 Task: Find connections with filter location Parksville with filter topic #hiringwith filter profile language French with filter current company STL - Sterlite Technologies Limited with filter school A.N.College with filter industry Telecommunications Carriers with filter service category Tax Law with filter keywords title Playwright
Action: Mouse moved to (281, 336)
Screenshot: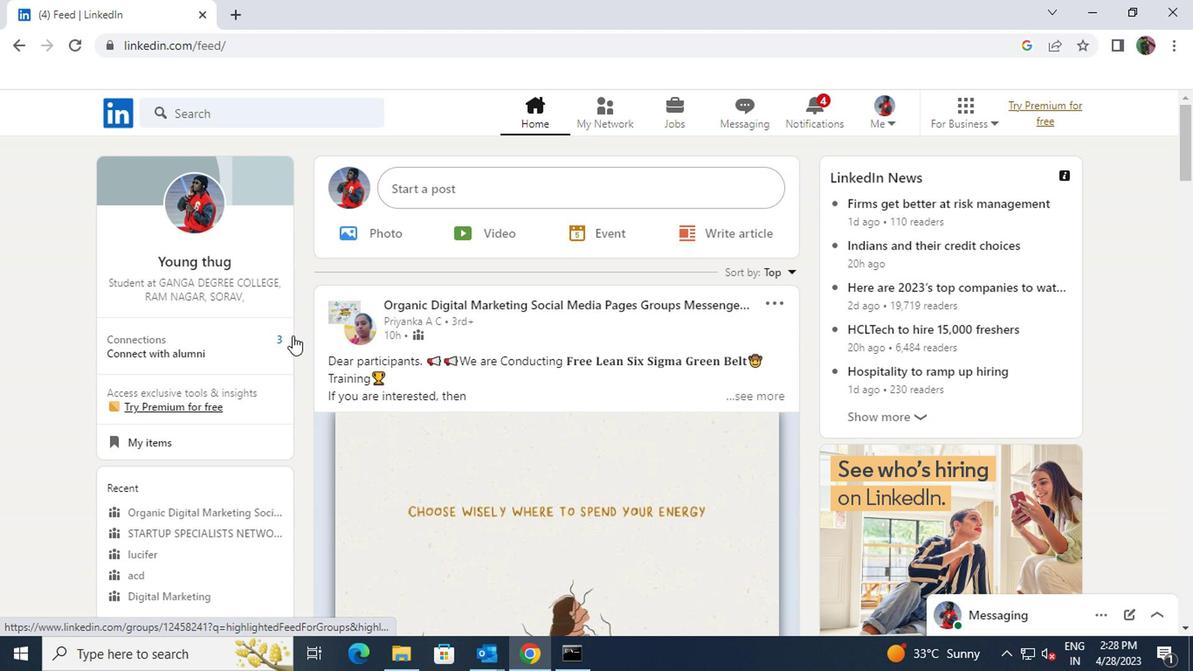 
Action: Mouse pressed left at (281, 336)
Screenshot: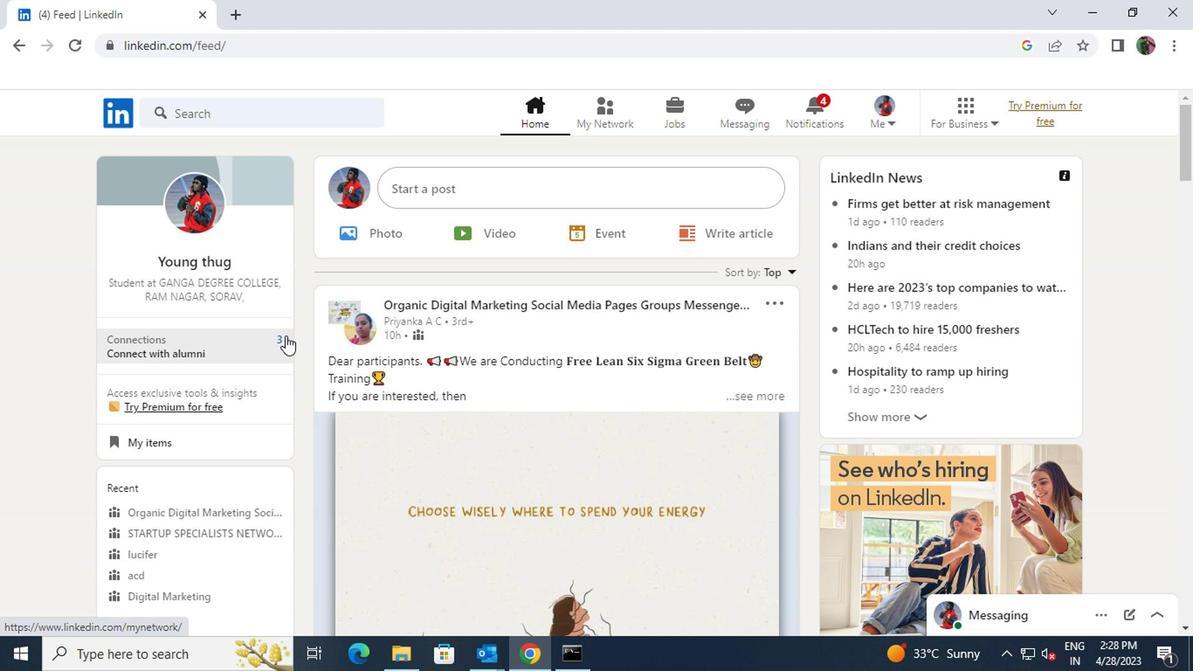 
Action: Mouse moved to (297, 212)
Screenshot: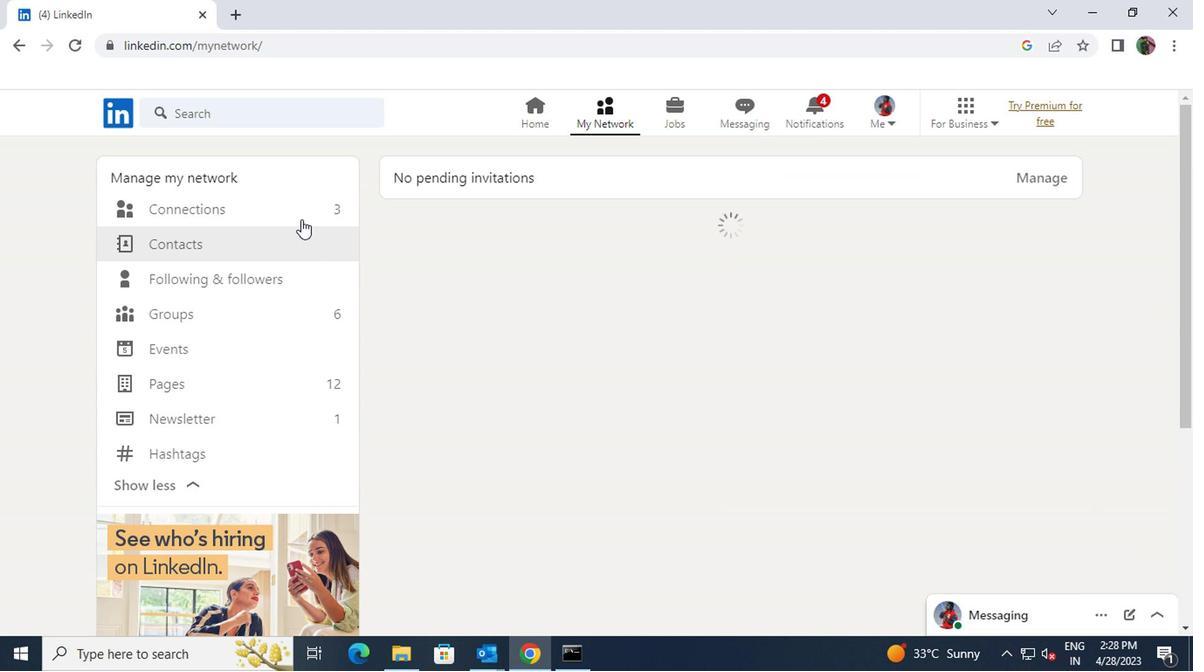 
Action: Mouse pressed left at (297, 212)
Screenshot: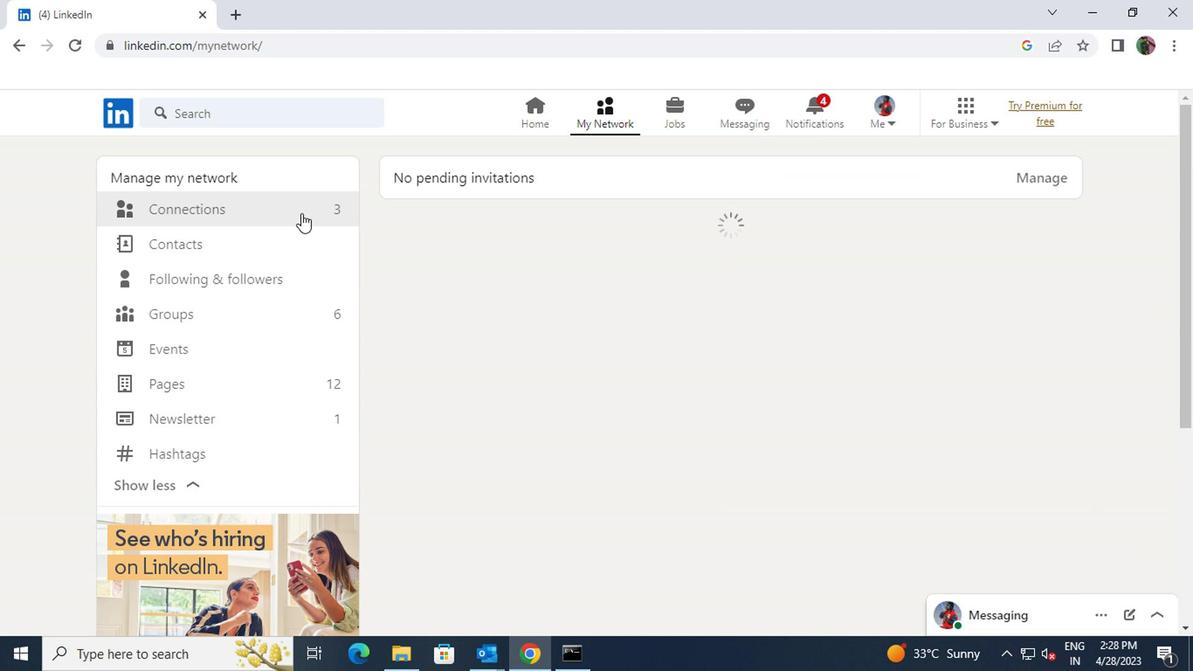 
Action: Mouse moved to (687, 213)
Screenshot: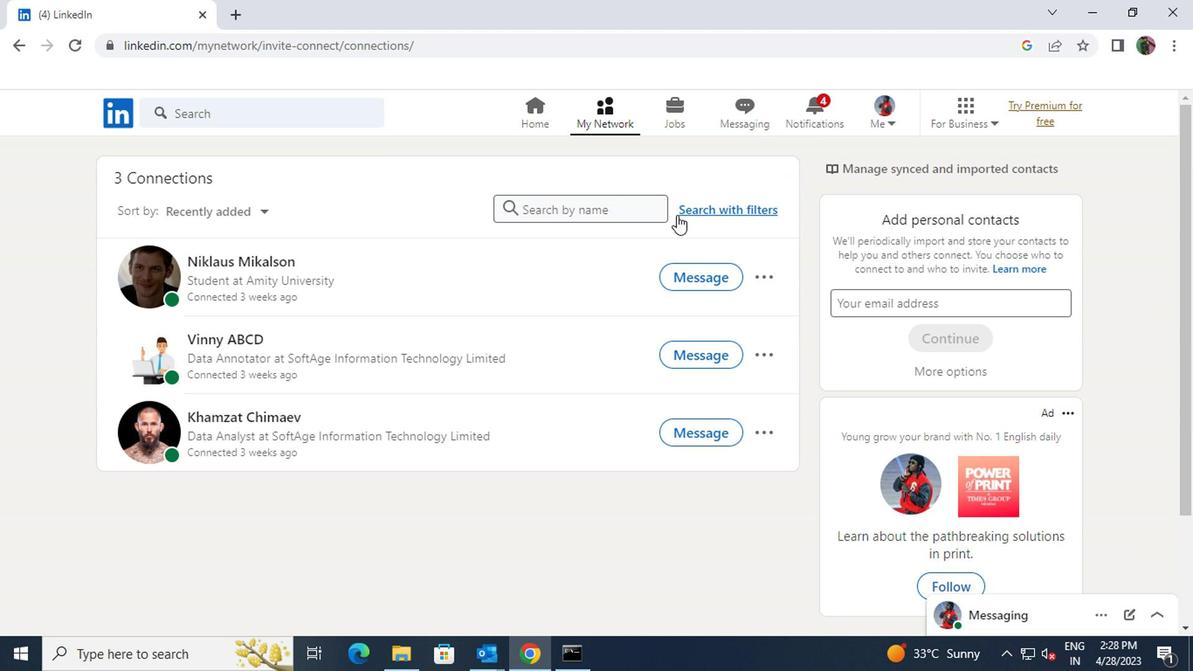 
Action: Mouse pressed left at (687, 213)
Screenshot: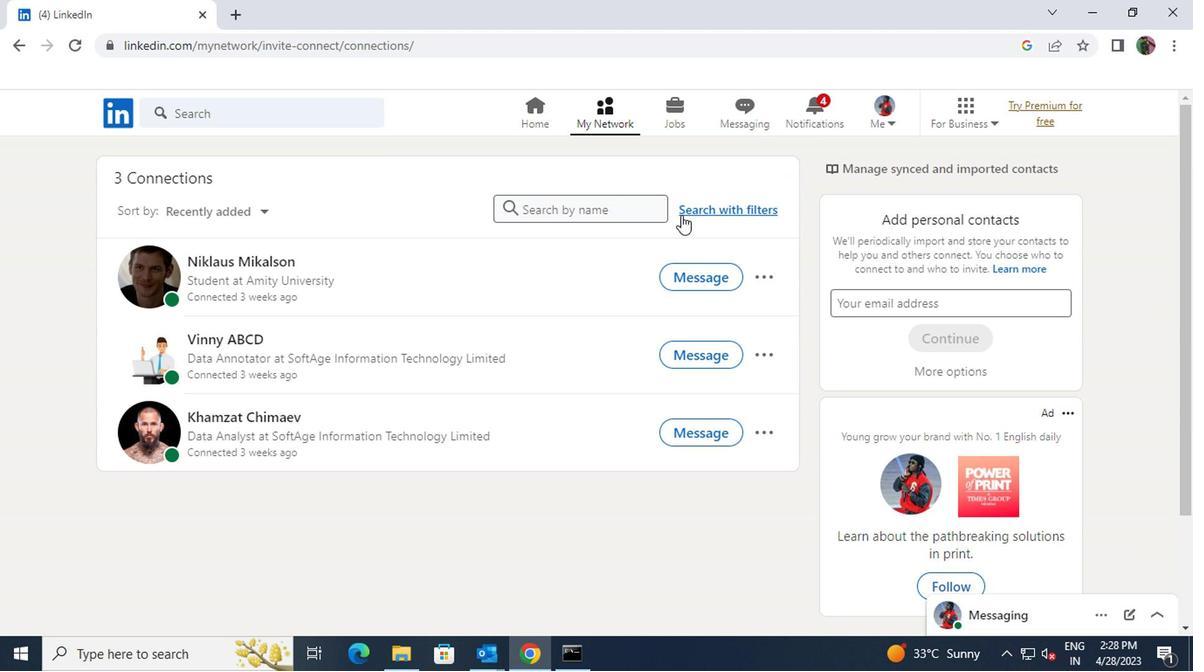 
Action: Mouse moved to (646, 162)
Screenshot: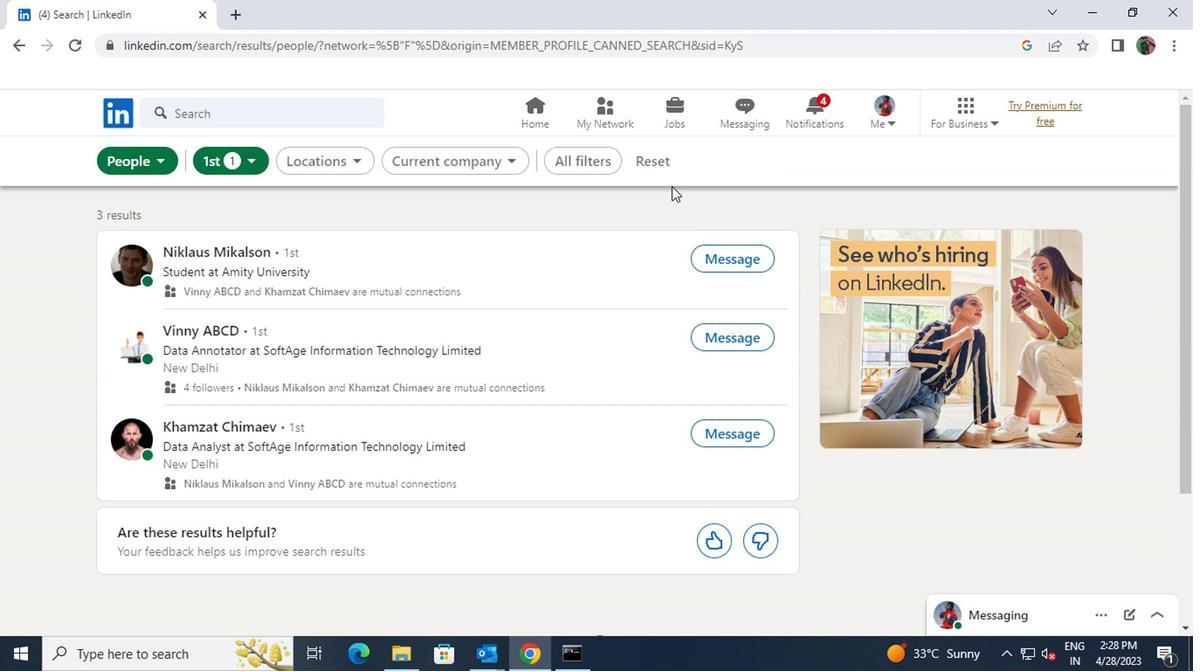 
Action: Mouse pressed left at (646, 162)
Screenshot: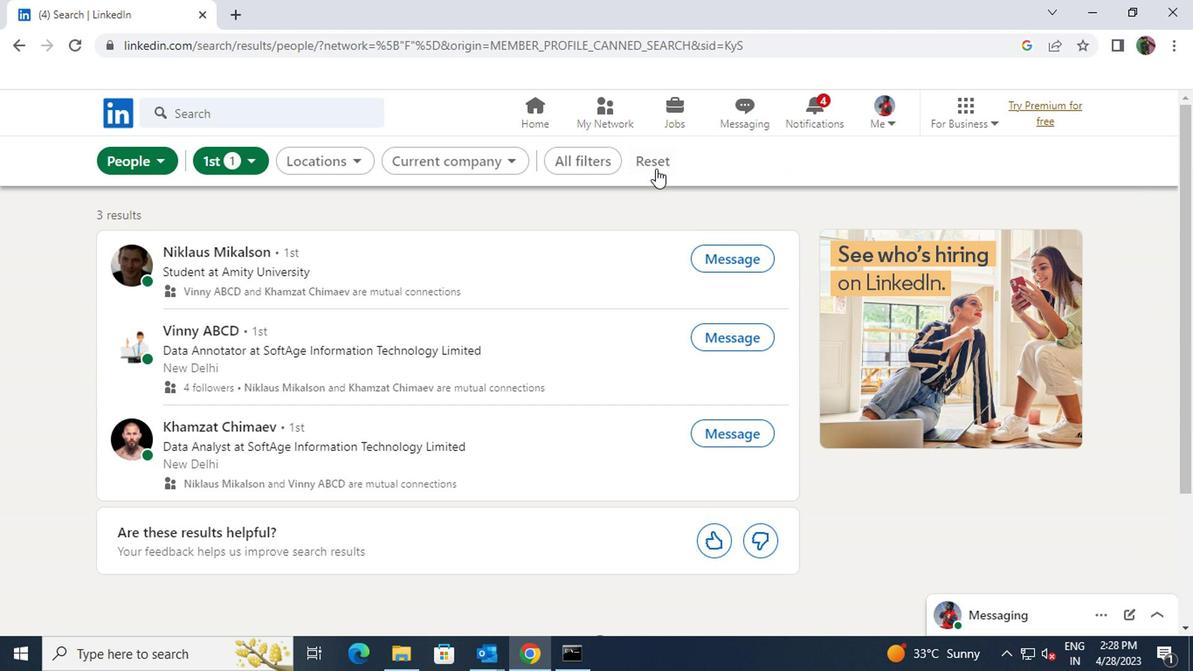 
Action: Mouse moved to (616, 160)
Screenshot: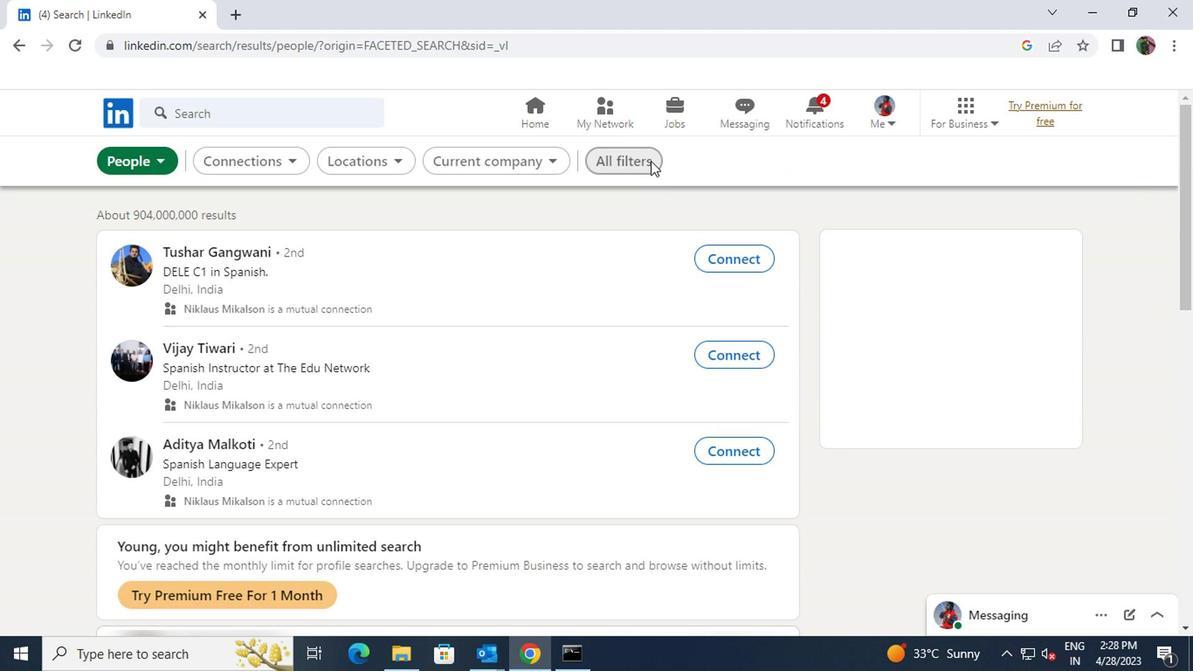 
Action: Mouse pressed left at (616, 160)
Screenshot: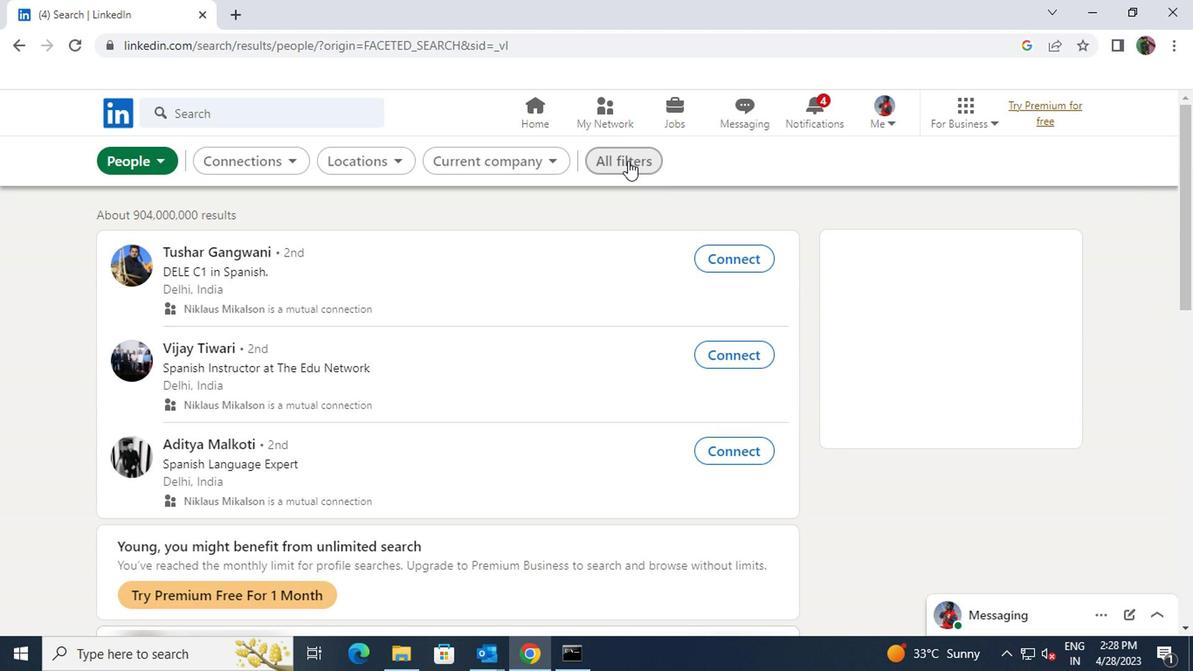 
Action: Mouse moved to (920, 426)
Screenshot: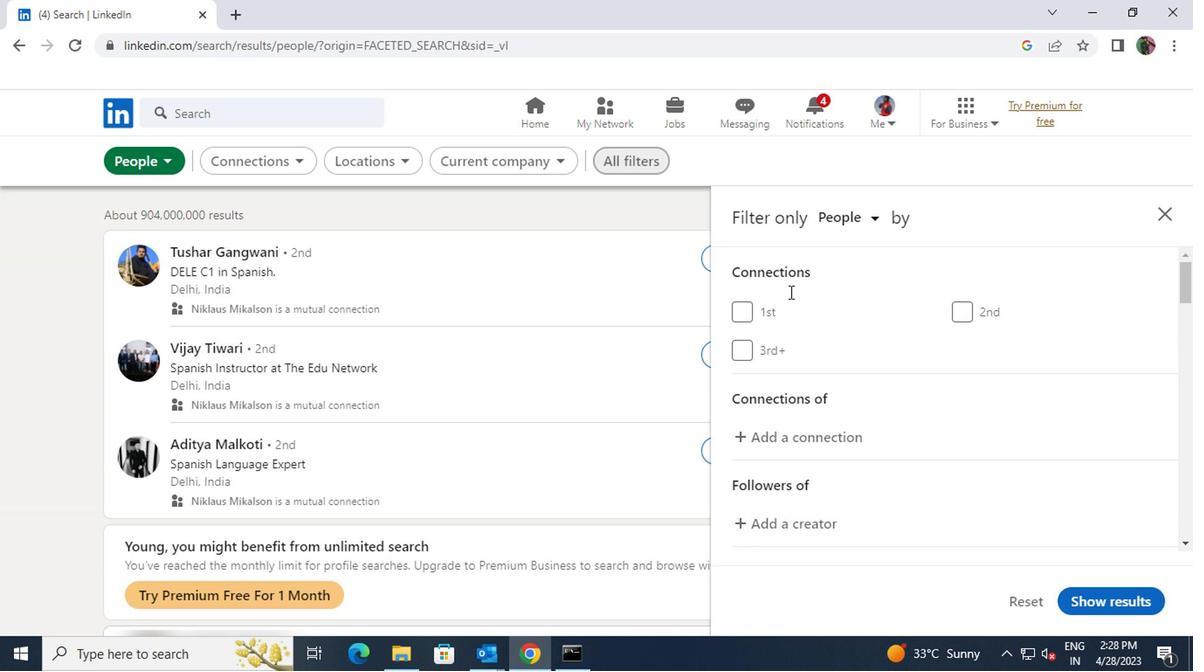 
Action: Mouse scrolled (920, 425) with delta (0, -1)
Screenshot: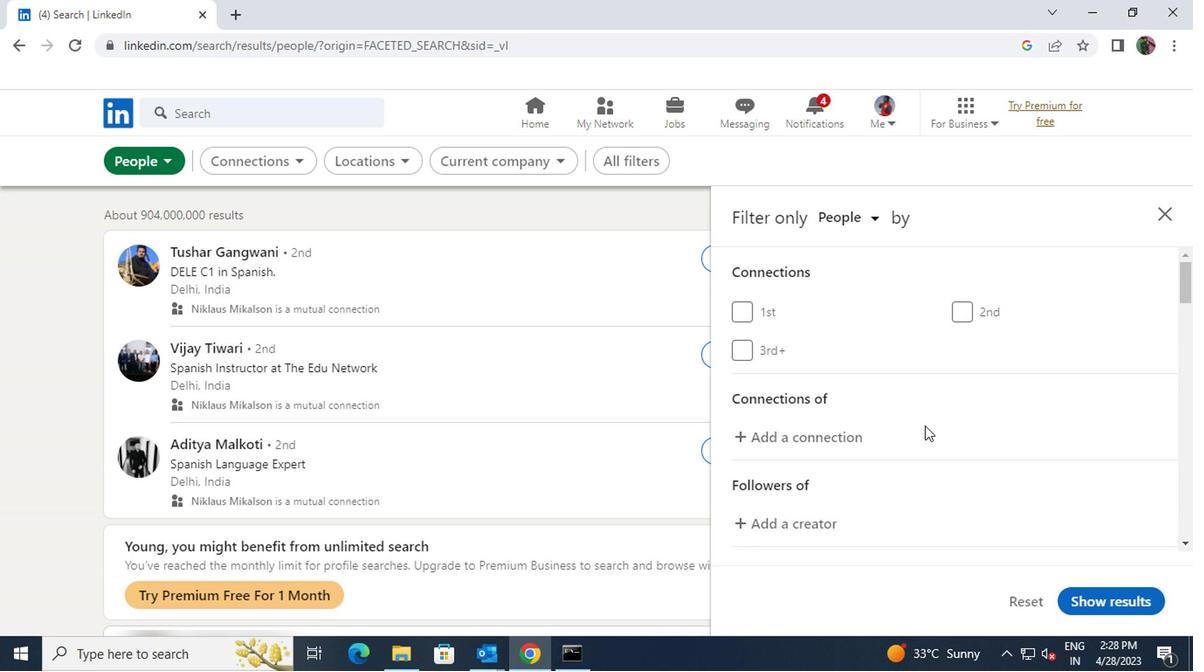 
Action: Mouse scrolled (920, 425) with delta (0, -1)
Screenshot: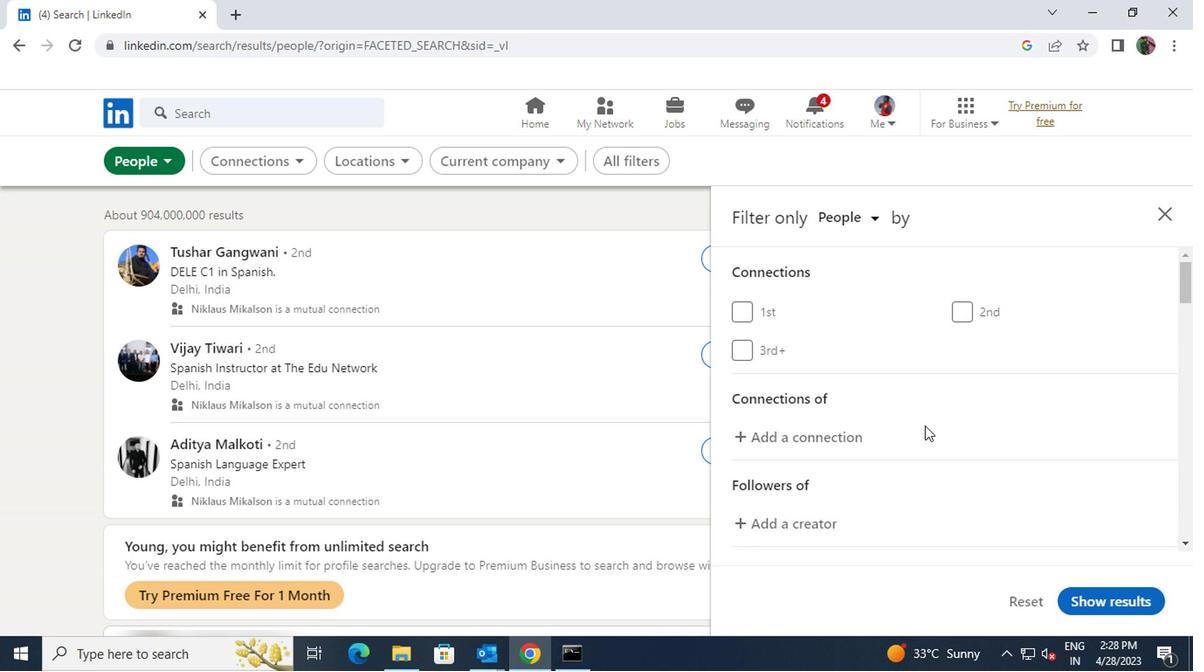 
Action: Mouse scrolled (920, 425) with delta (0, -1)
Screenshot: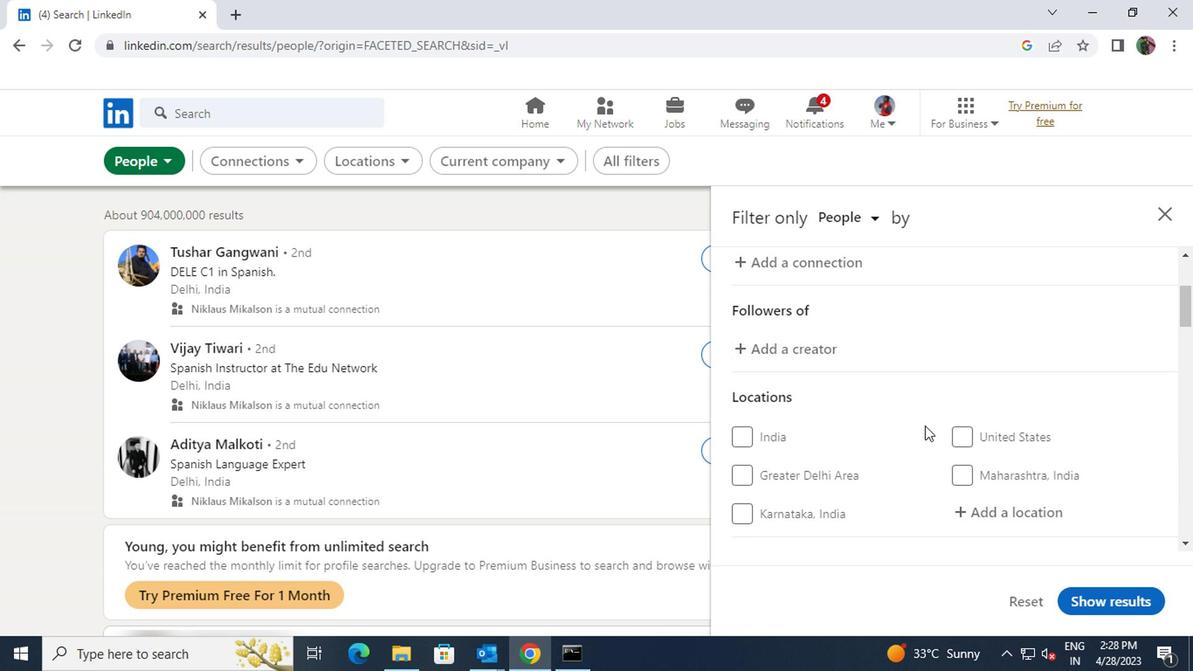 
Action: Mouse moved to (975, 422)
Screenshot: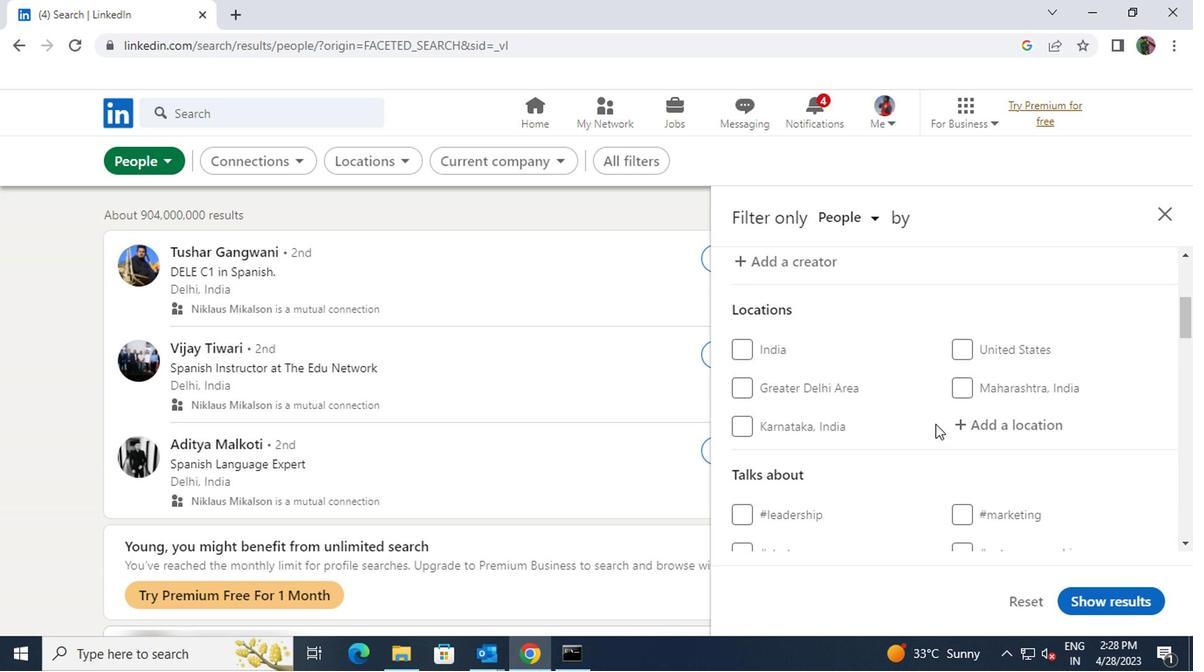 
Action: Mouse pressed left at (975, 422)
Screenshot: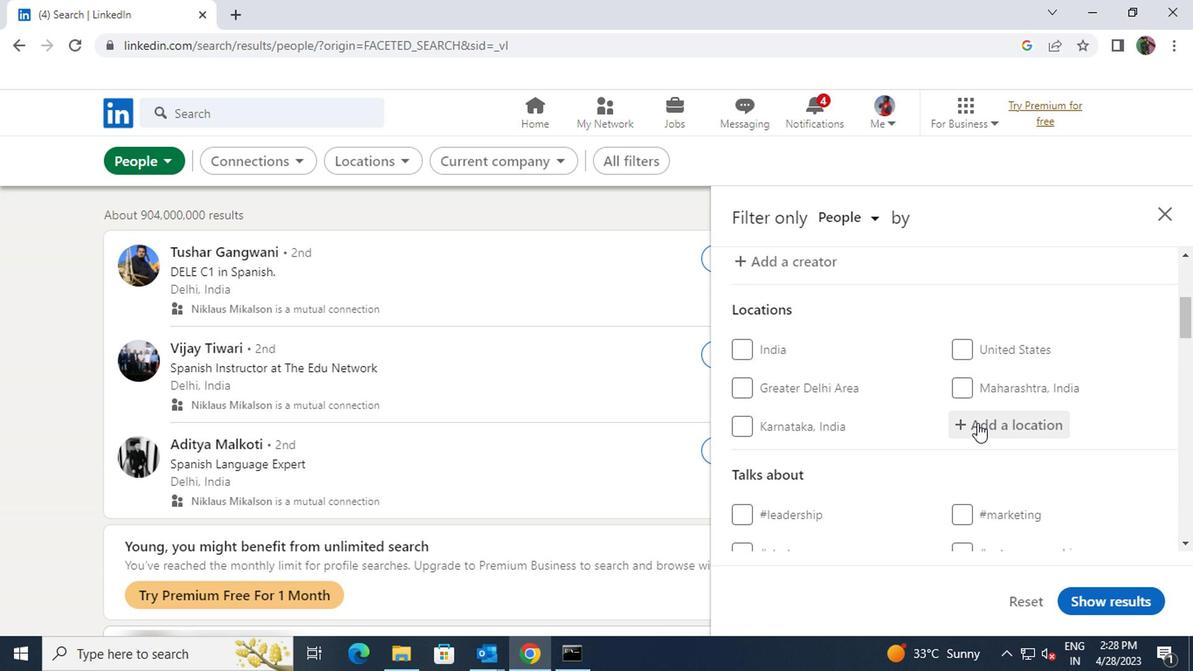 
Action: Key pressed <Key.shift>PARKSVILLE
Screenshot: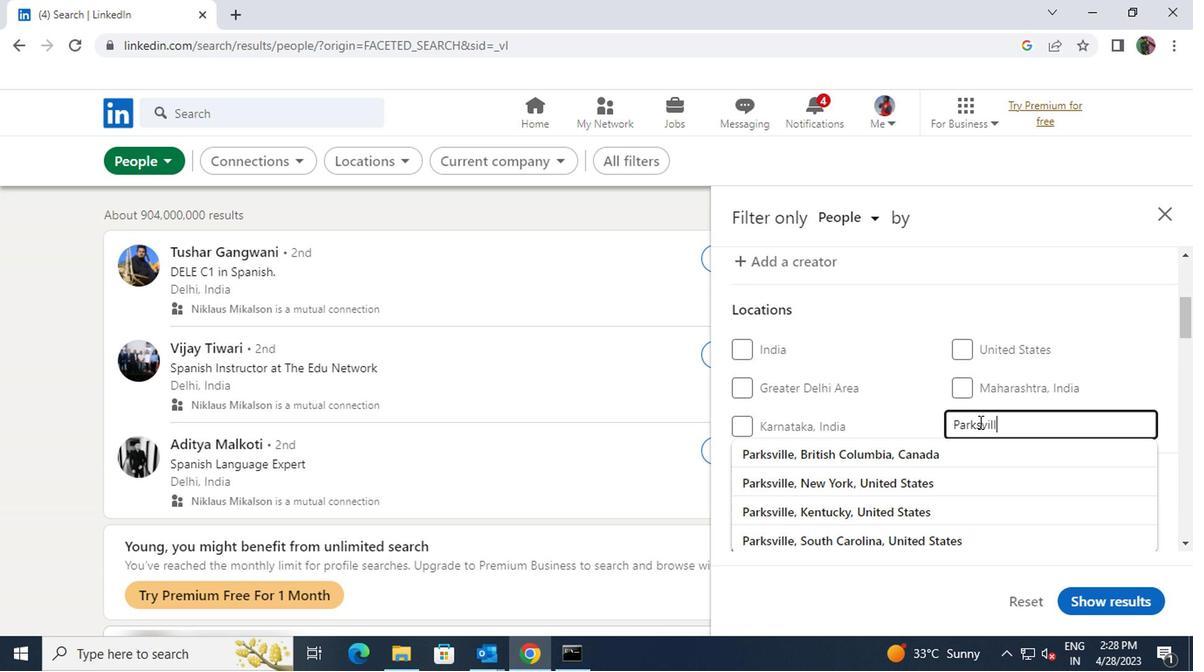 
Action: Mouse moved to (968, 455)
Screenshot: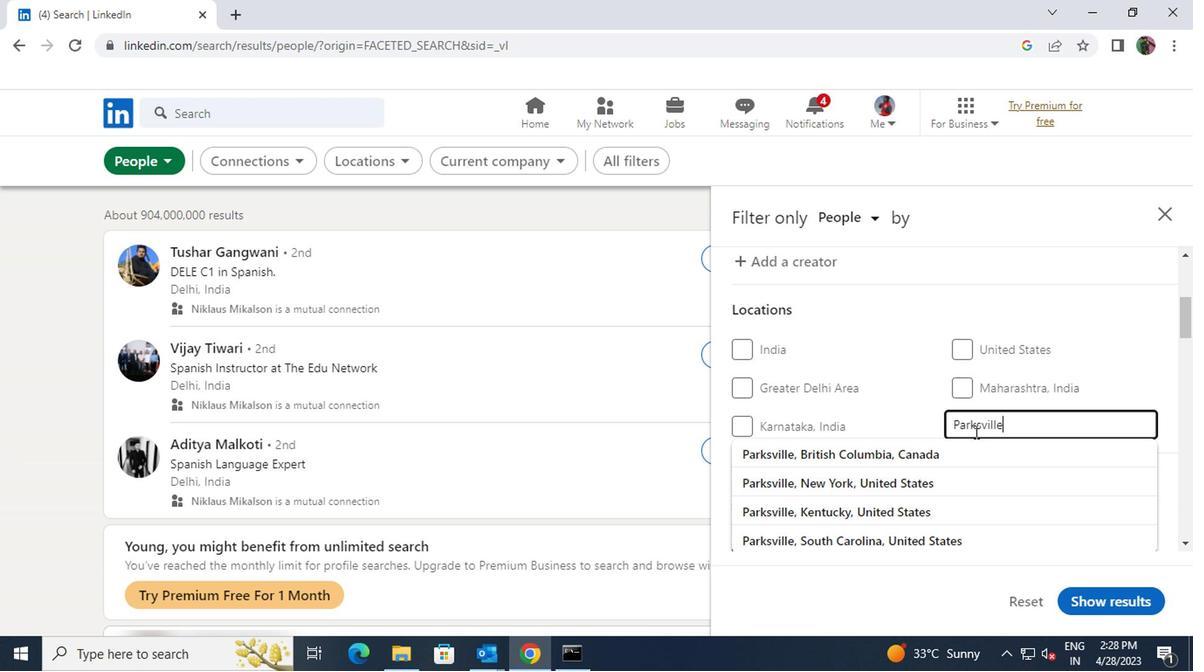 
Action: Mouse pressed left at (968, 455)
Screenshot: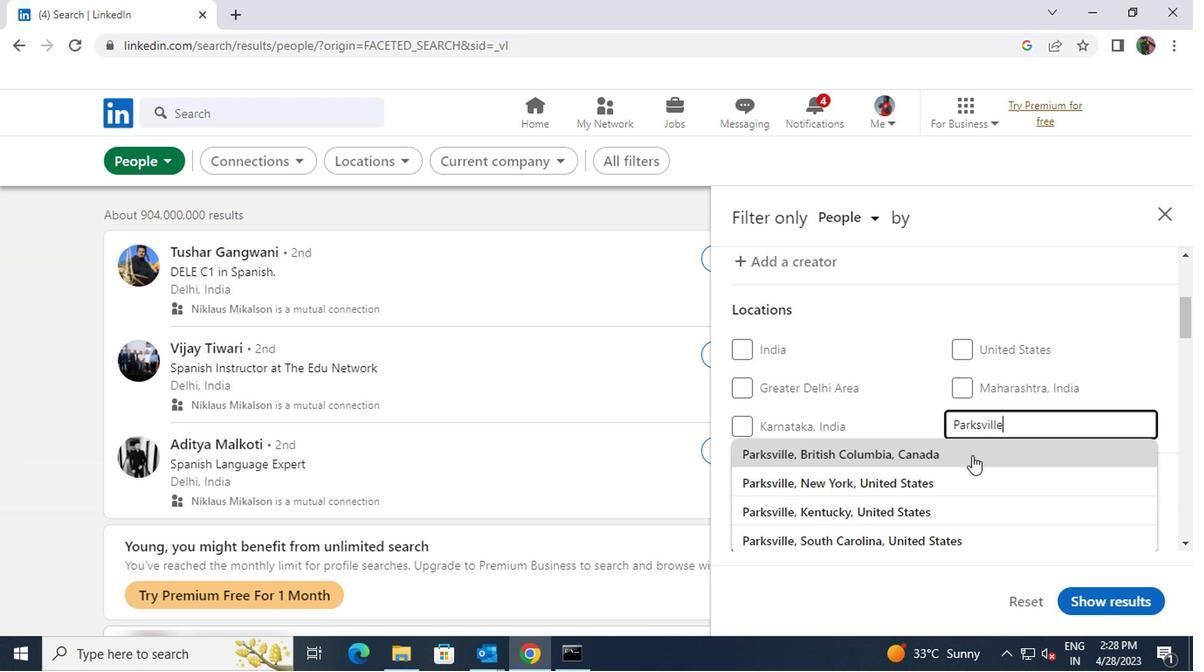 
Action: Mouse scrolled (968, 455) with delta (0, 0)
Screenshot: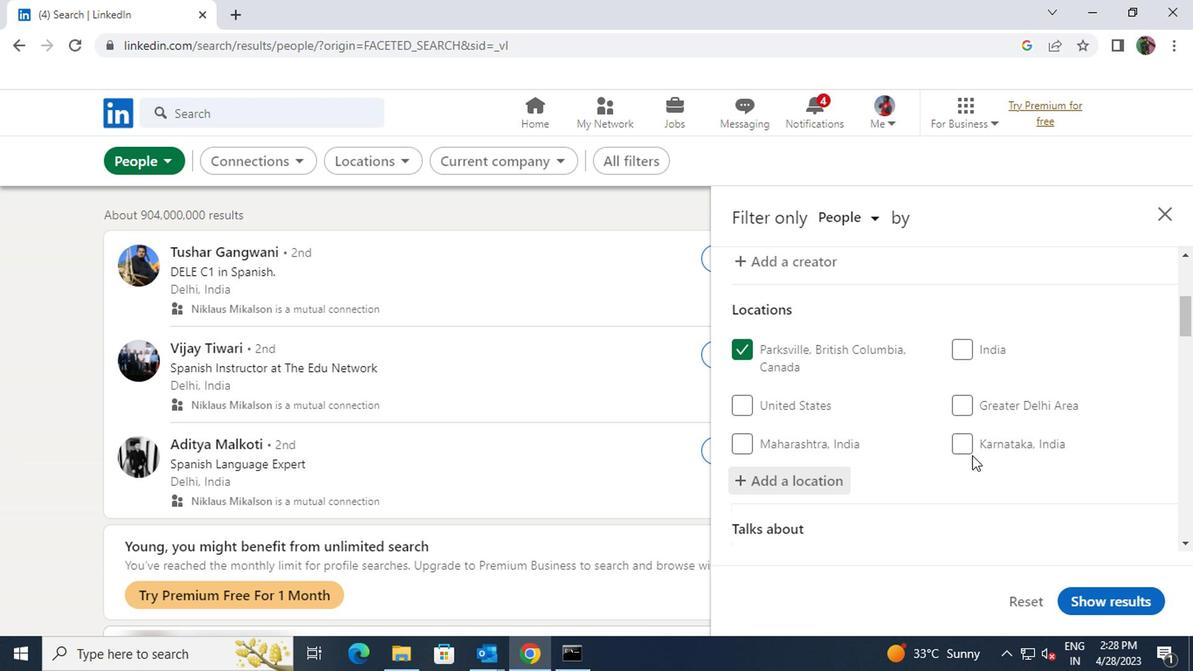 
Action: Mouse scrolled (968, 455) with delta (0, 0)
Screenshot: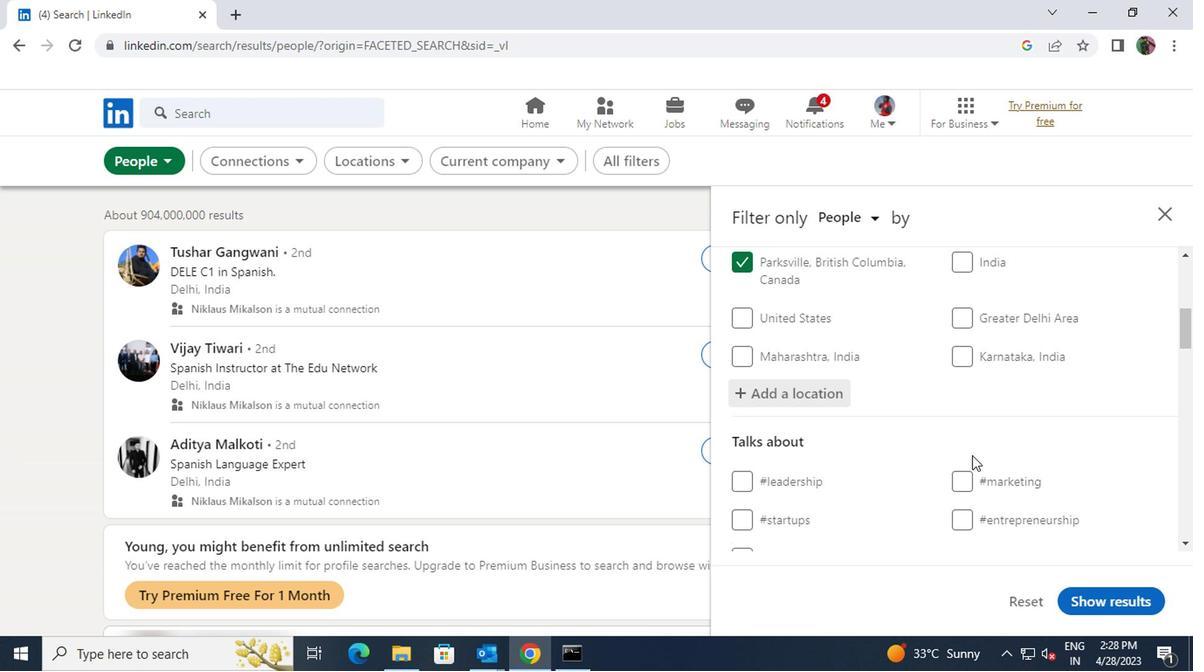 
Action: Mouse moved to (975, 465)
Screenshot: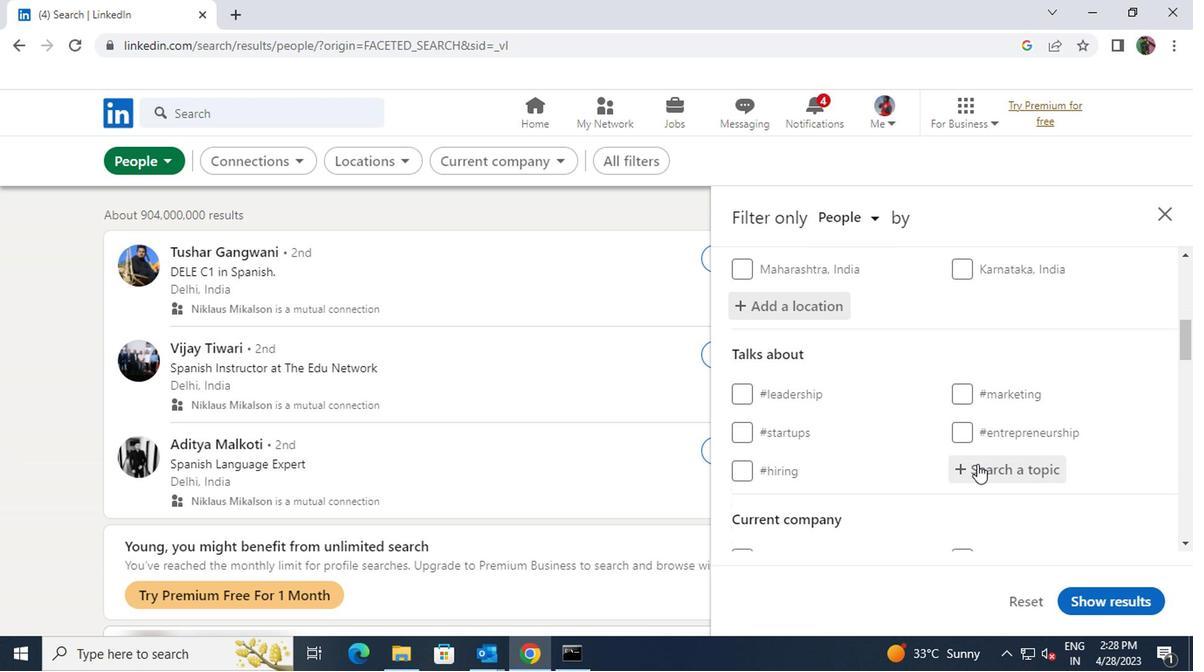 
Action: Mouse pressed left at (975, 465)
Screenshot: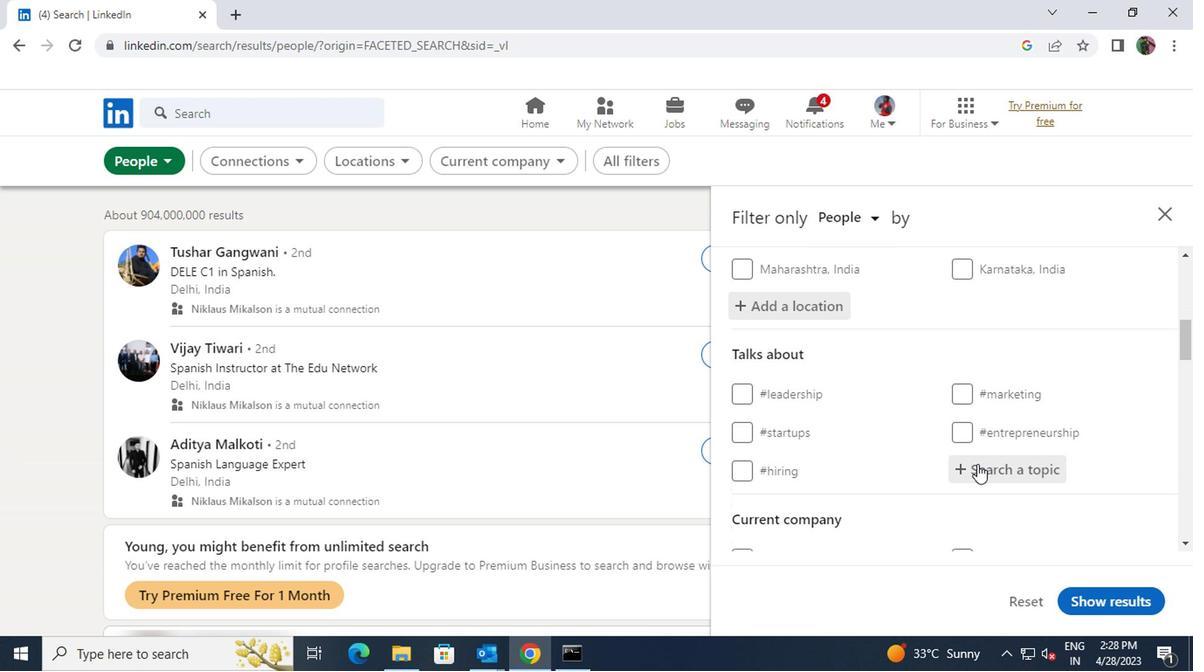 
Action: Key pressed <Key.shift>HIRING
Screenshot: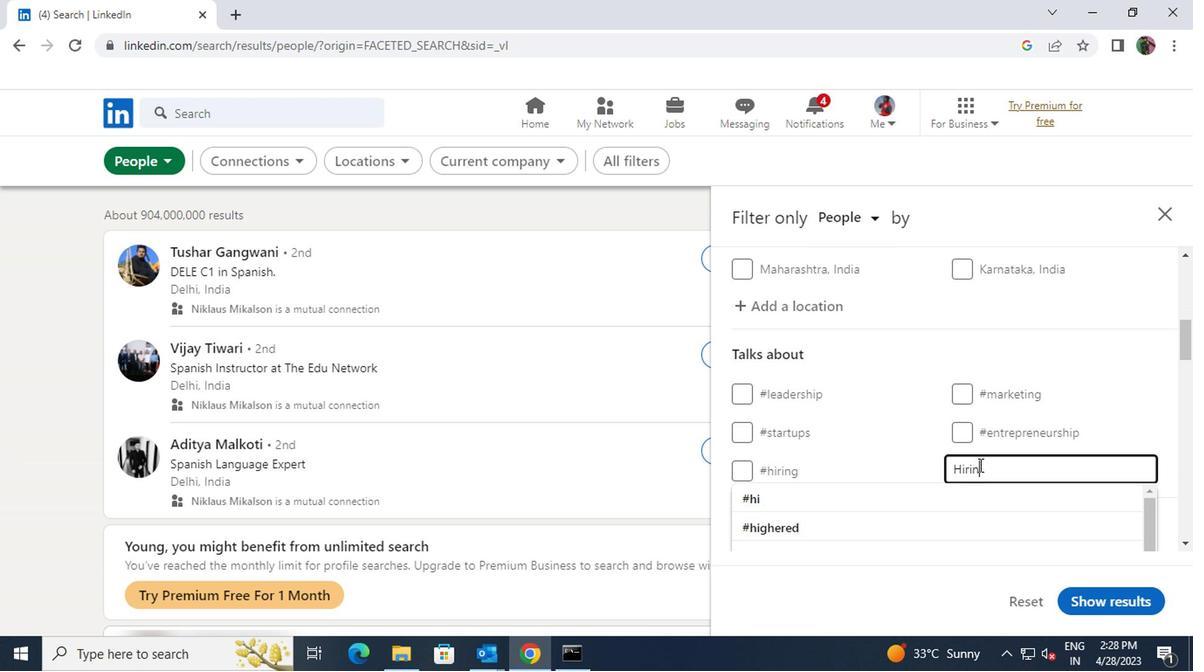 
Action: Mouse moved to (889, 504)
Screenshot: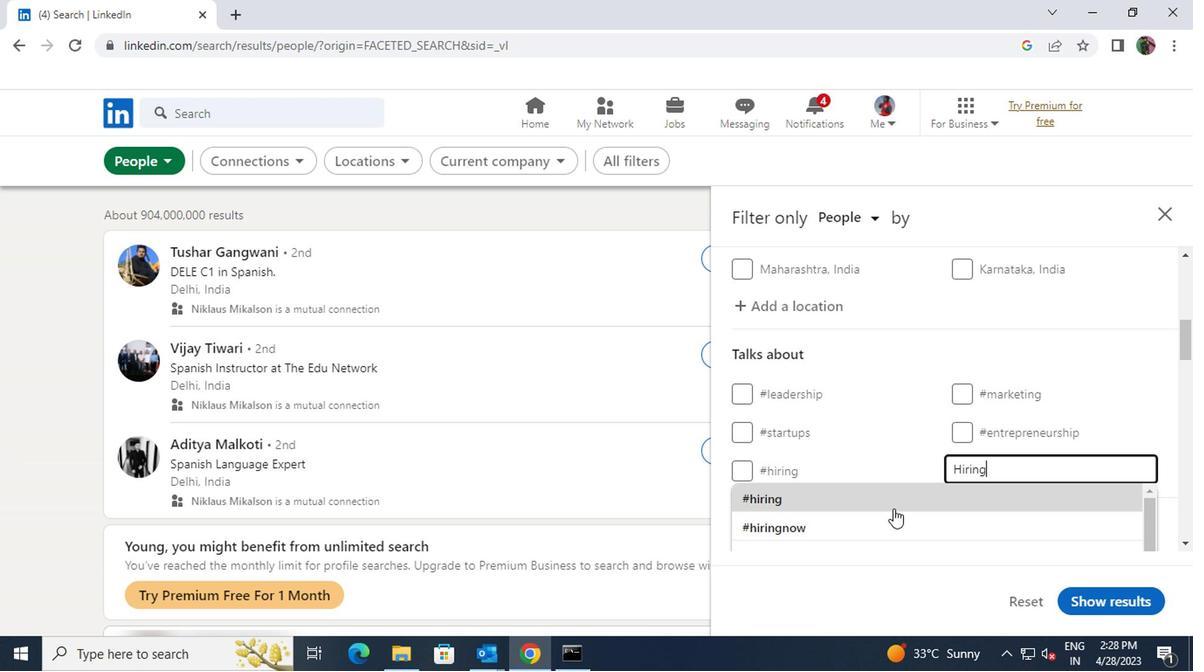 
Action: Mouse pressed left at (889, 504)
Screenshot: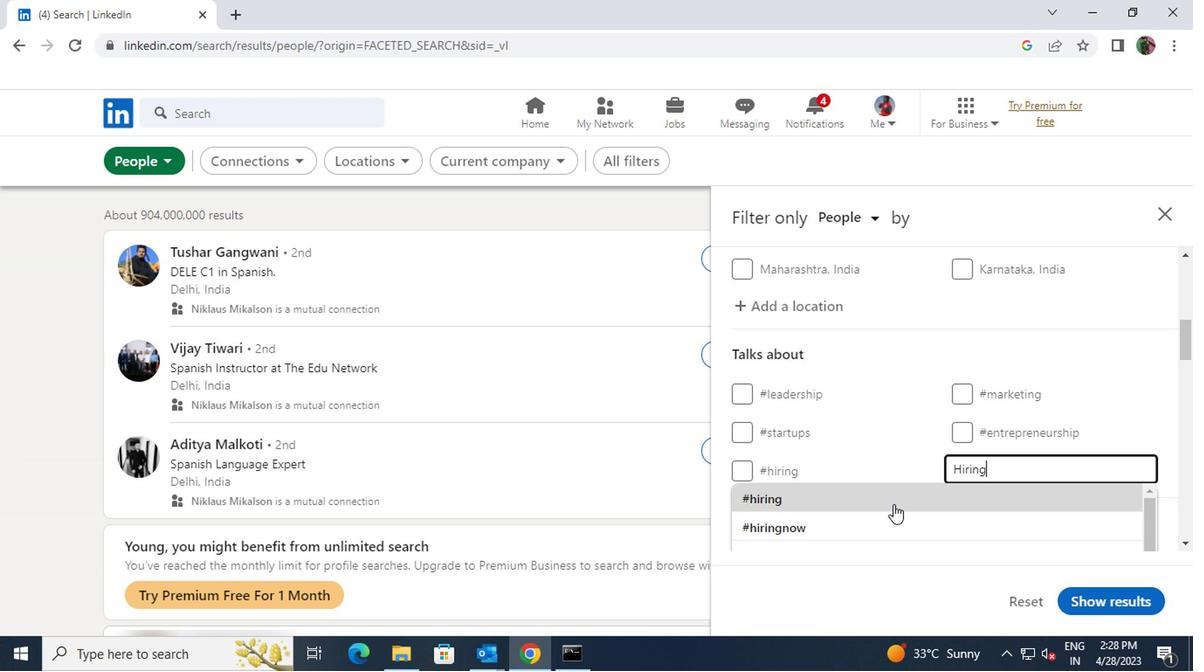 
Action: Mouse scrolled (889, 503) with delta (0, -1)
Screenshot: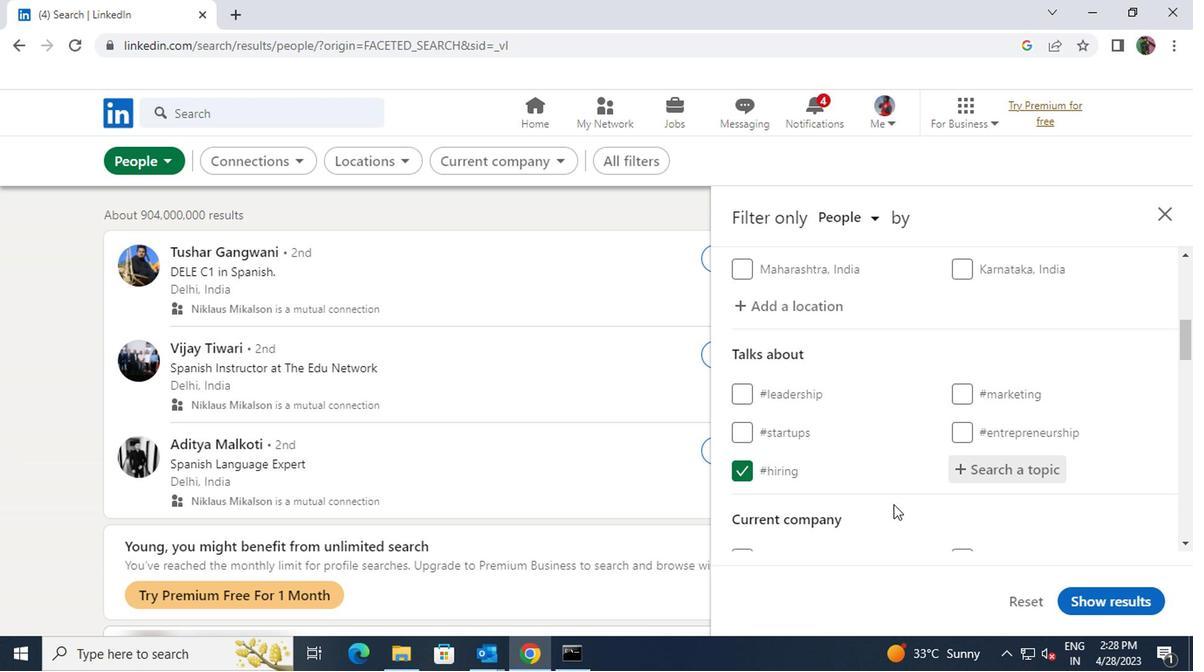 
Action: Mouse scrolled (889, 503) with delta (0, -1)
Screenshot: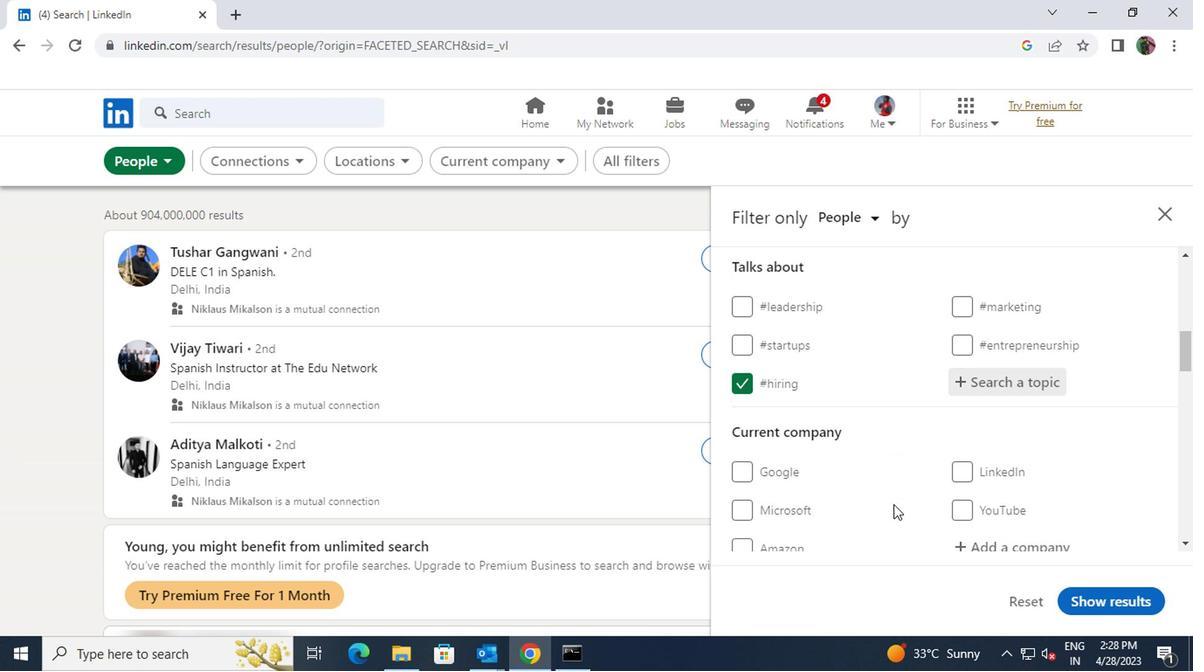 
Action: Mouse scrolled (889, 503) with delta (0, -1)
Screenshot: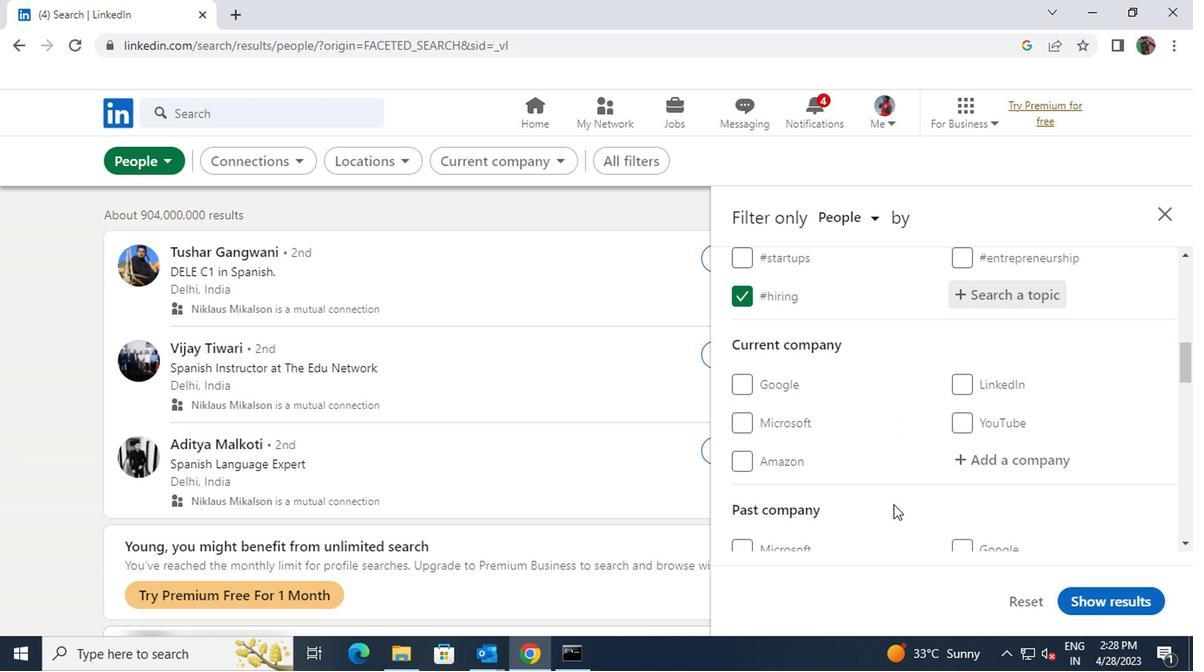 
Action: Mouse scrolled (889, 503) with delta (0, -1)
Screenshot: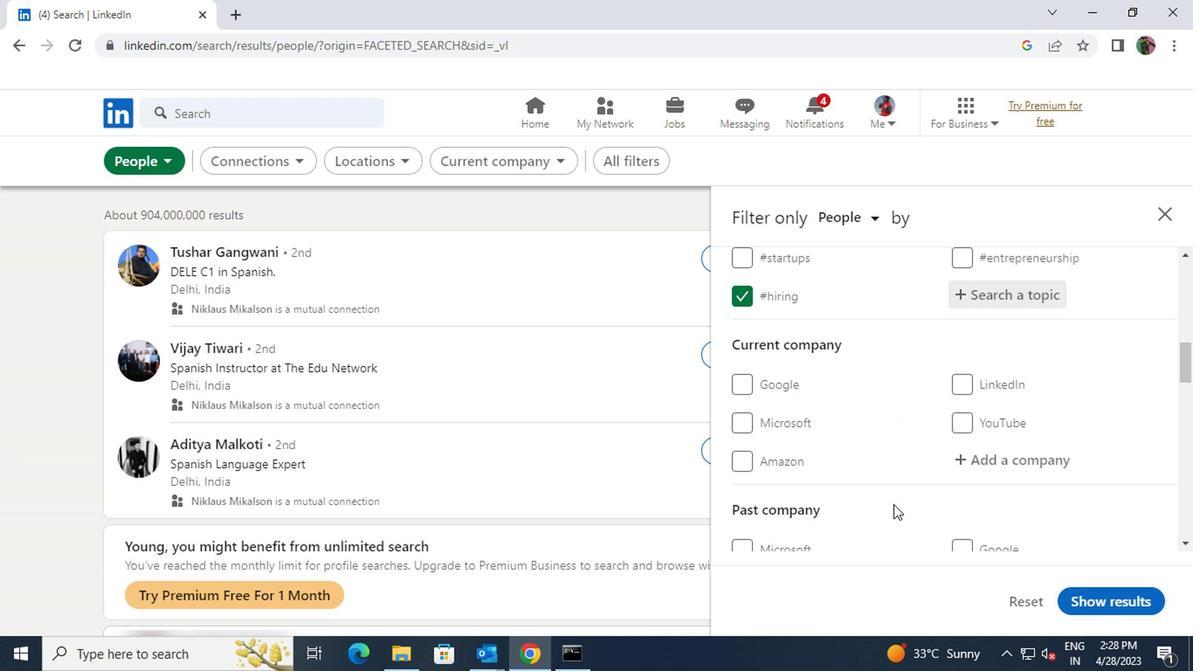 
Action: Mouse scrolled (889, 503) with delta (0, -1)
Screenshot: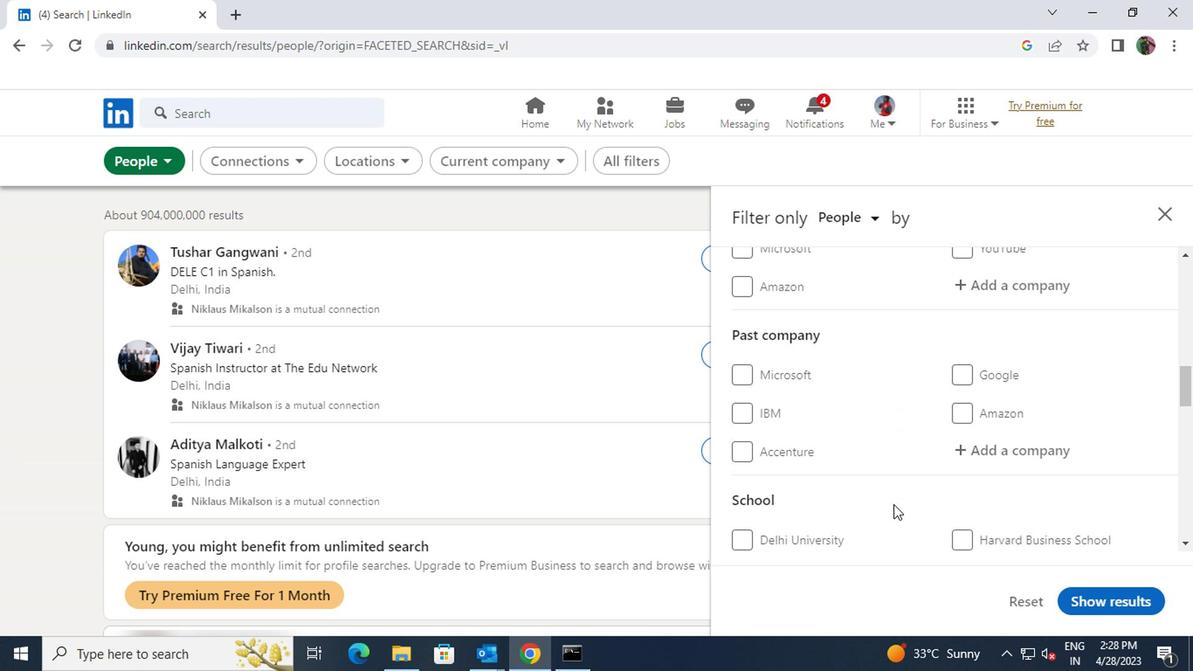 
Action: Mouse scrolled (889, 503) with delta (0, -1)
Screenshot: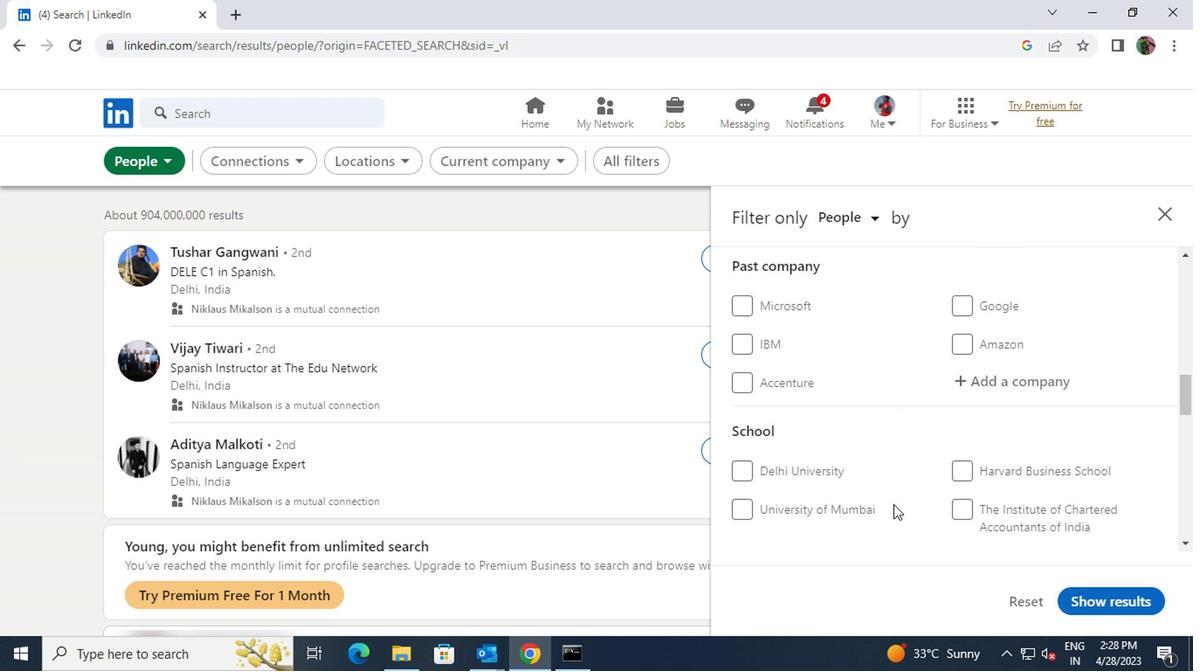 
Action: Mouse scrolled (889, 503) with delta (0, -1)
Screenshot: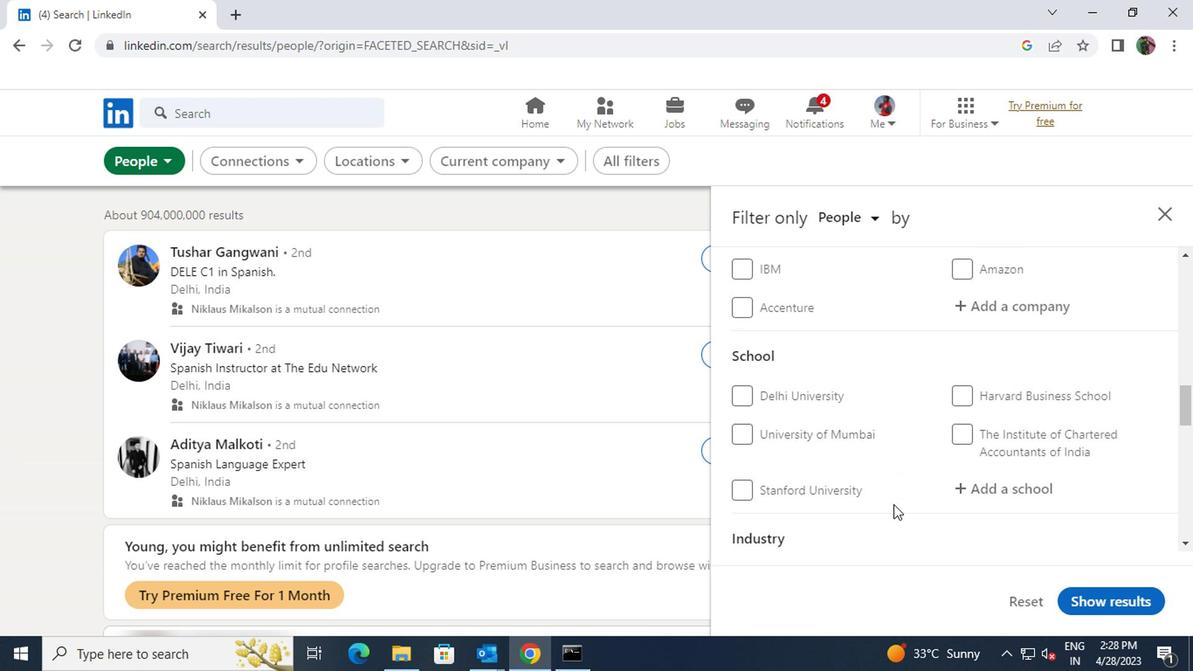 
Action: Mouse scrolled (889, 503) with delta (0, -1)
Screenshot: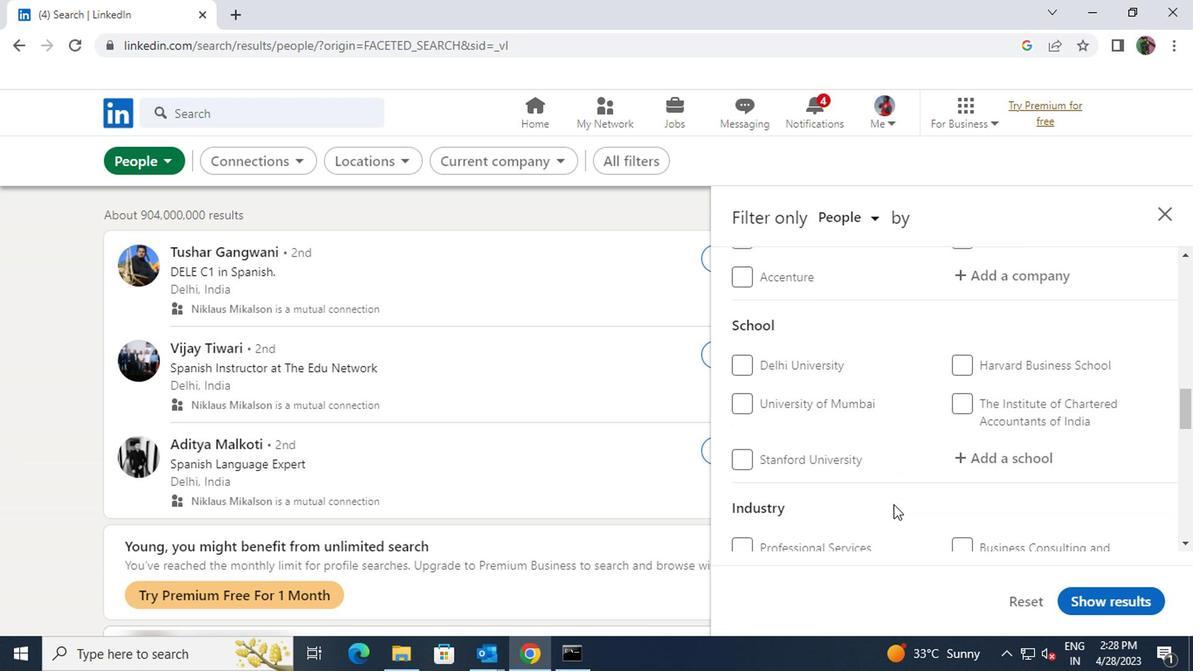 
Action: Mouse scrolled (889, 503) with delta (0, -1)
Screenshot: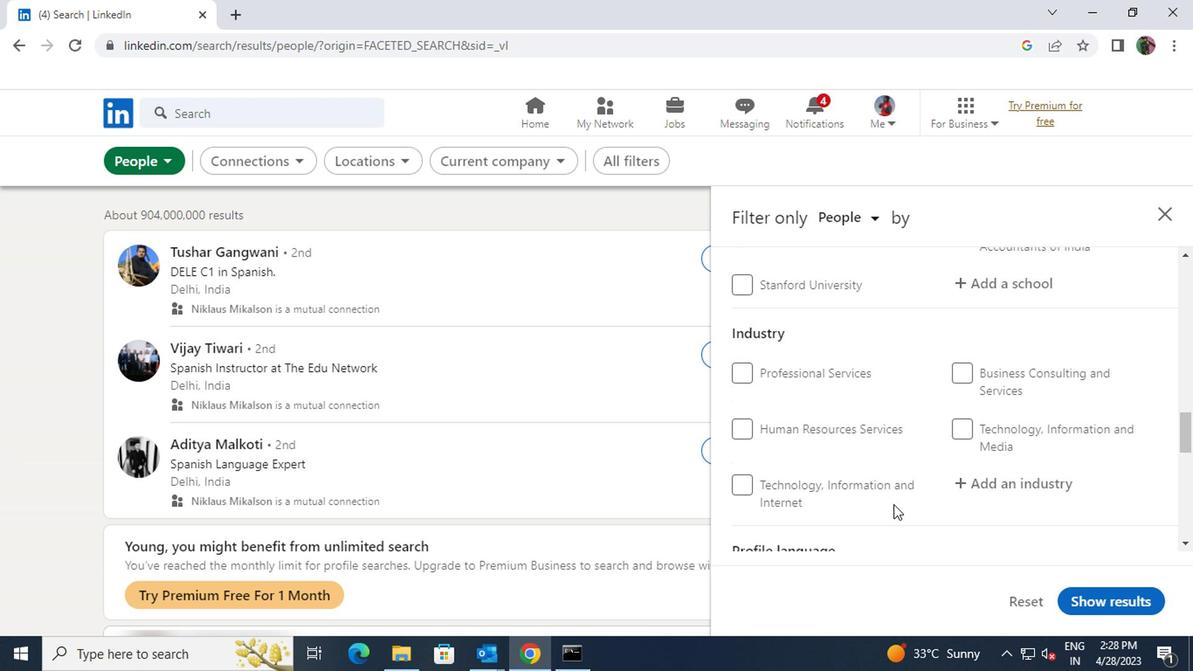 
Action: Mouse scrolled (889, 503) with delta (0, -1)
Screenshot: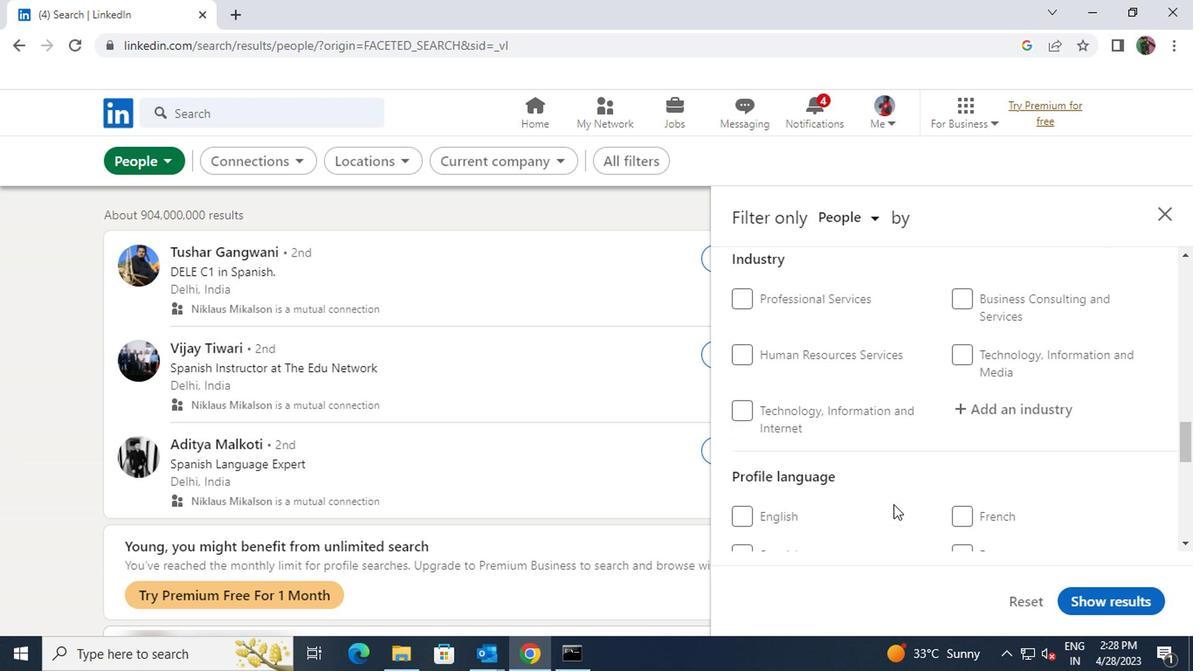 
Action: Mouse moved to (955, 414)
Screenshot: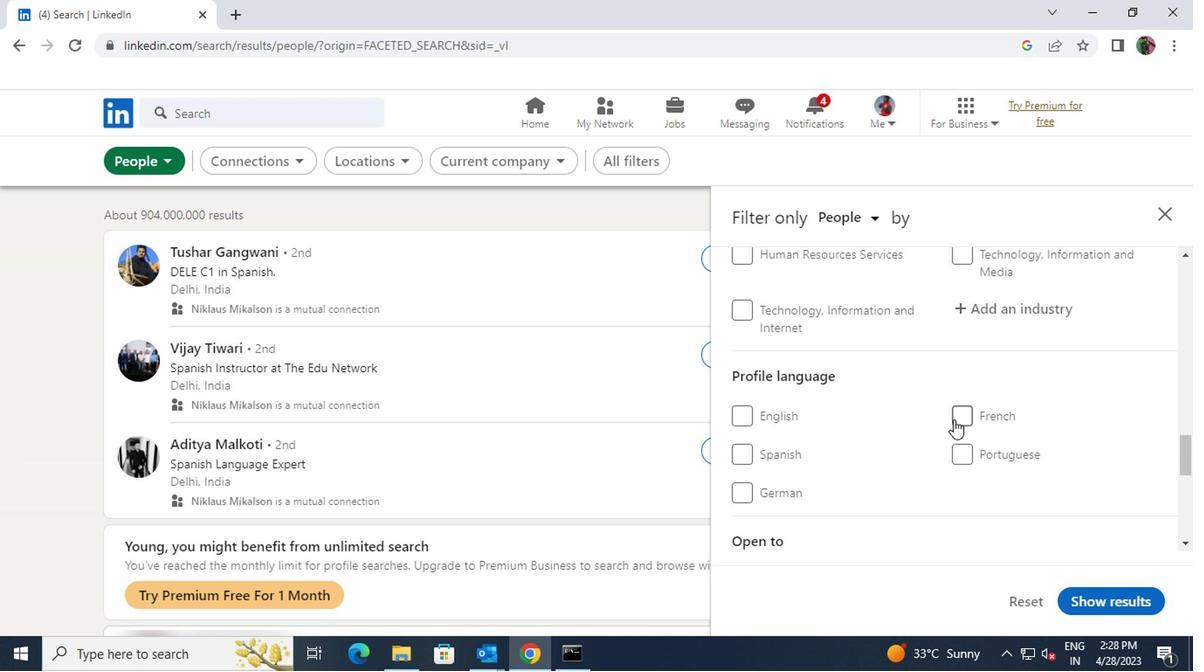 
Action: Mouse pressed left at (955, 414)
Screenshot: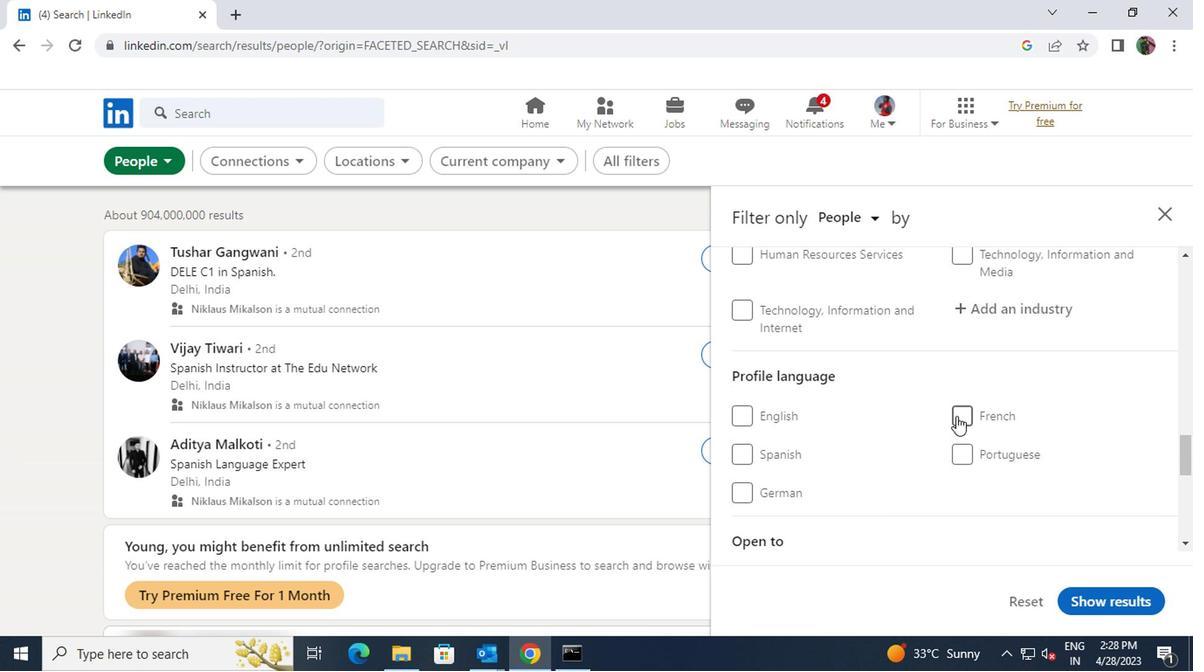 
Action: Mouse moved to (928, 433)
Screenshot: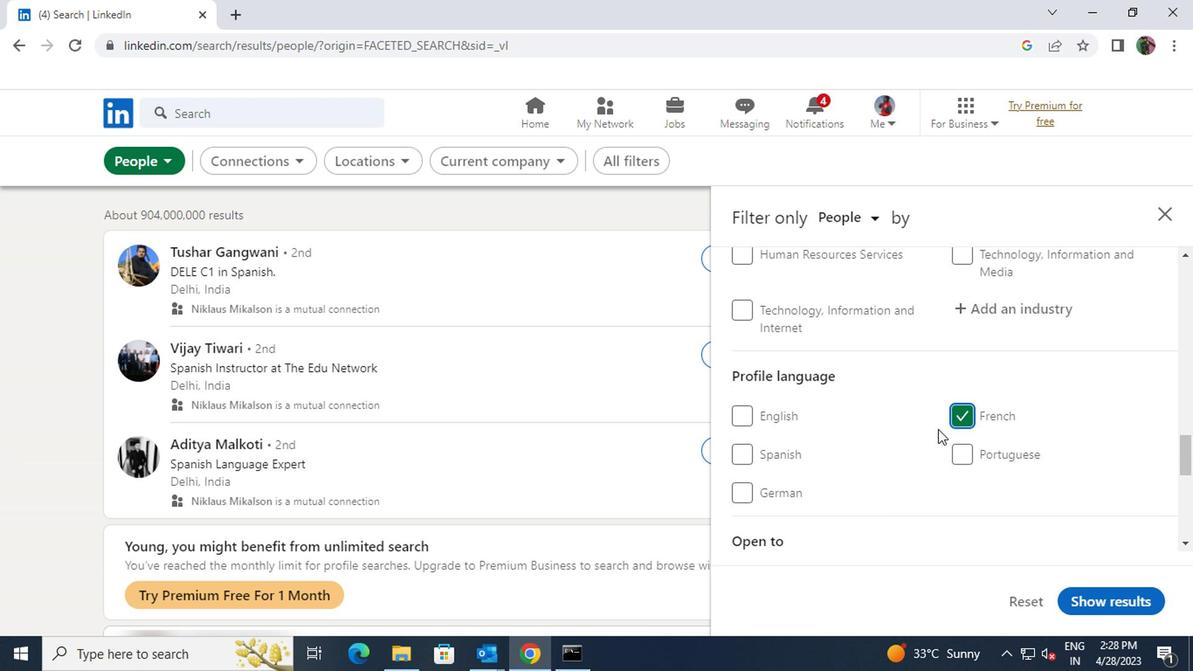 
Action: Mouse scrolled (928, 434) with delta (0, 0)
Screenshot: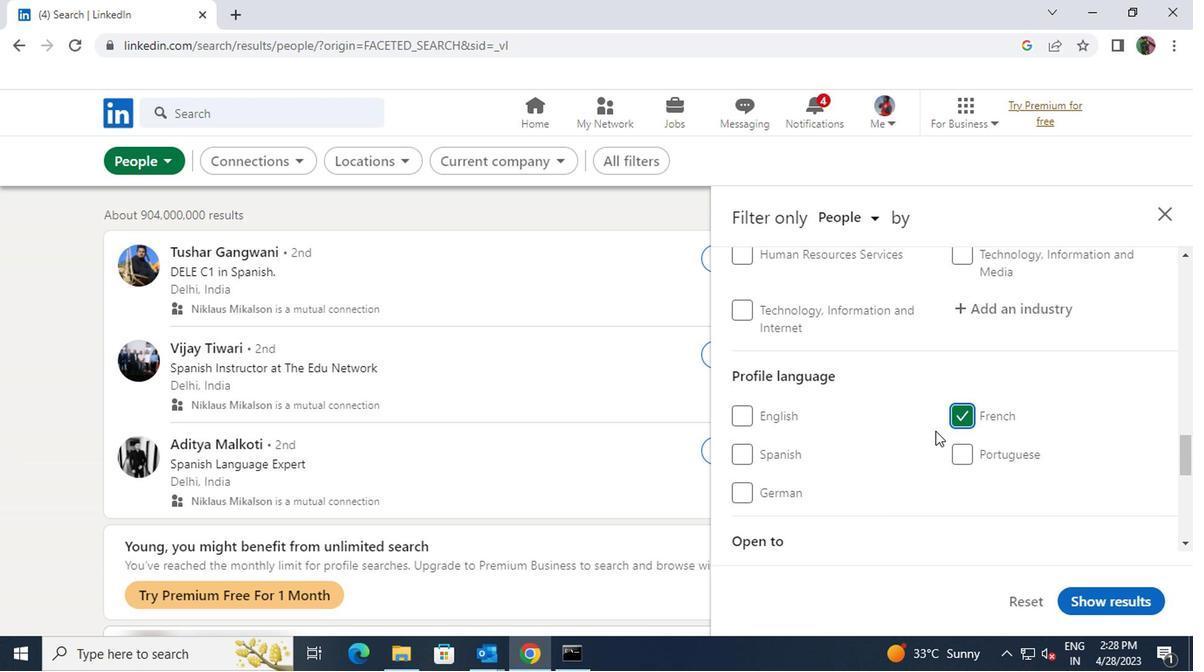 
Action: Mouse scrolled (928, 434) with delta (0, 0)
Screenshot: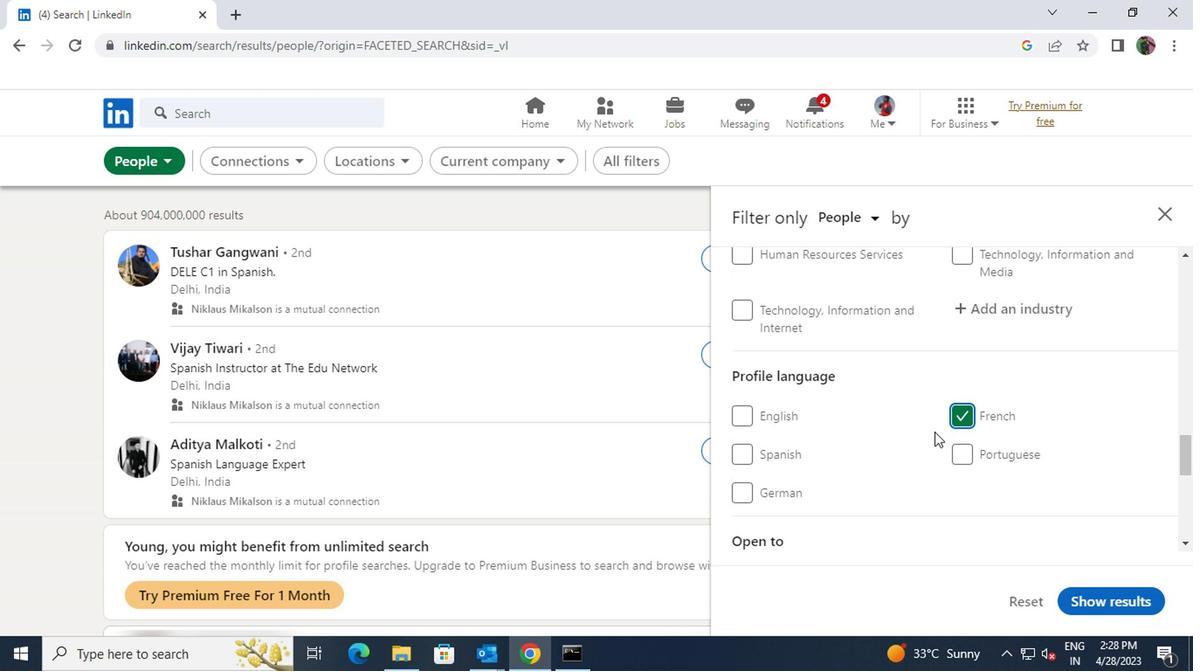 
Action: Mouse scrolled (928, 434) with delta (0, 0)
Screenshot: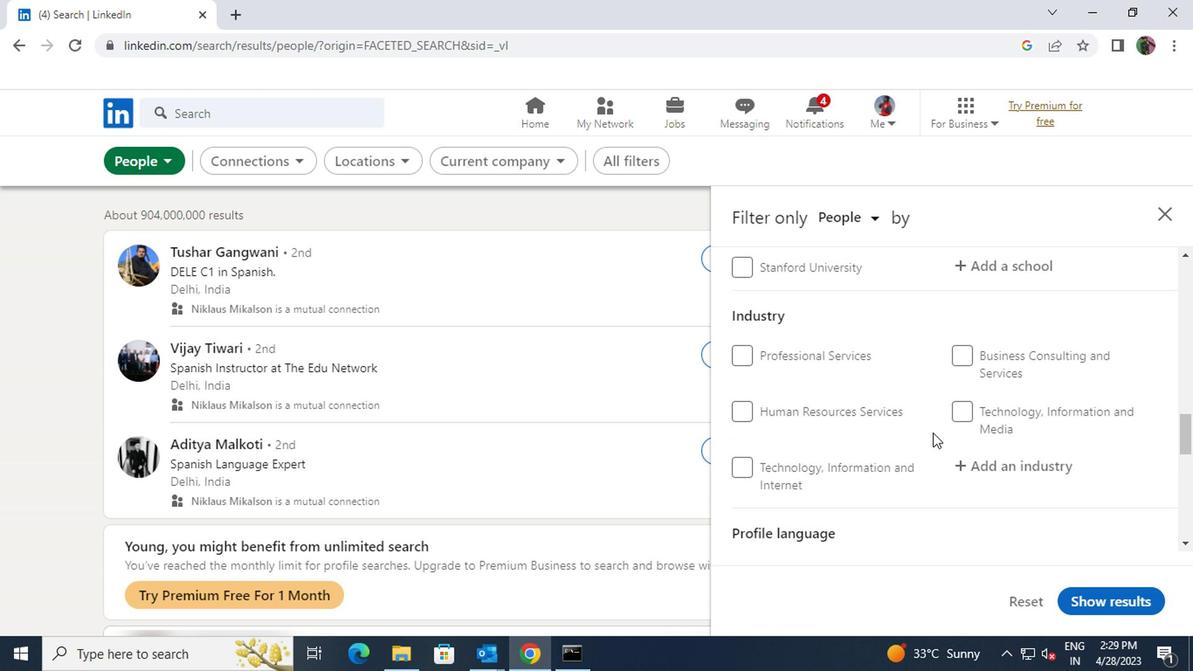 
Action: Mouse scrolled (928, 434) with delta (0, 0)
Screenshot: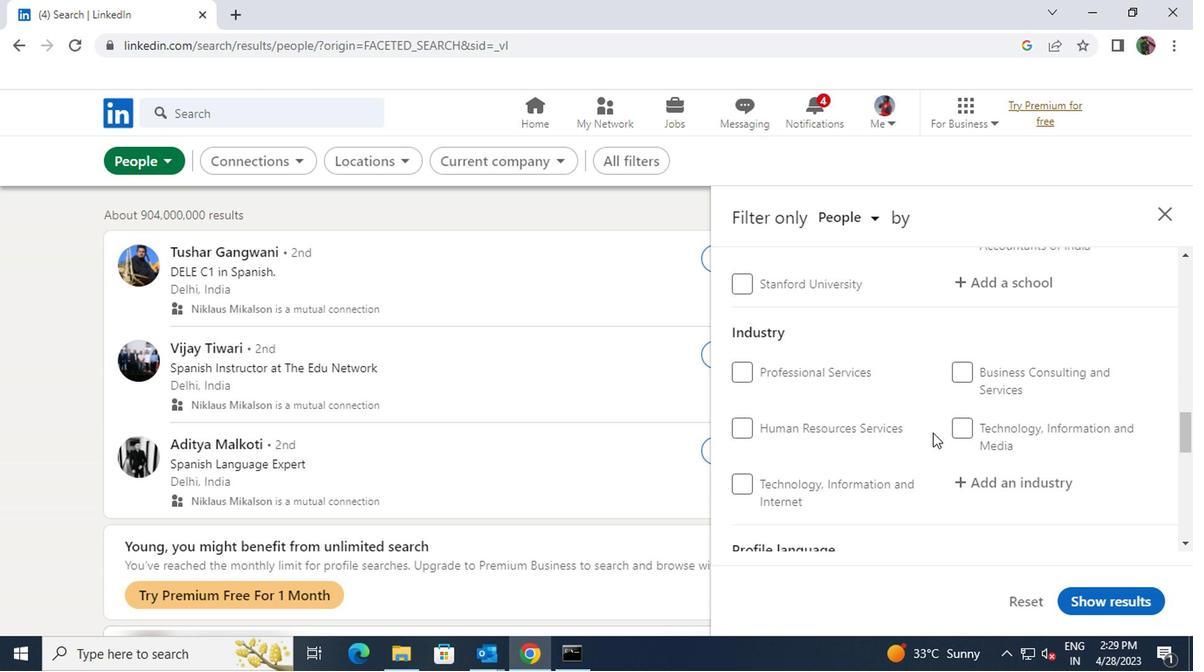 
Action: Mouse scrolled (928, 434) with delta (0, 0)
Screenshot: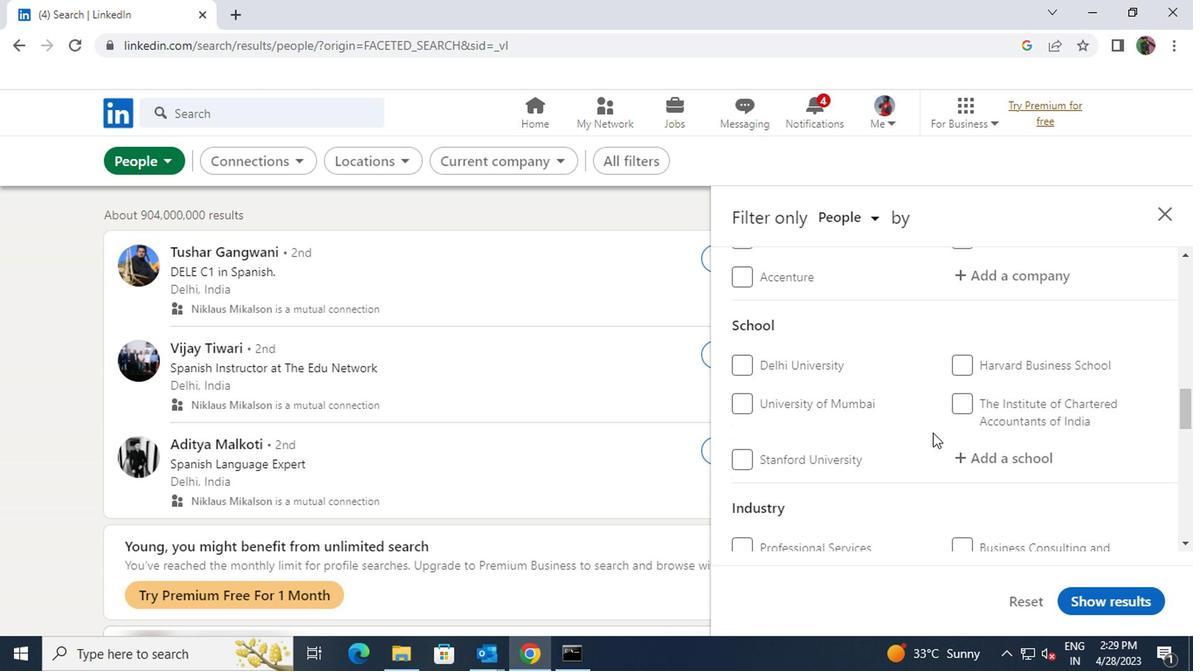 
Action: Mouse scrolled (928, 434) with delta (0, 0)
Screenshot: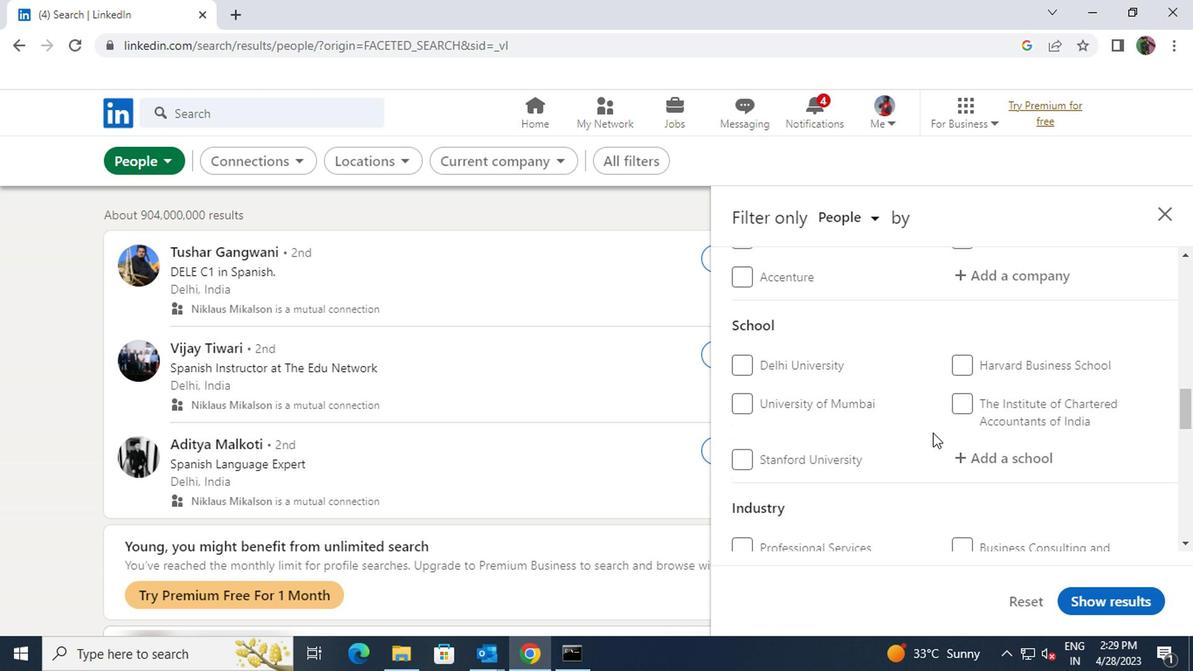 
Action: Mouse scrolled (928, 434) with delta (0, 0)
Screenshot: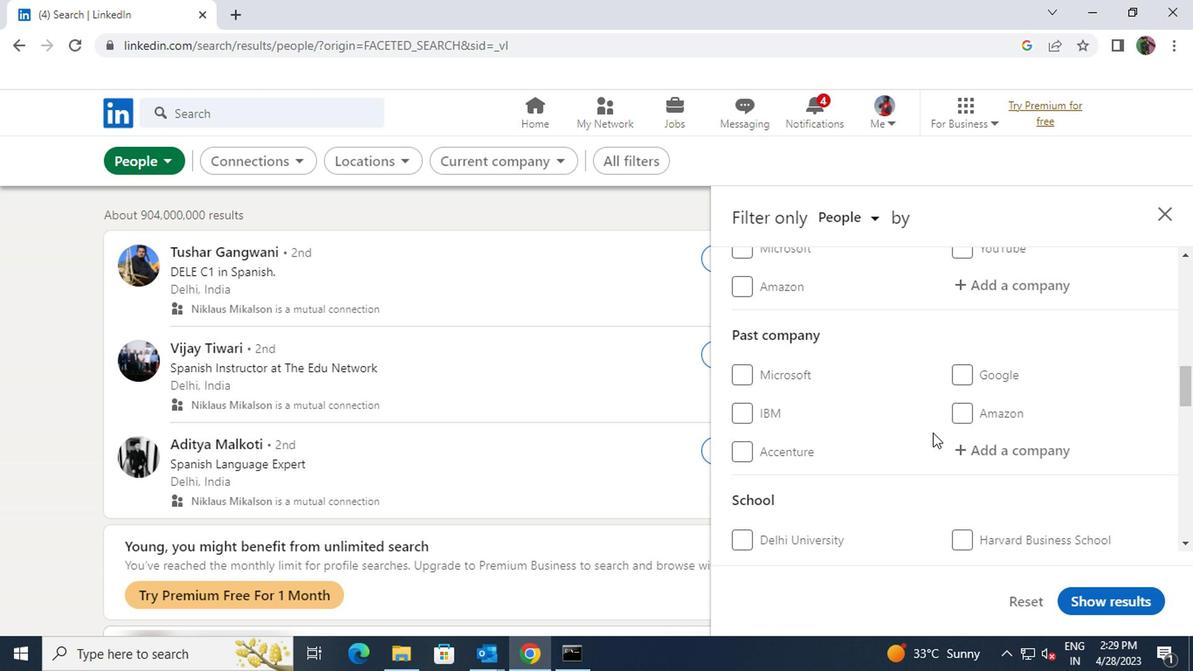 
Action: Mouse moved to (983, 379)
Screenshot: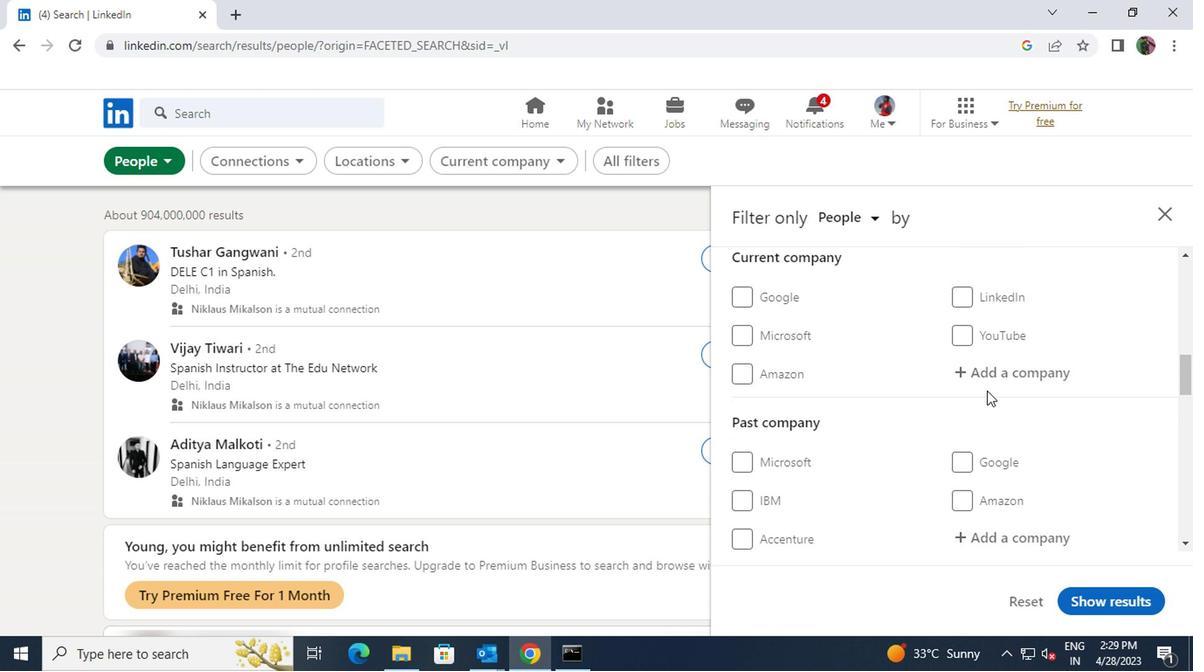 
Action: Mouse pressed left at (983, 379)
Screenshot: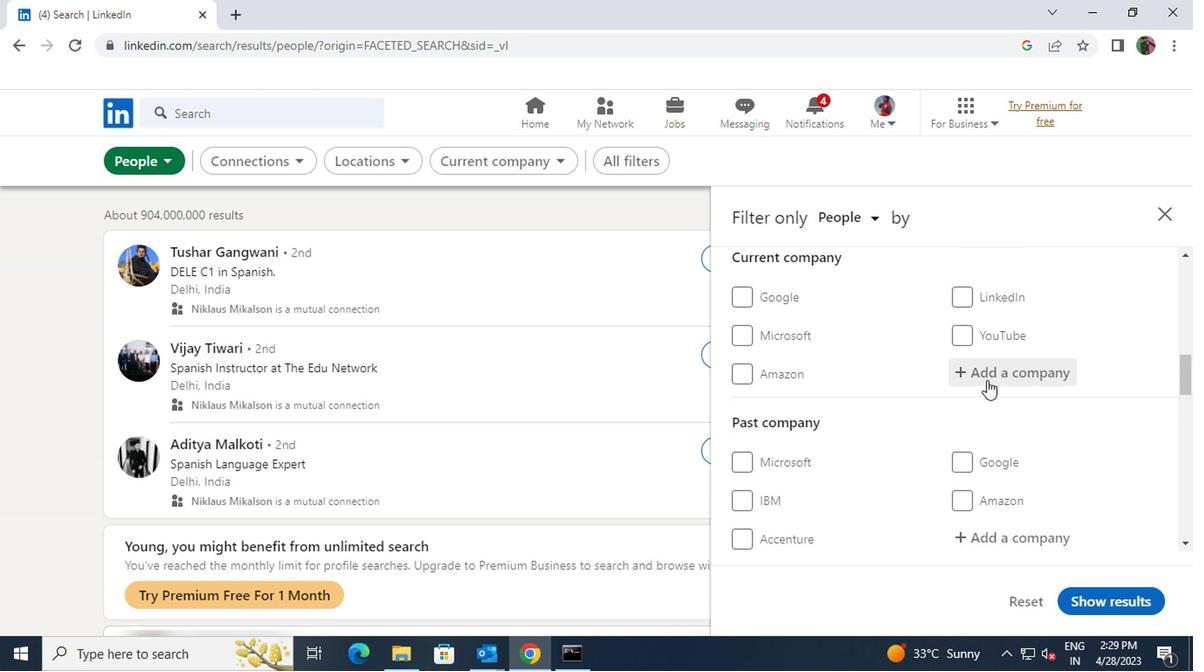 
Action: Key pressed <Key.shift>STL
Screenshot: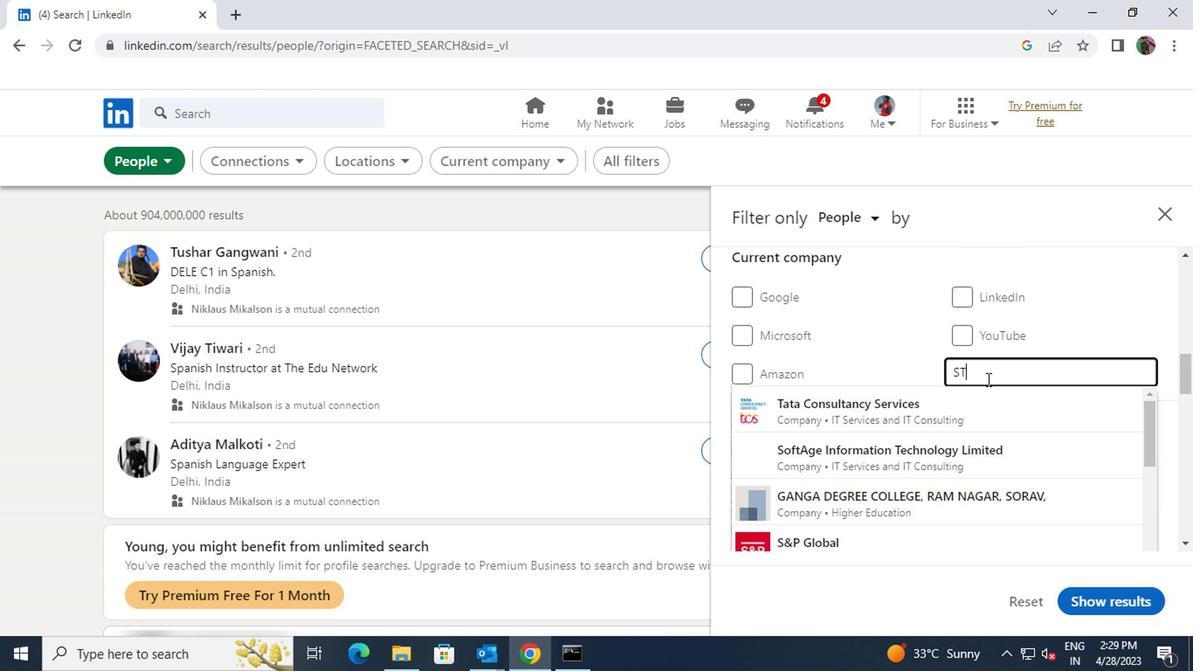 
Action: Mouse moved to (983, 406)
Screenshot: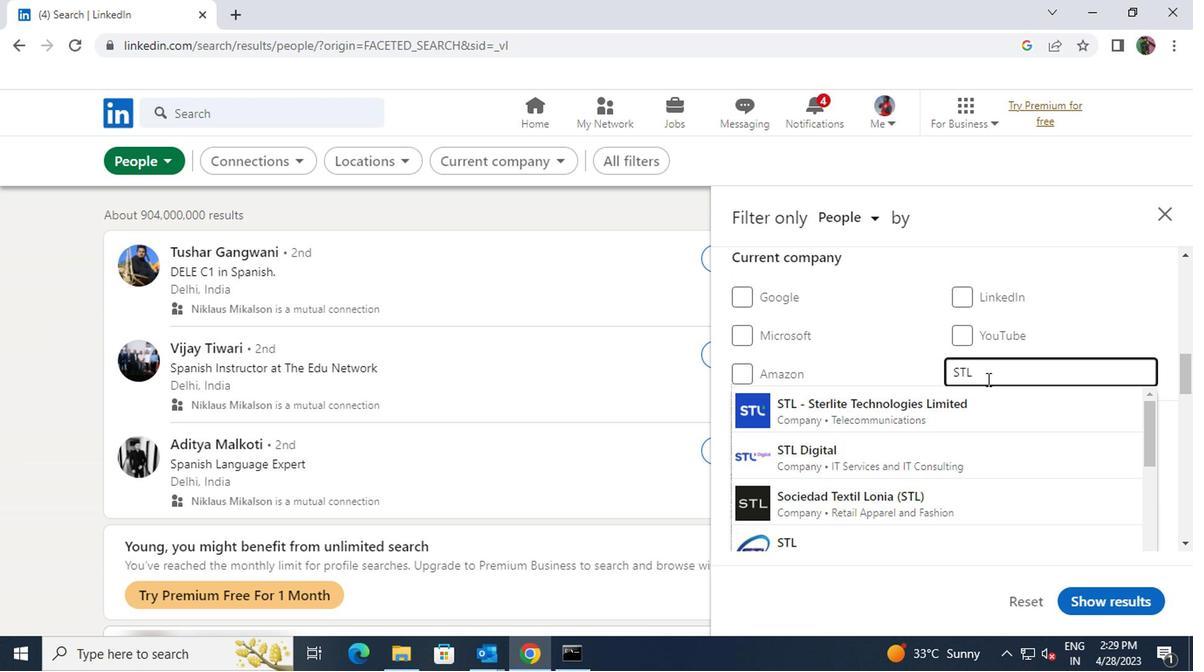 
Action: Mouse pressed left at (983, 406)
Screenshot: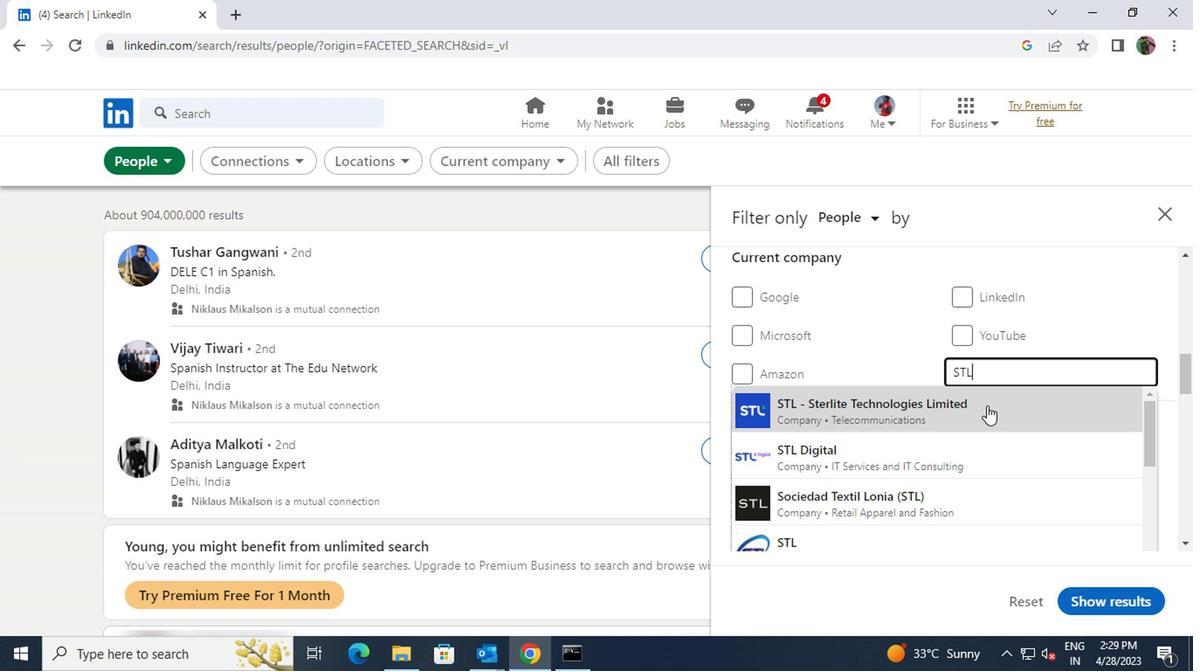 
Action: Mouse scrolled (983, 405) with delta (0, 0)
Screenshot: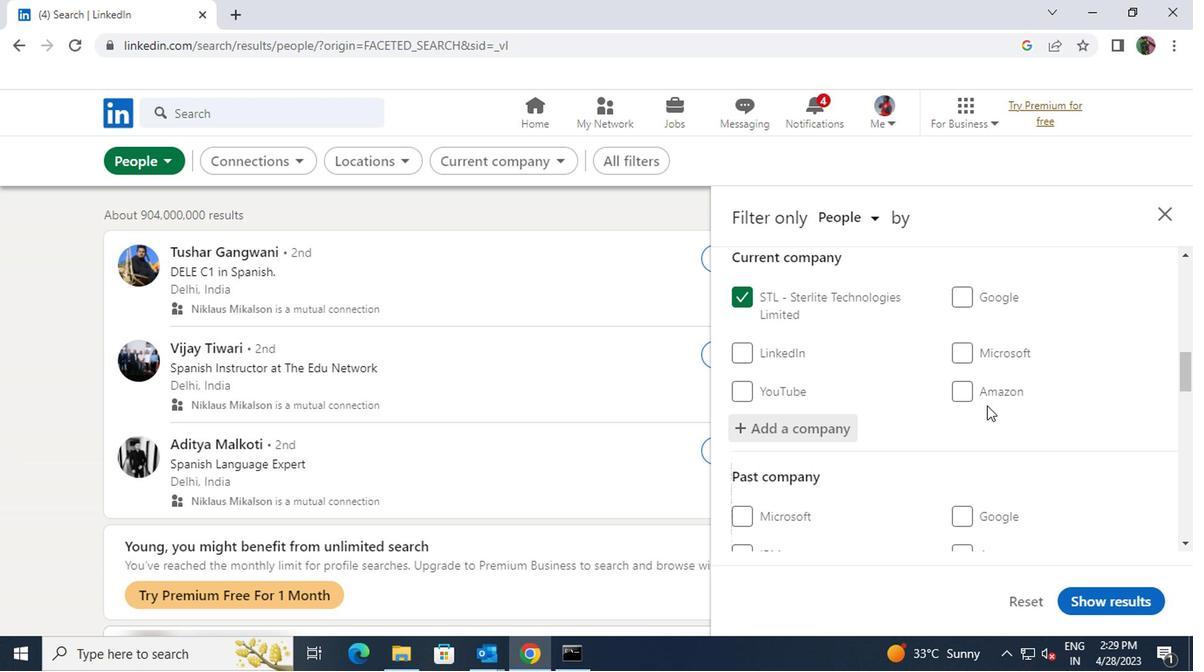 
Action: Mouse scrolled (983, 405) with delta (0, 0)
Screenshot: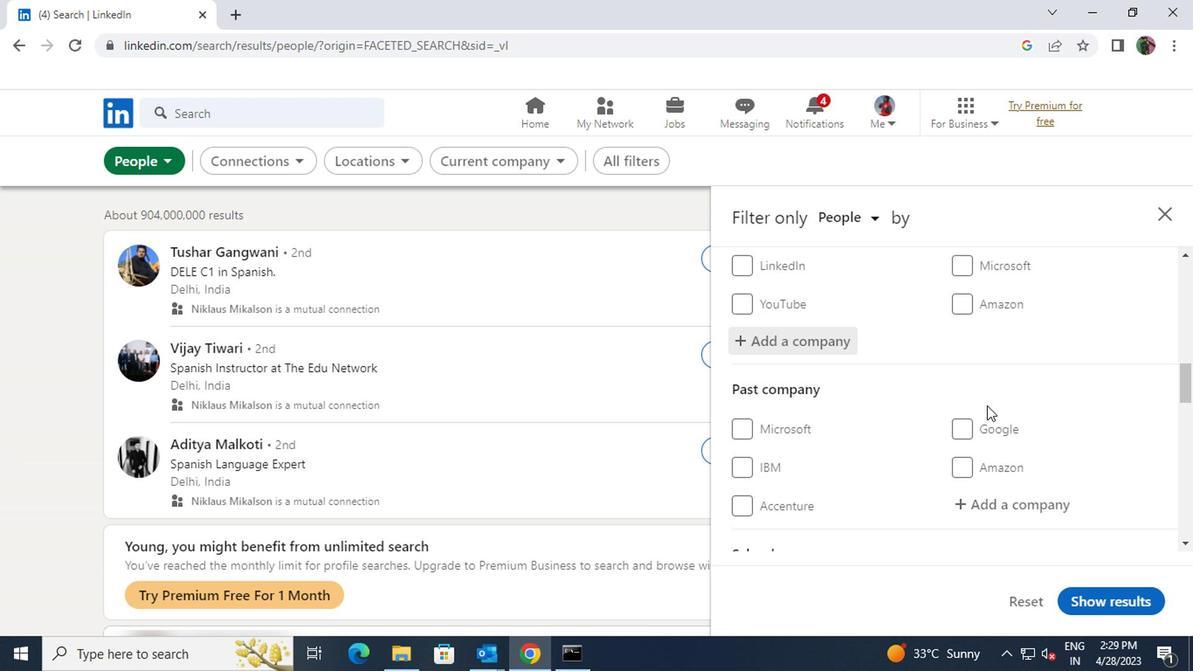 
Action: Mouse scrolled (983, 405) with delta (0, 0)
Screenshot: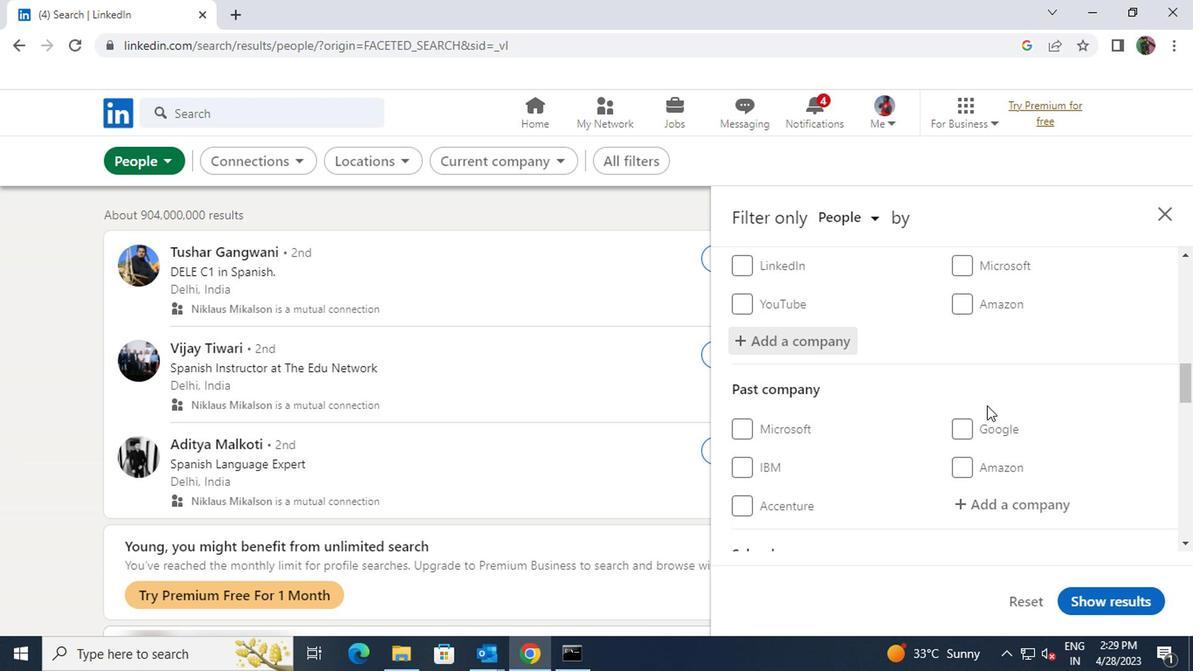 
Action: Mouse scrolled (983, 405) with delta (0, 0)
Screenshot: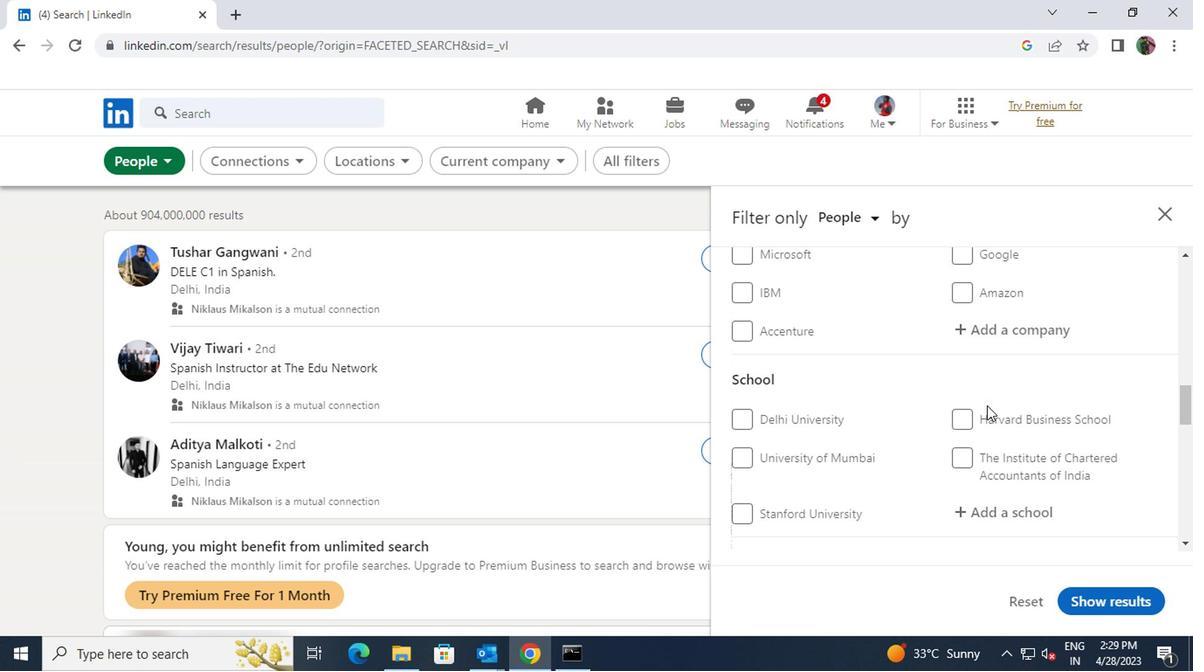 
Action: Mouse moved to (982, 416)
Screenshot: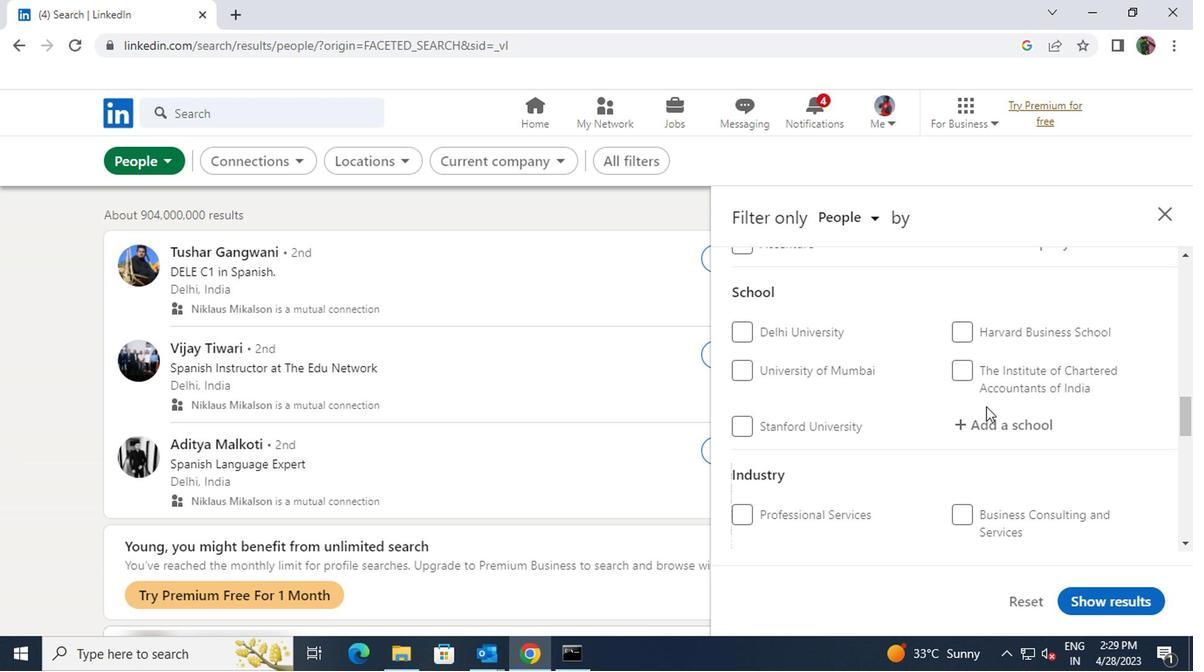 
Action: Mouse pressed left at (982, 416)
Screenshot: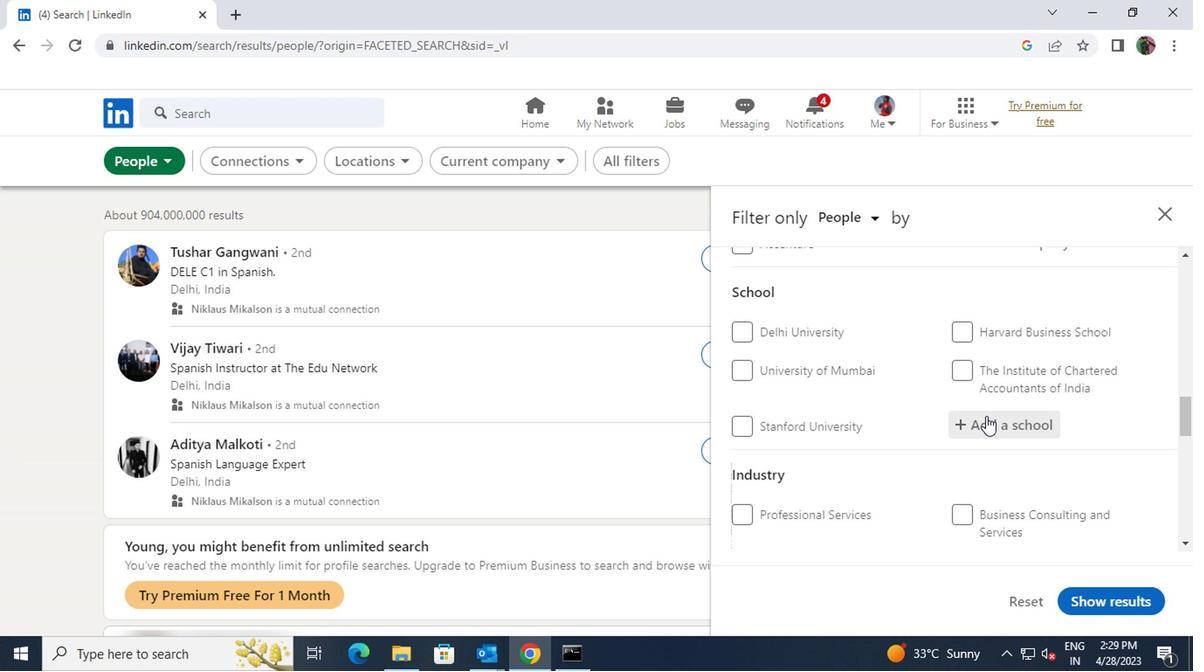 
Action: Key pressed <Key.shift><Key.shift><Key.shift><Key.shift><Key.shift>A.<Key.shift>N<Key.space><Key.shift>COLL
Screenshot: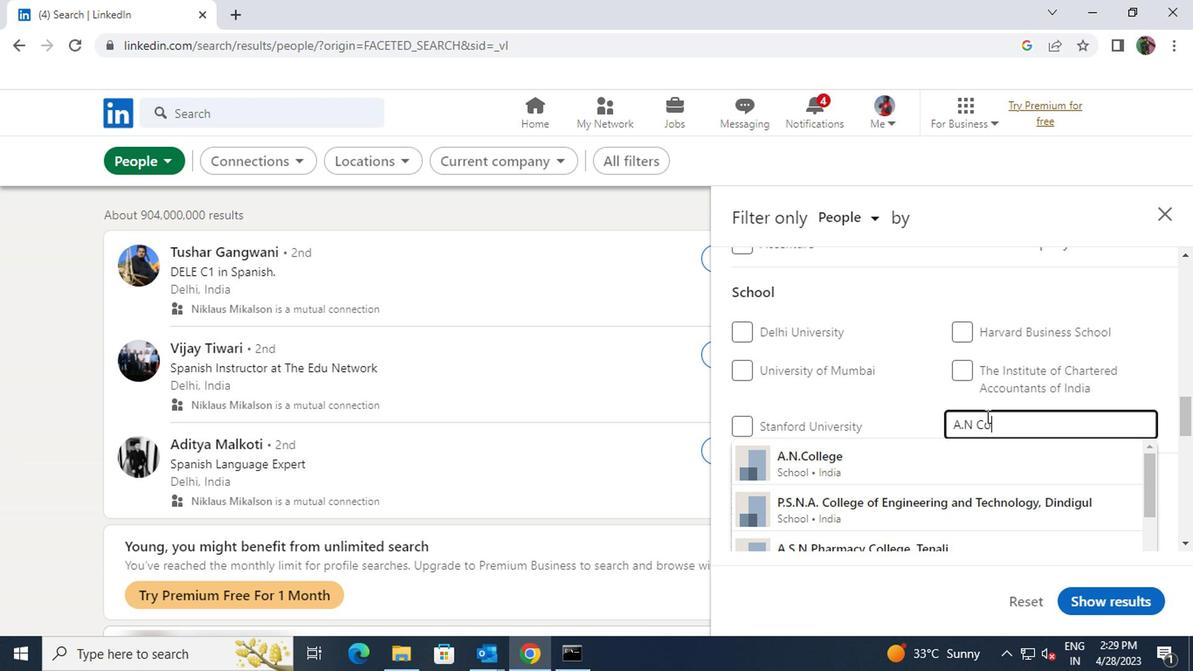 
Action: Mouse moved to (972, 450)
Screenshot: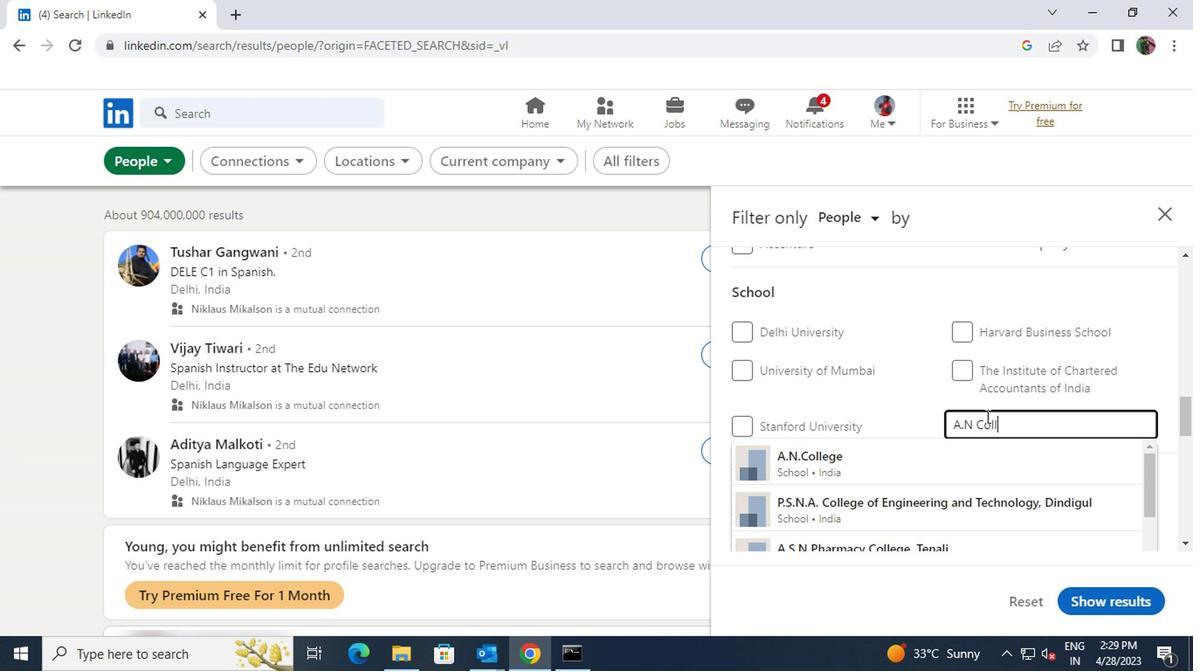 
Action: Mouse pressed left at (972, 450)
Screenshot: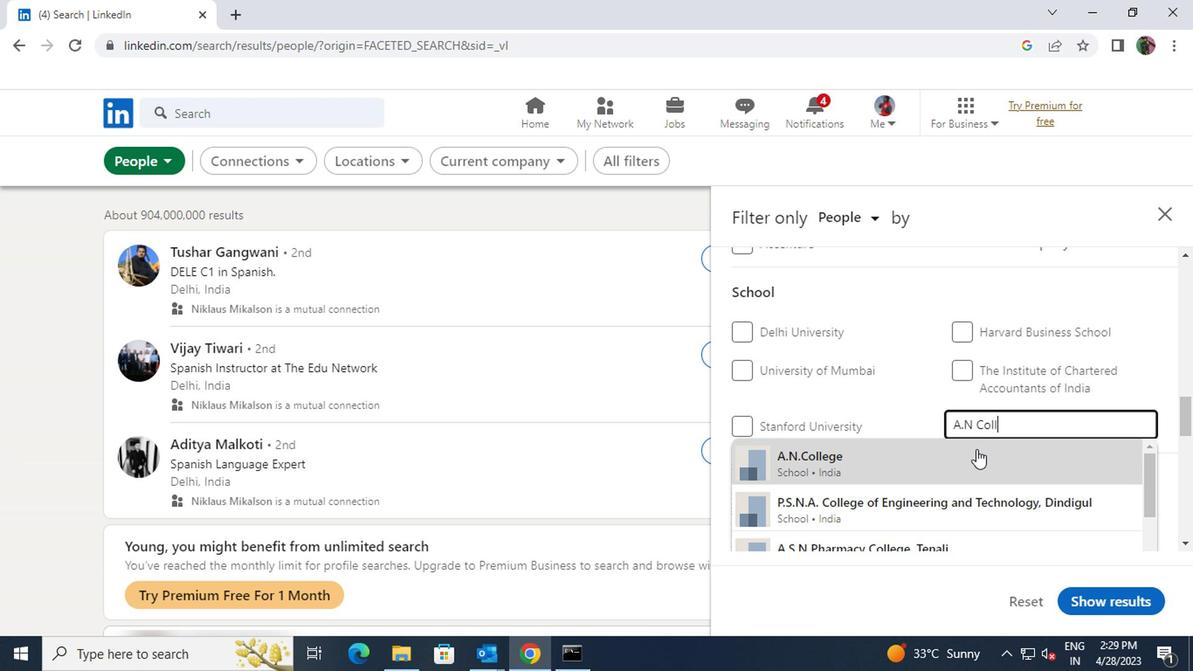 
Action: Mouse scrolled (972, 448) with delta (0, -1)
Screenshot: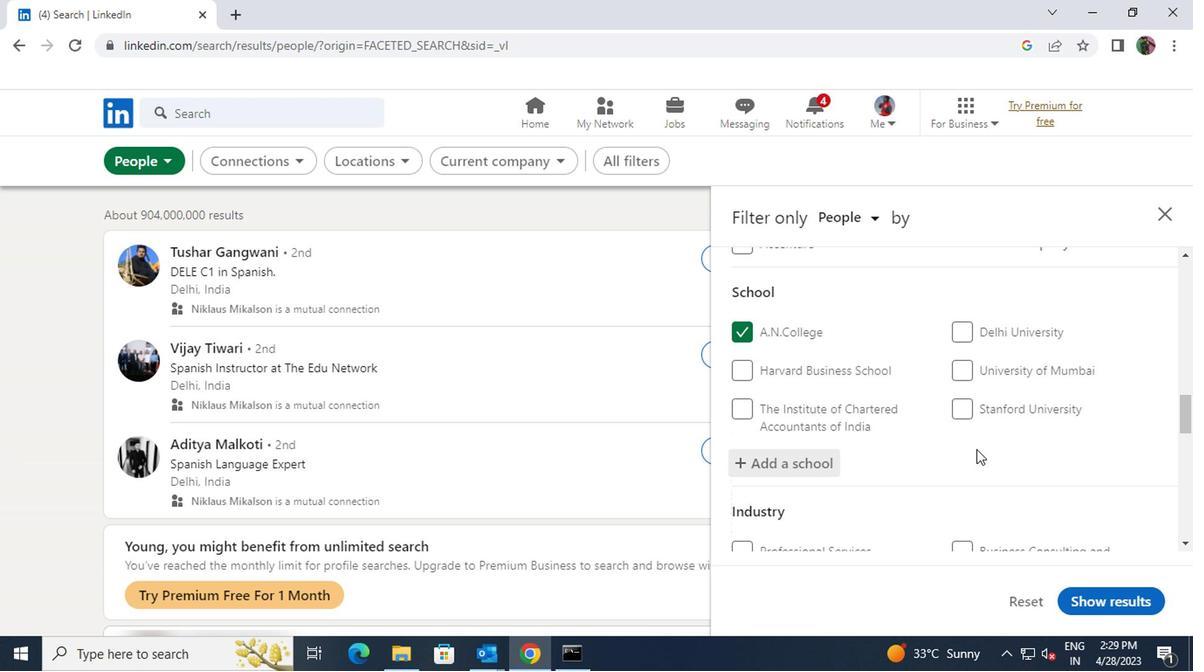 
Action: Mouse scrolled (972, 448) with delta (0, -1)
Screenshot: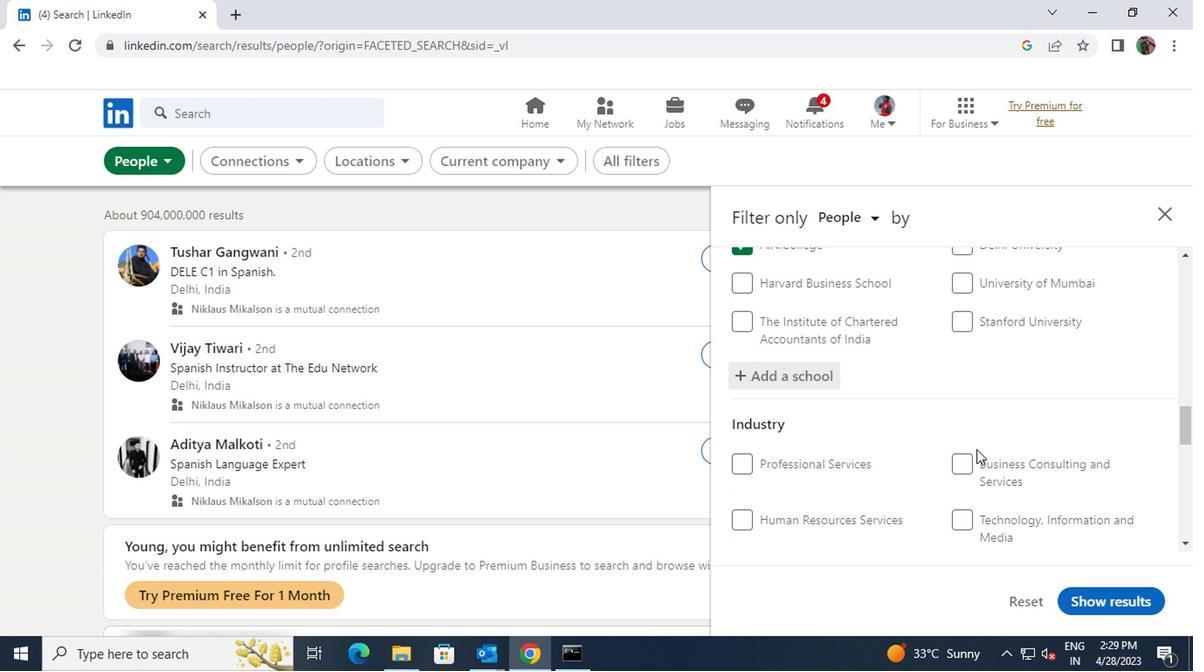 
Action: Mouse moved to (972, 476)
Screenshot: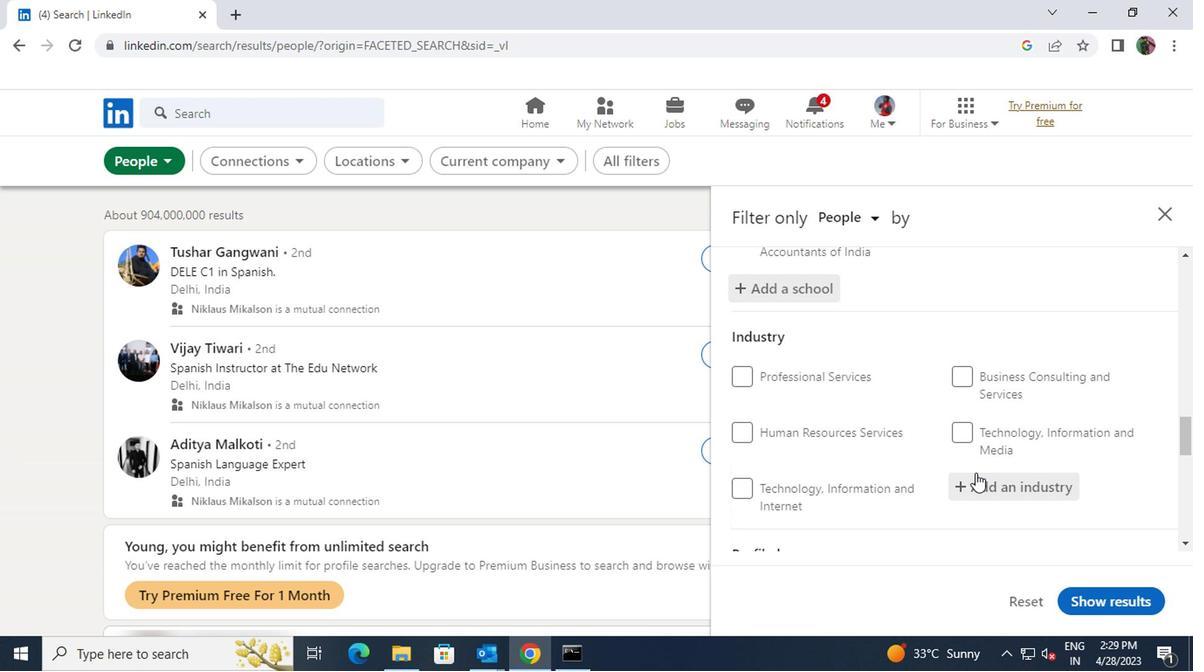 
Action: Mouse pressed left at (972, 476)
Screenshot: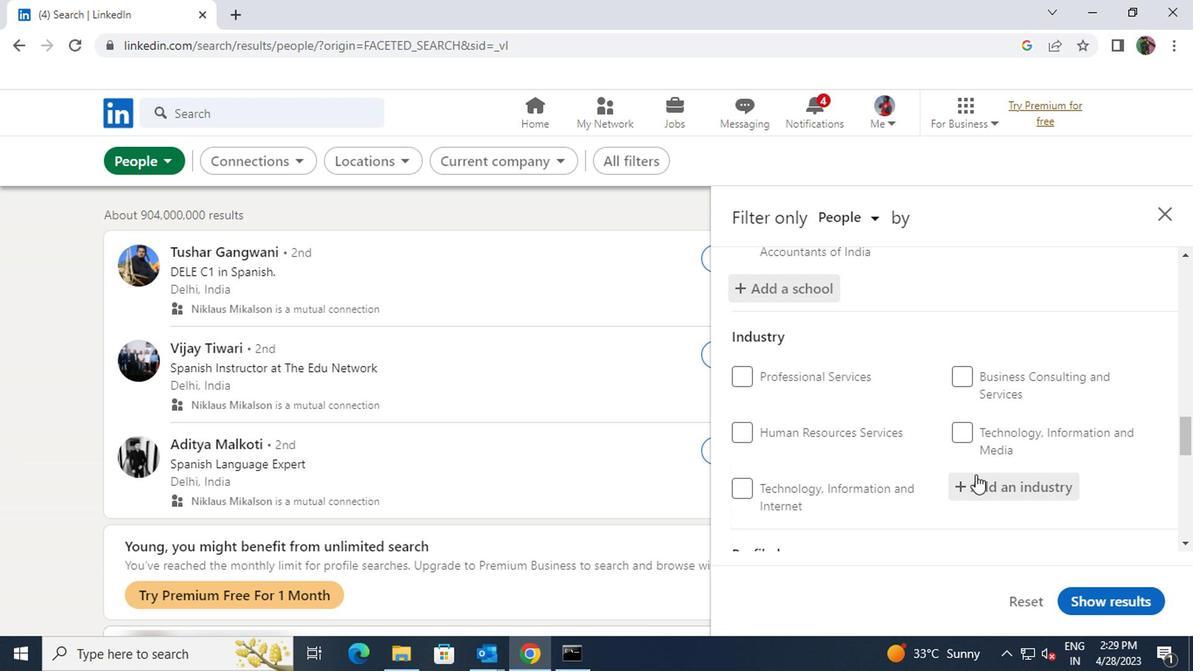 
Action: Key pressed <Key.shift>TELECOMMUNICATION<Key.space><Key.shift>CAR
Screenshot: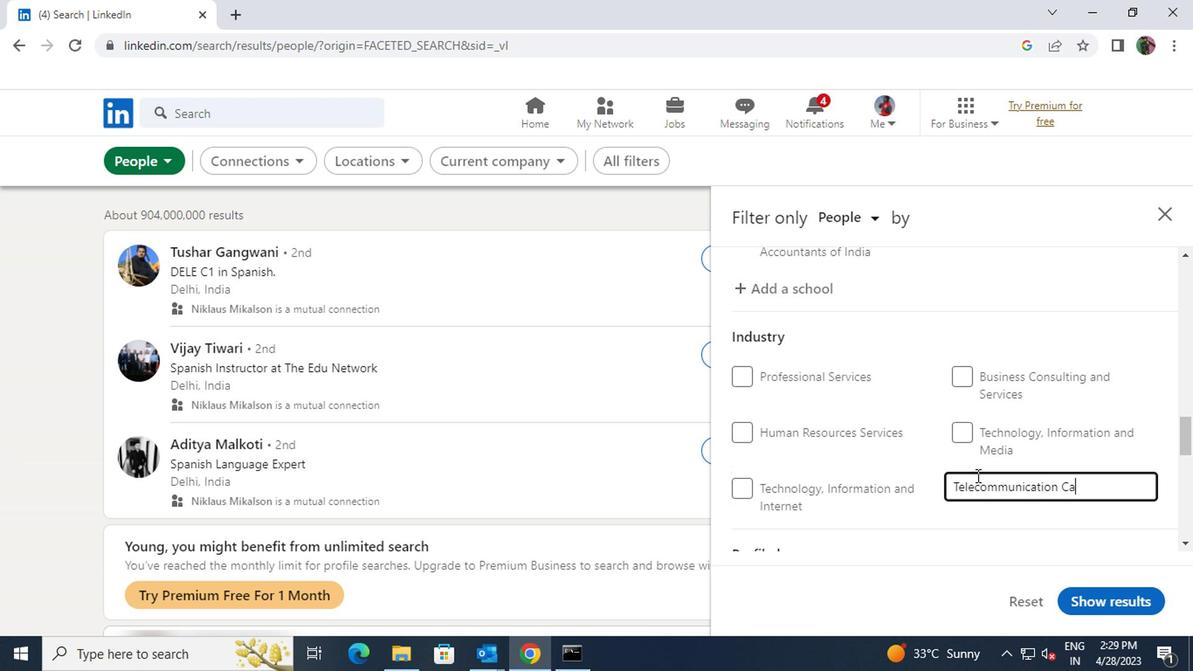 
Action: Mouse moved to (996, 484)
Screenshot: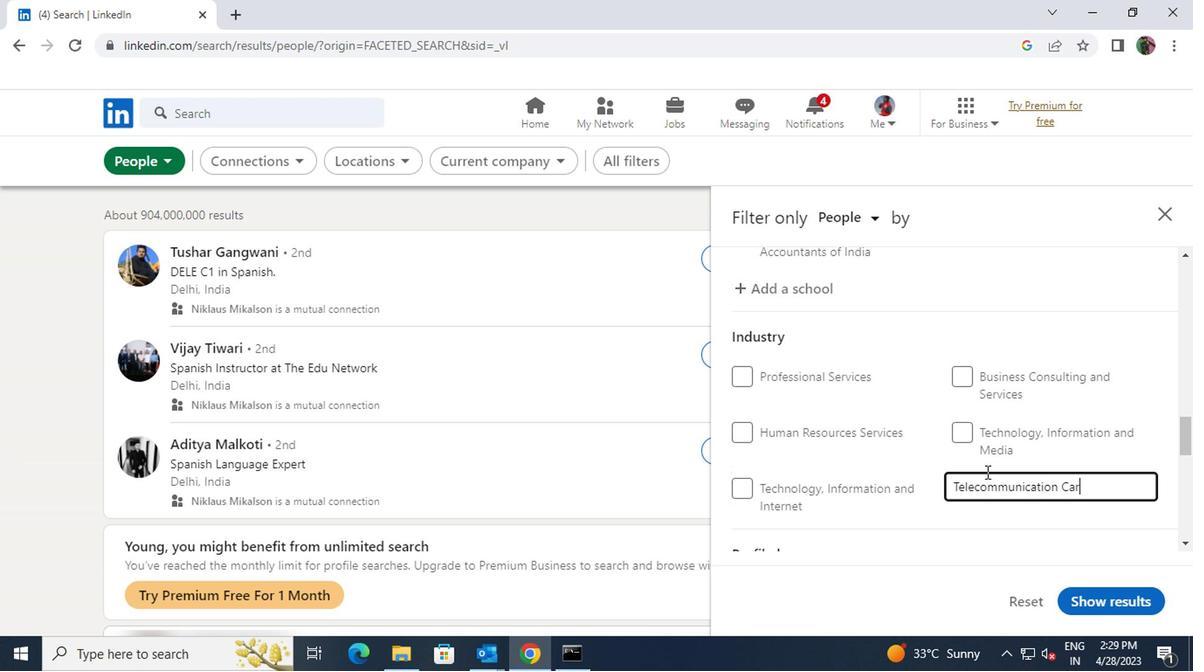 
Action: Mouse scrolled (996, 483) with delta (0, -1)
Screenshot: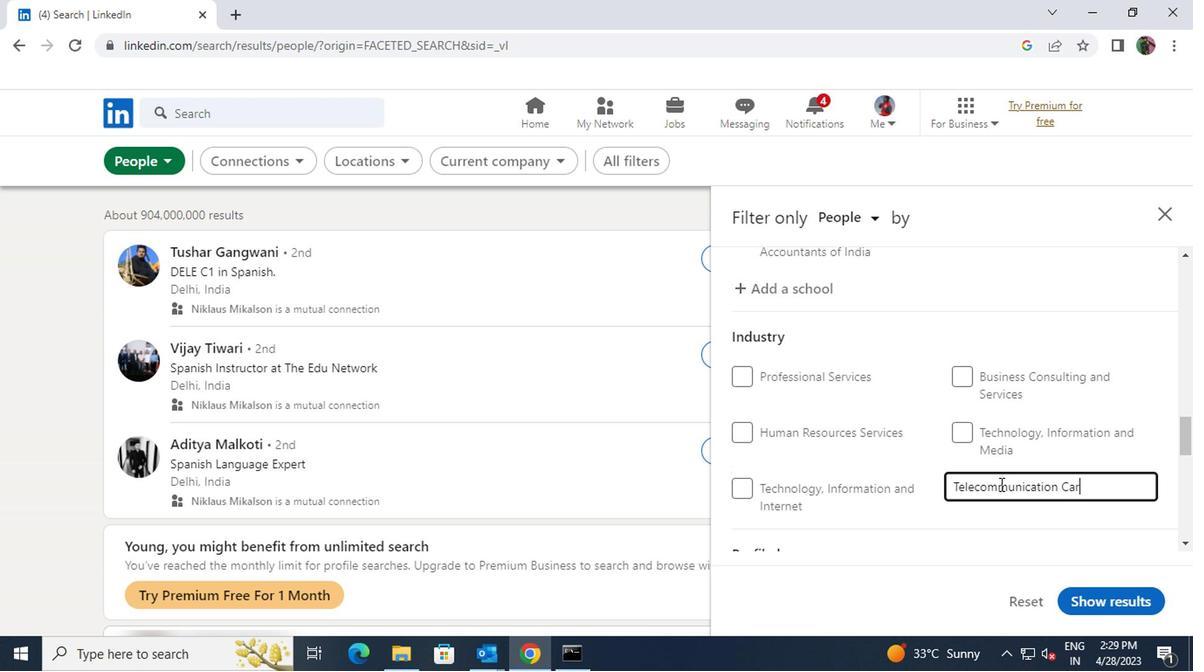 
Action: Key pressed RIERS
Screenshot: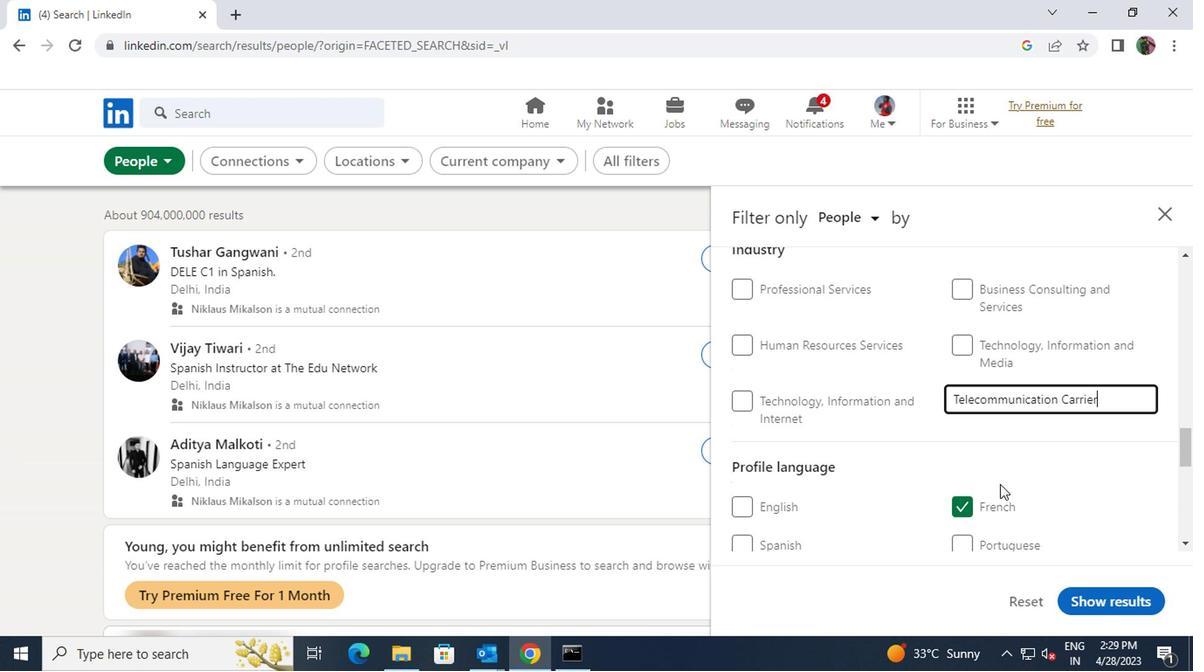 
Action: Mouse moved to (931, 470)
Screenshot: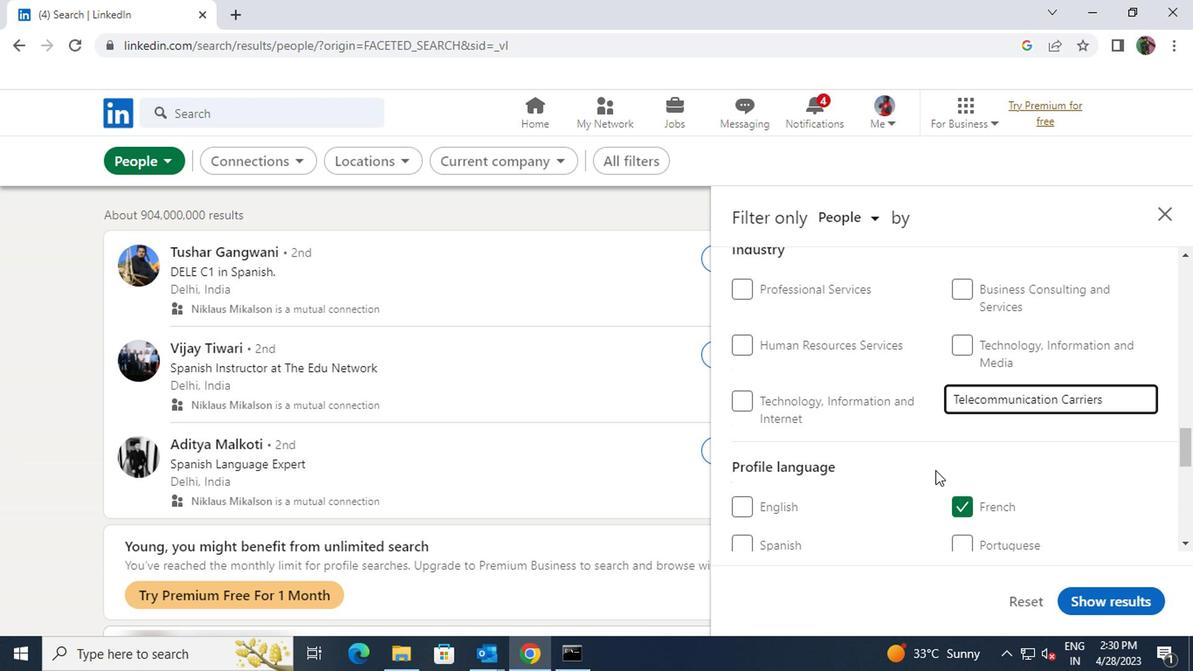 
Action: Mouse scrolled (931, 468) with delta (0, -1)
Screenshot: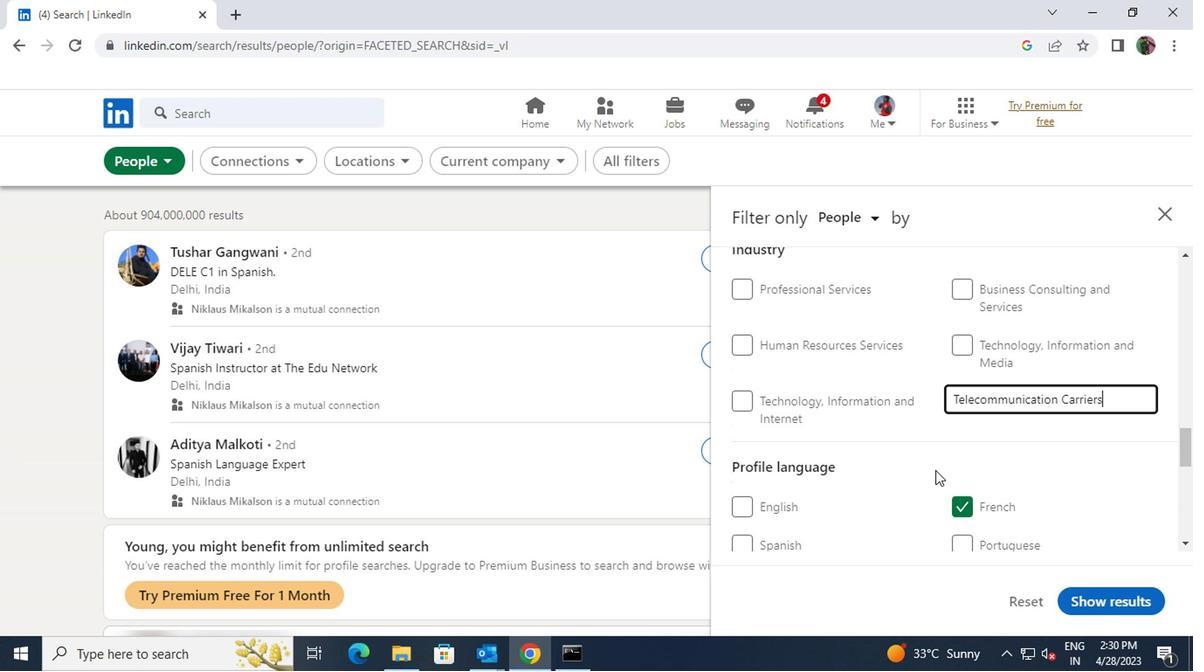 
Action: Mouse scrolled (931, 468) with delta (0, -1)
Screenshot: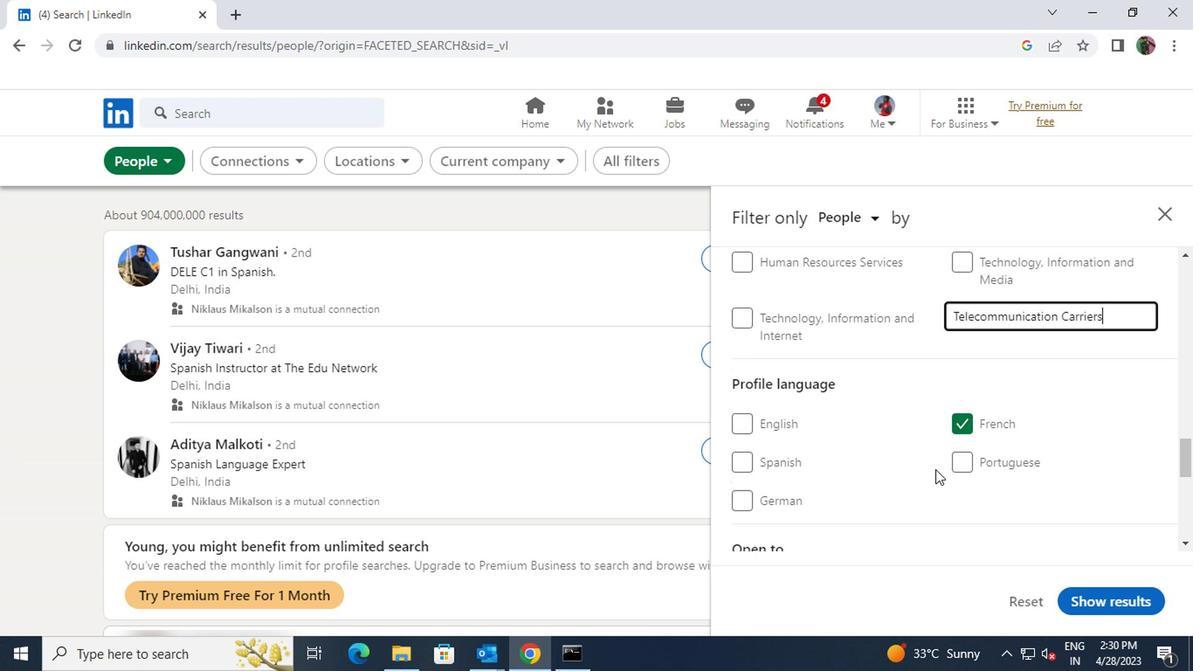 
Action: Mouse scrolled (931, 468) with delta (0, -1)
Screenshot: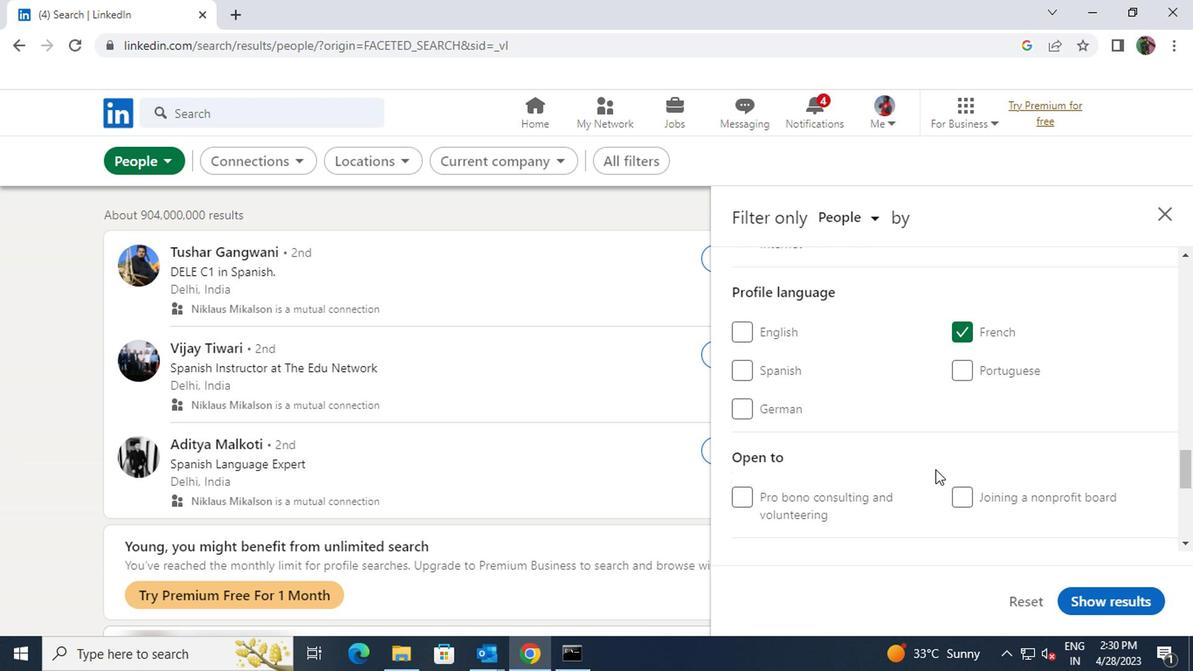 
Action: Mouse scrolled (931, 468) with delta (0, -1)
Screenshot: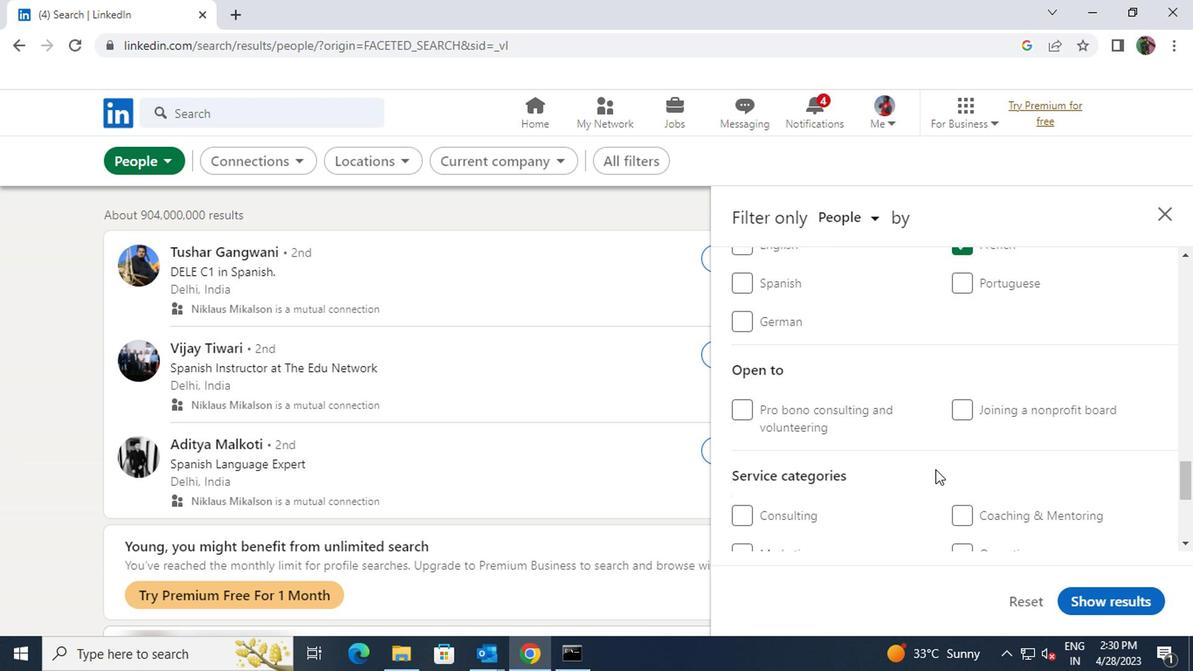 
Action: Mouse scrolled (931, 468) with delta (0, -1)
Screenshot: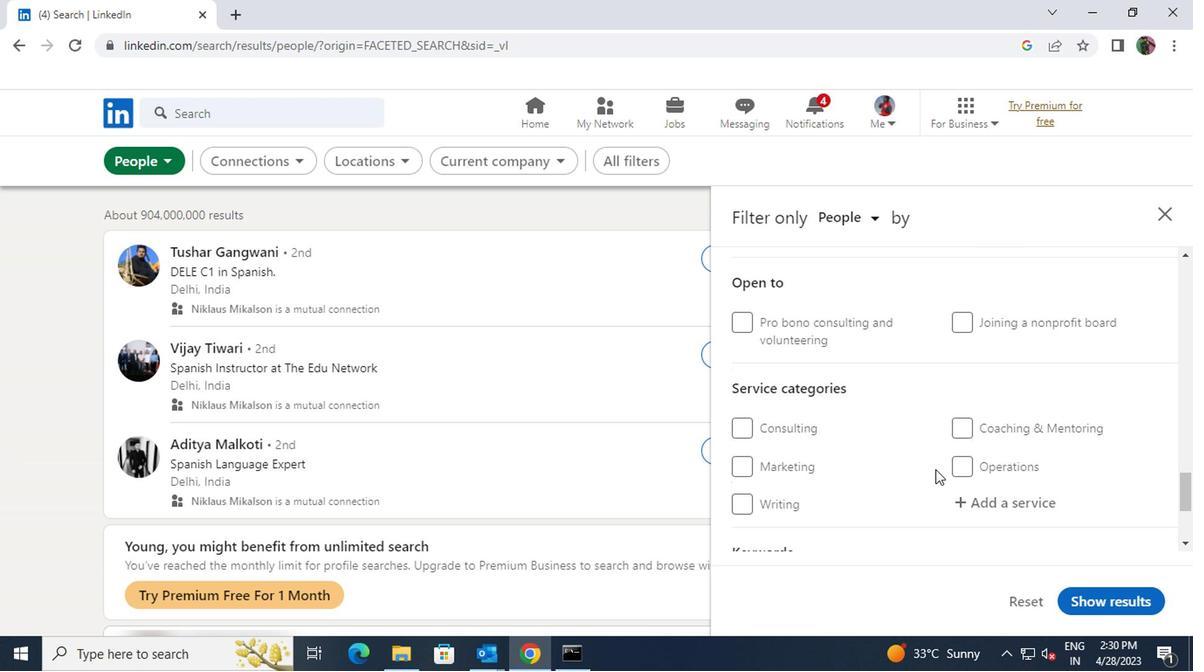 
Action: Mouse moved to (978, 418)
Screenshot: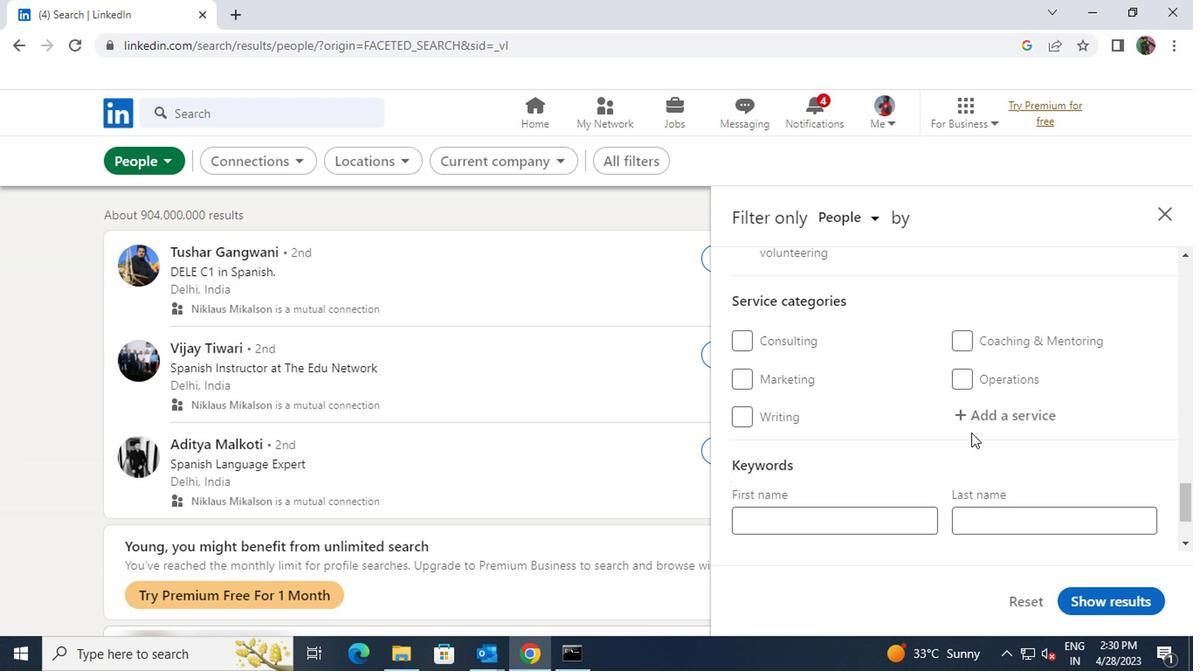 
Action: Mouse pressed left at (978, 418)
Screenshot: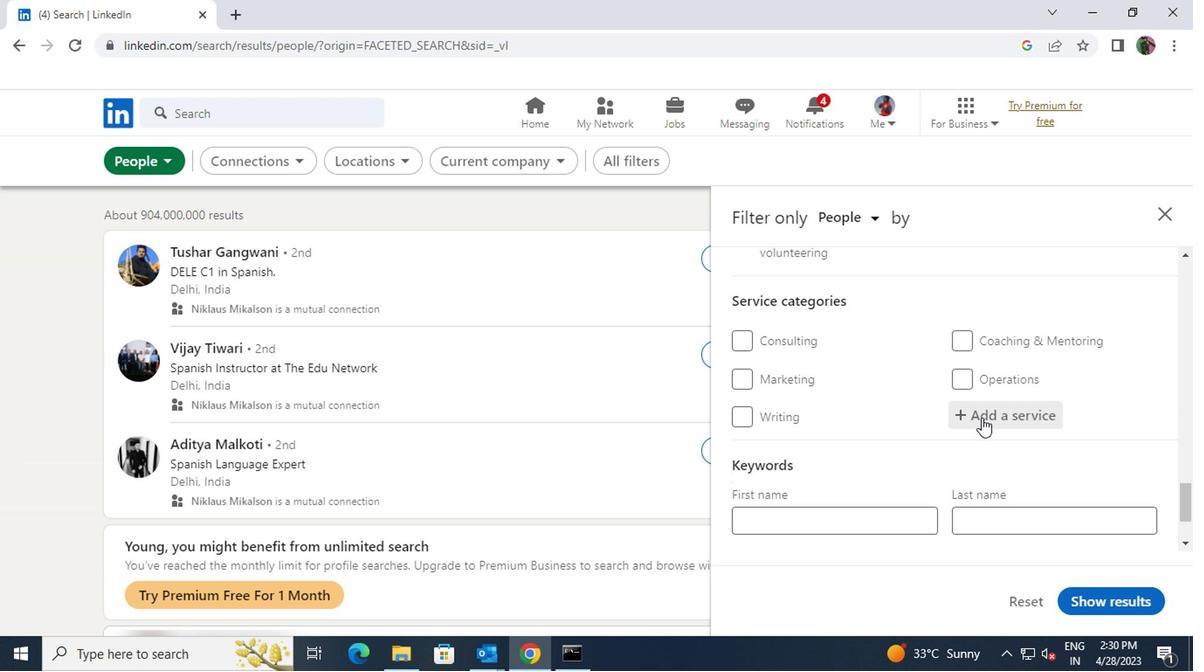 
Action: Key pressed <Key.shift>TAX<Key.space><Key.shift><Key.shift><Key.shift><Key.shift>LAW
Screenshot: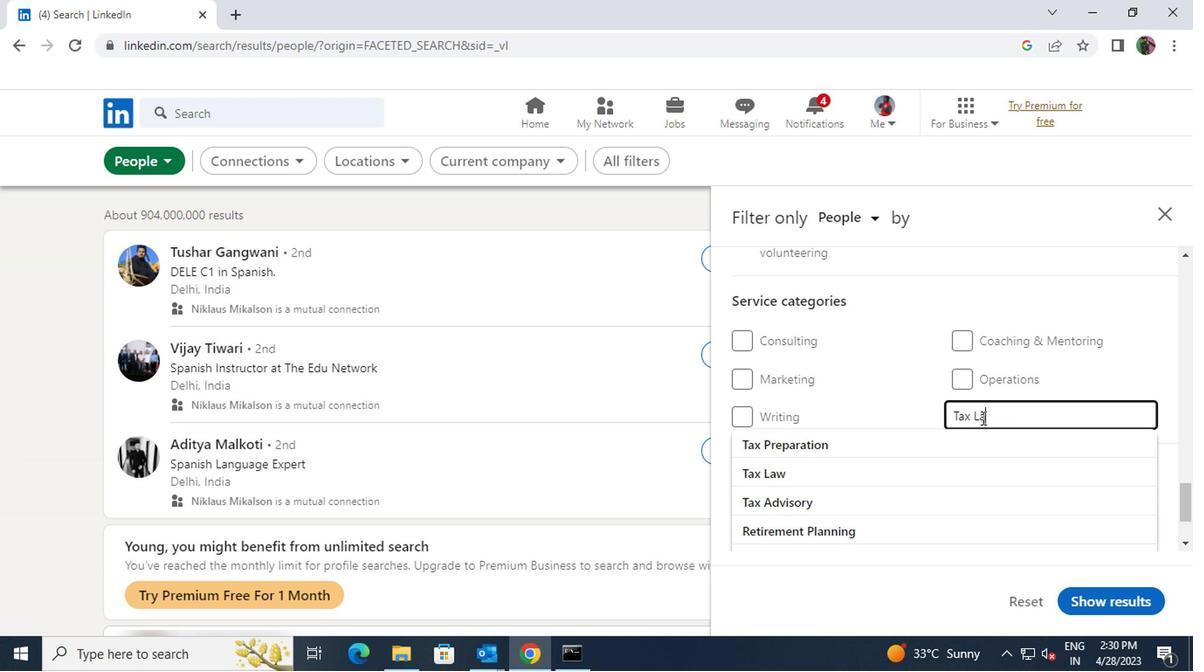 
Action: Mouse moved to (971, 432)
Screenshot: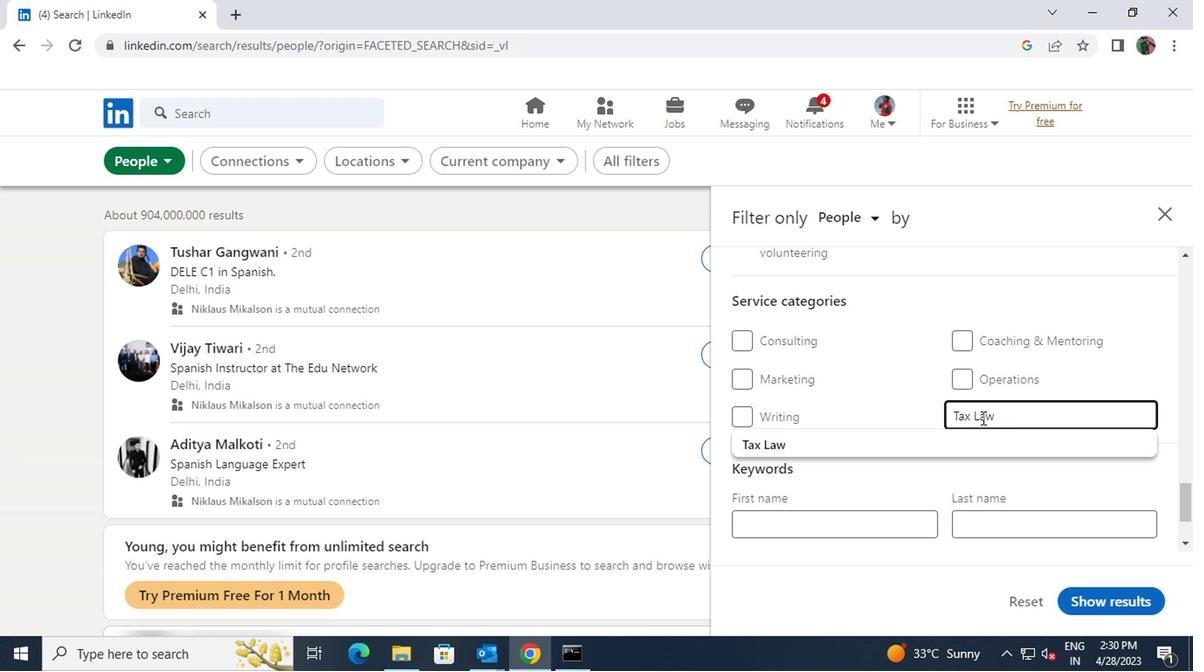 
Action: Mouse pressed left at (971, 432)
Screenshot: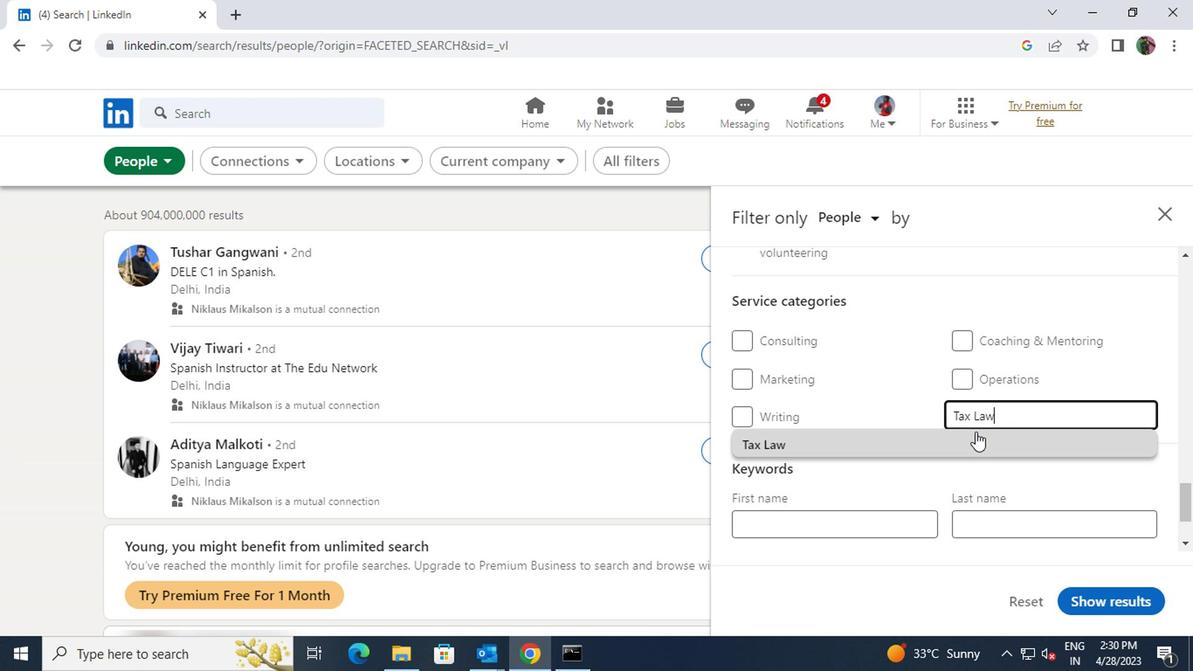 
Action: Mouse moved to (927, 446)
Screenshot: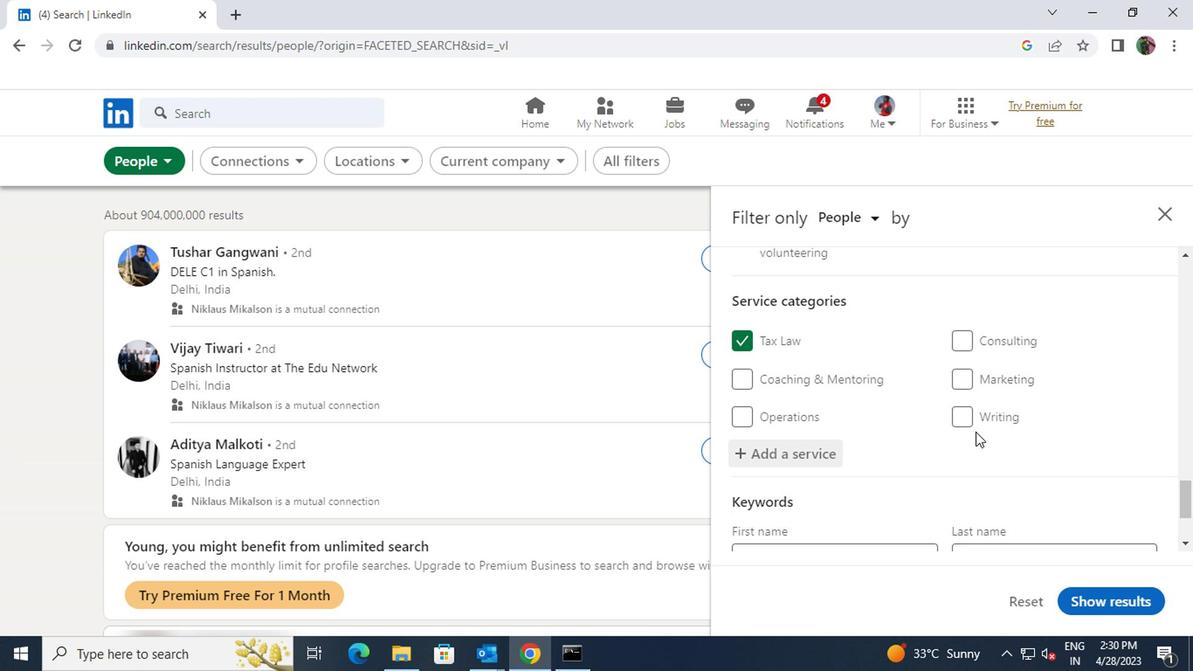 
Action: Mouse scrolled (927, 445) with delta (0, -1)
Screenshot: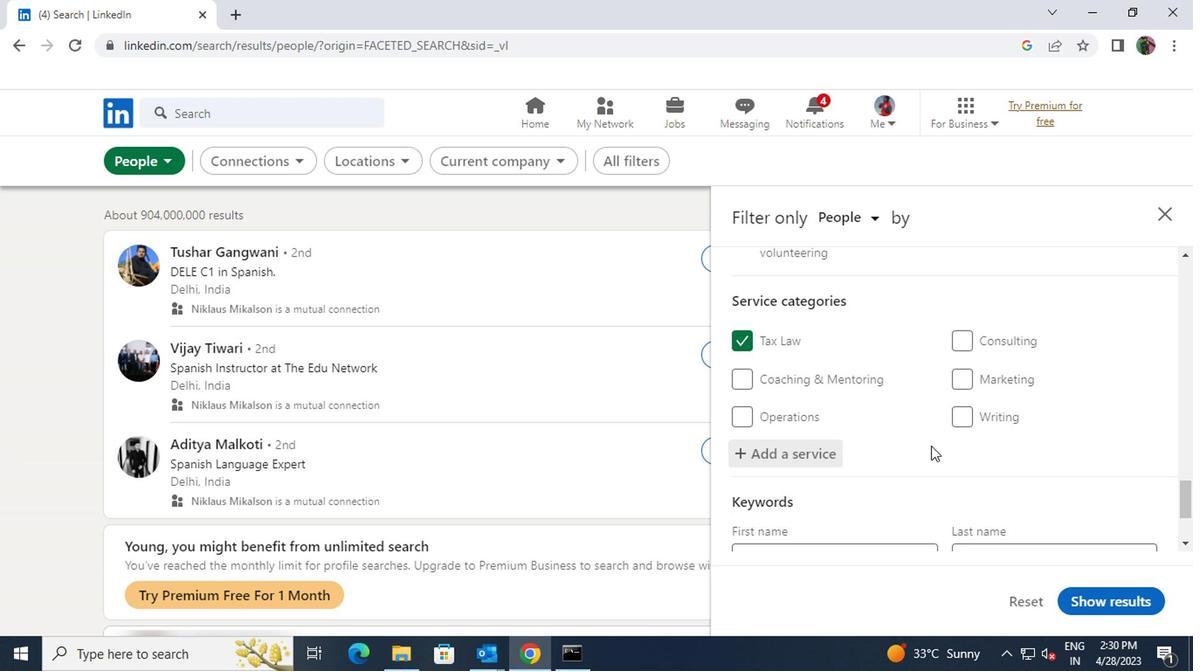 
Action: Mouse scrolled (927, 445) with delta (0, -1)
Screenshot: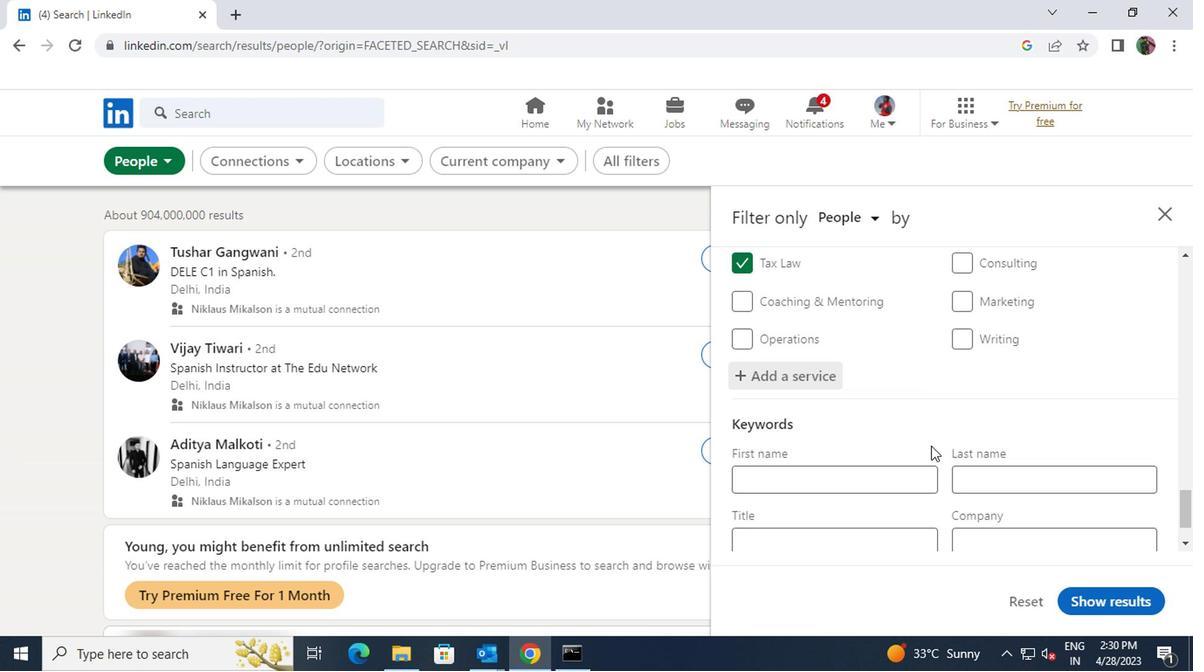 
Action: Mouse scrolled (927, 445) with delta (0, -1)
Screenshot: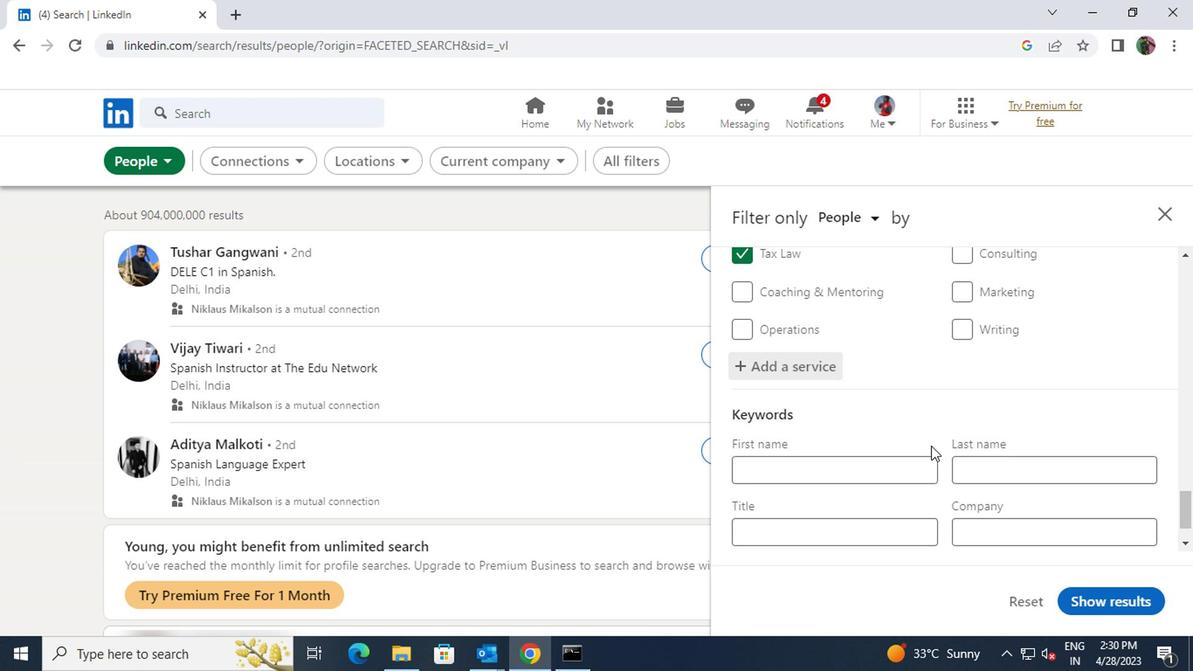 
Action: Mouse moved to (902, 465)
Screenshot: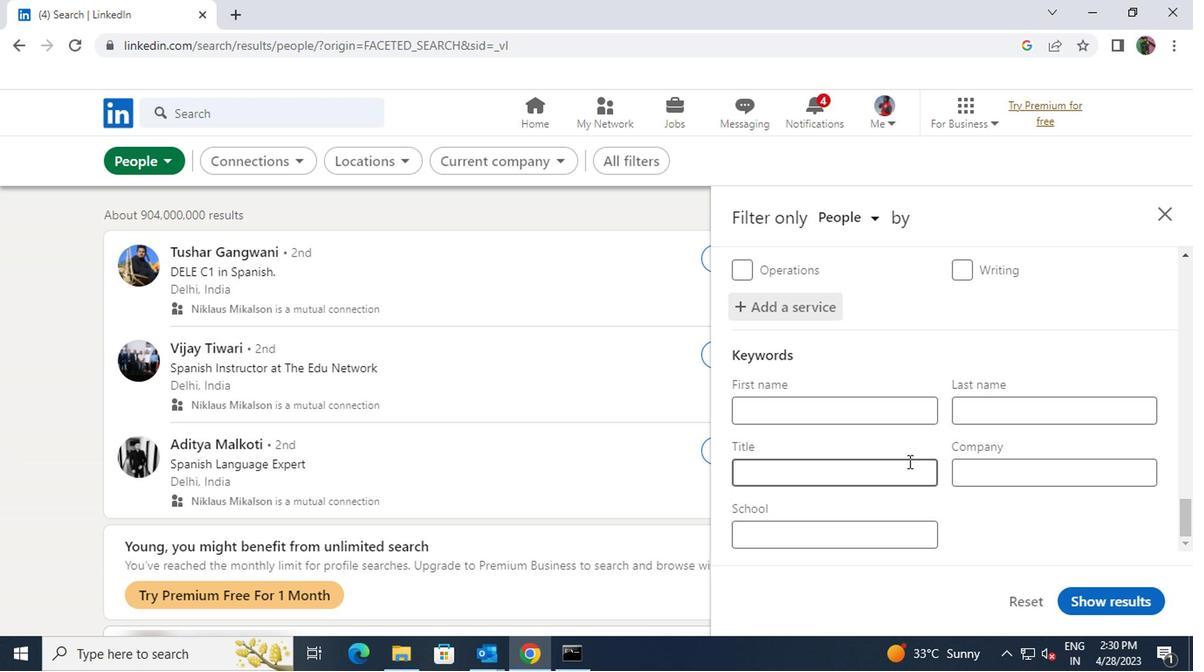 
Action: Mouse pressed left at (902, 465)
Screenshot: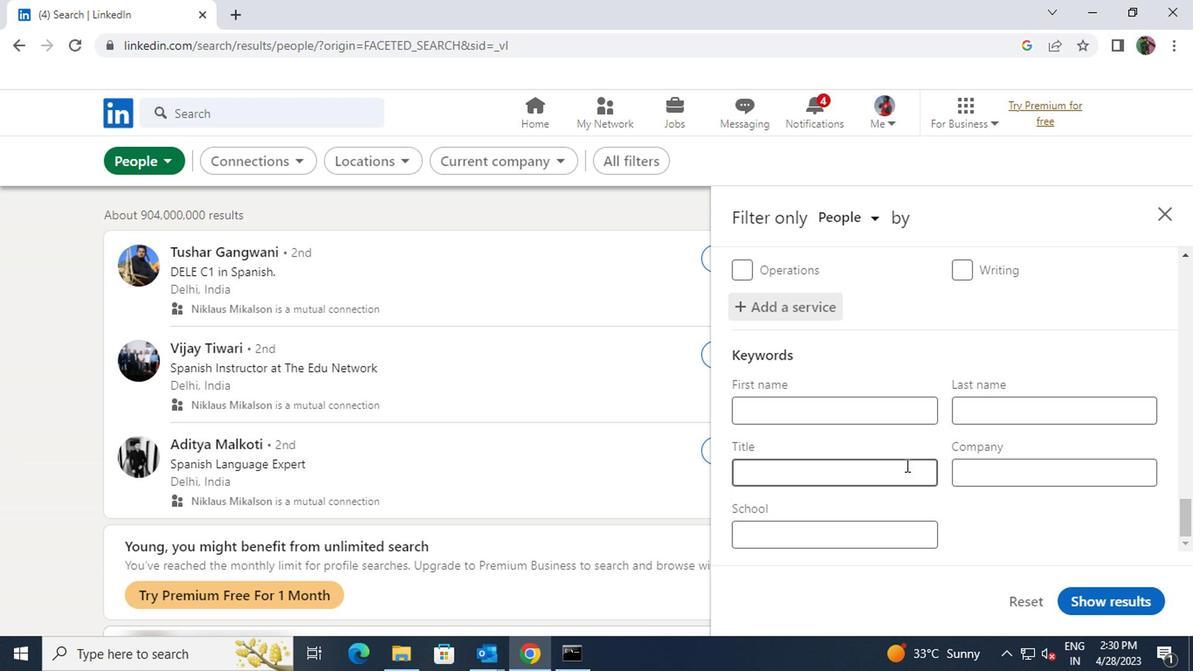 
Action: Key pressed <Key.shift>PLAYWRIGHT
Screenshot: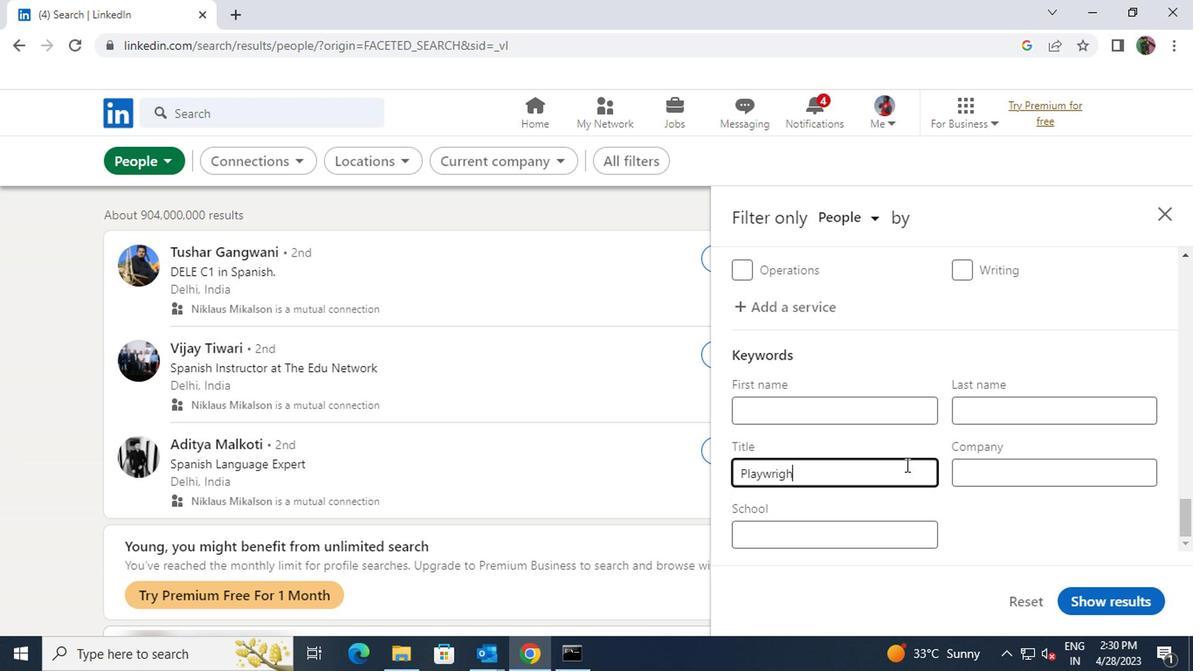 
Action: Mouse scrolled (902, 464) with delta (0, -1)
Screenshot: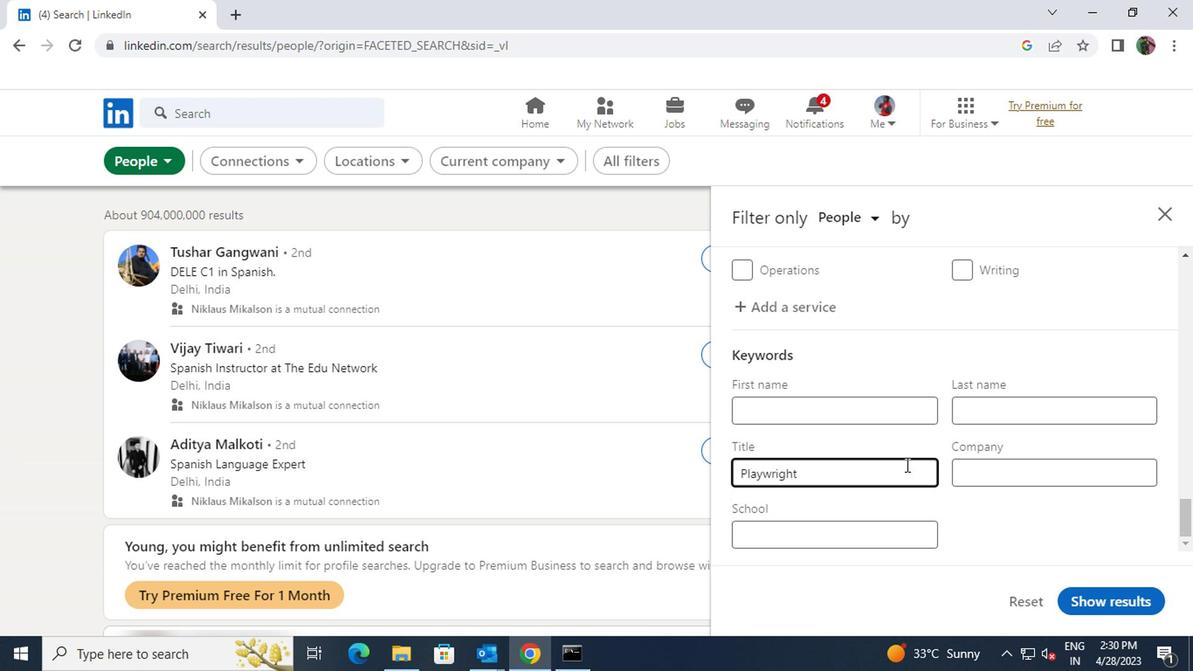 
Action: Mouse moved to (1079, 593)
Screenshot: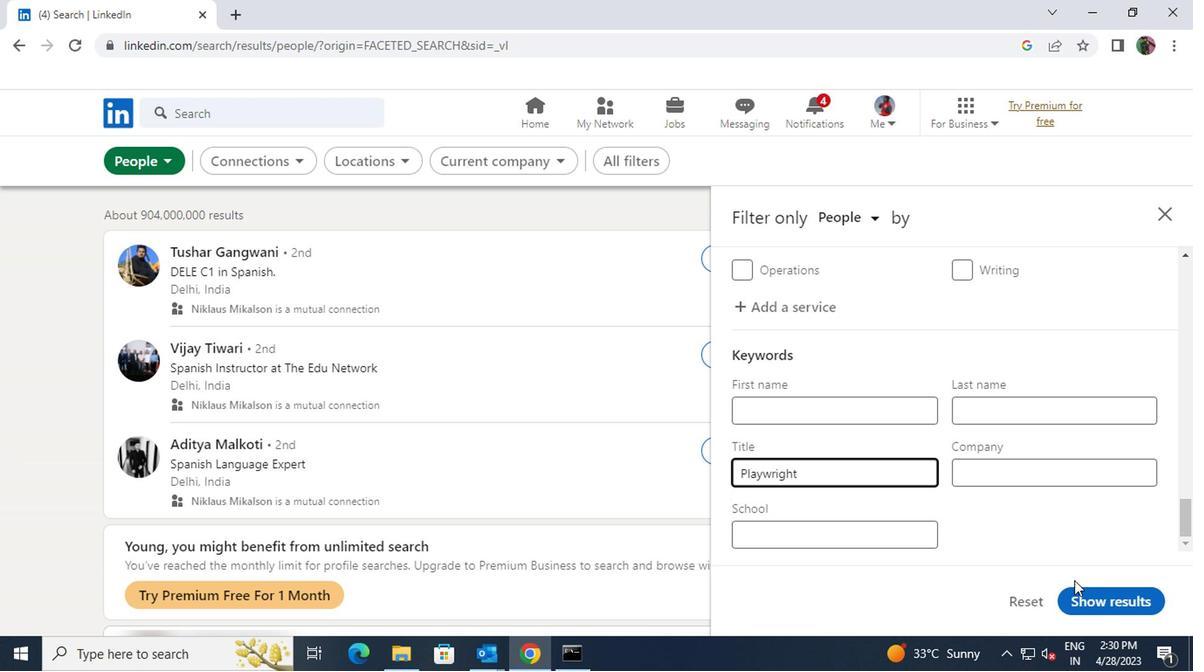 
Action: Mouse pressed left at (1079, 593)
Screenshot: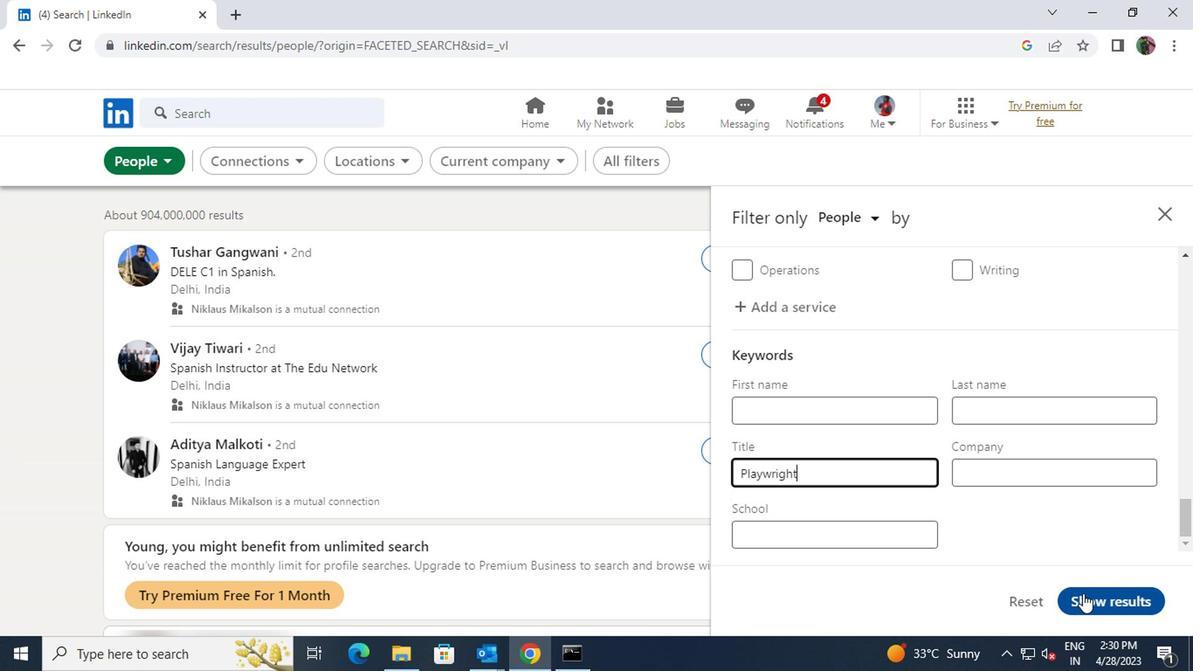 
